 Task: Find connections with filter location Versmold with filter topic #leadership with filter profile language German with filter current company Eicher Trucks and Buses with filter school Institute of Management Technology, Nagpur with filter industry Savings Institutions with filter service category Computer Repair with filter keywords title Makeup Artist
Action: Mouse moved to (496, 65)
Screenshot: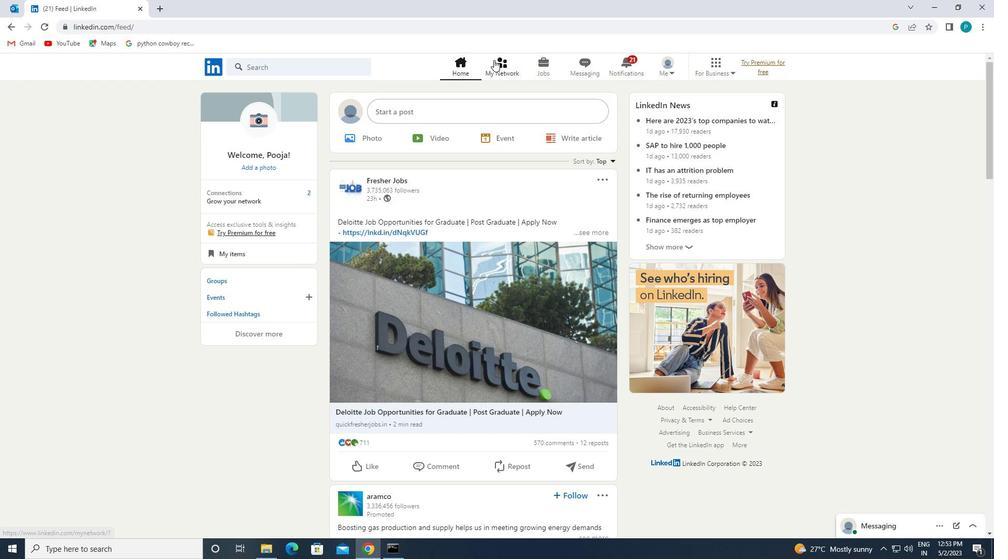 
Action: Mouse pressed left at (496, 65)
Screenshot: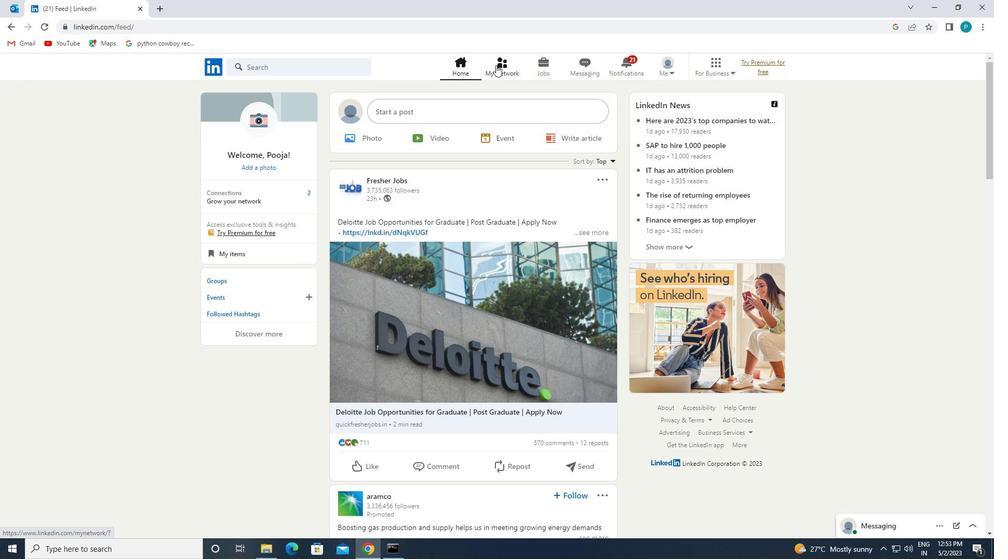 
Action: Mouse moved to (312, 116)
Screenshot: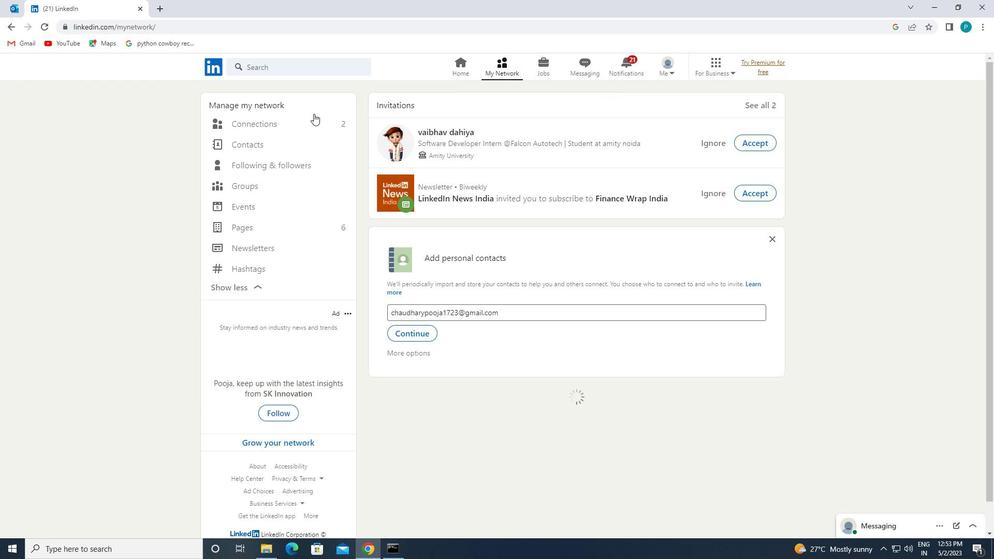 
Action: Mouse pressed left at (312, 116)
Screenshot: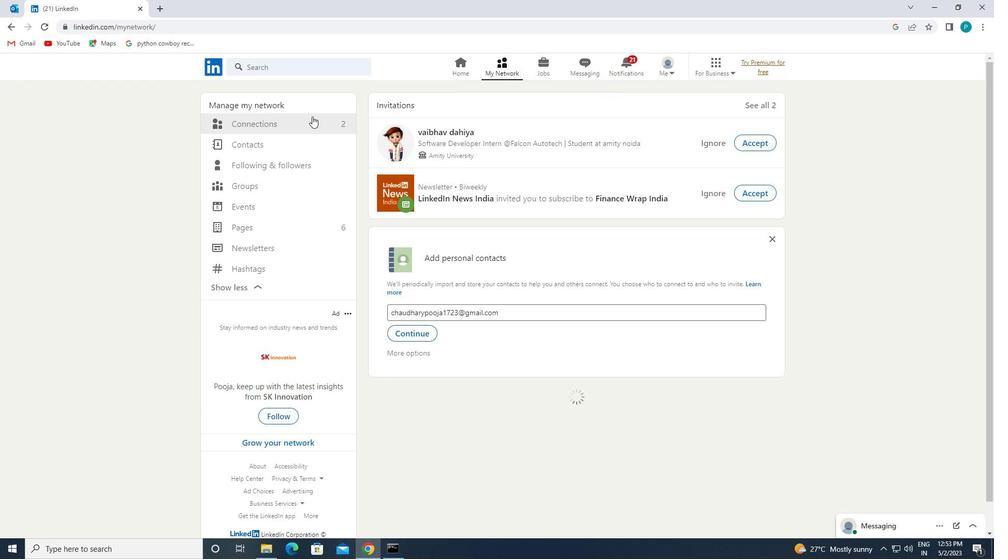 
Action: Mouse moved to (336, 130)
Screenshot: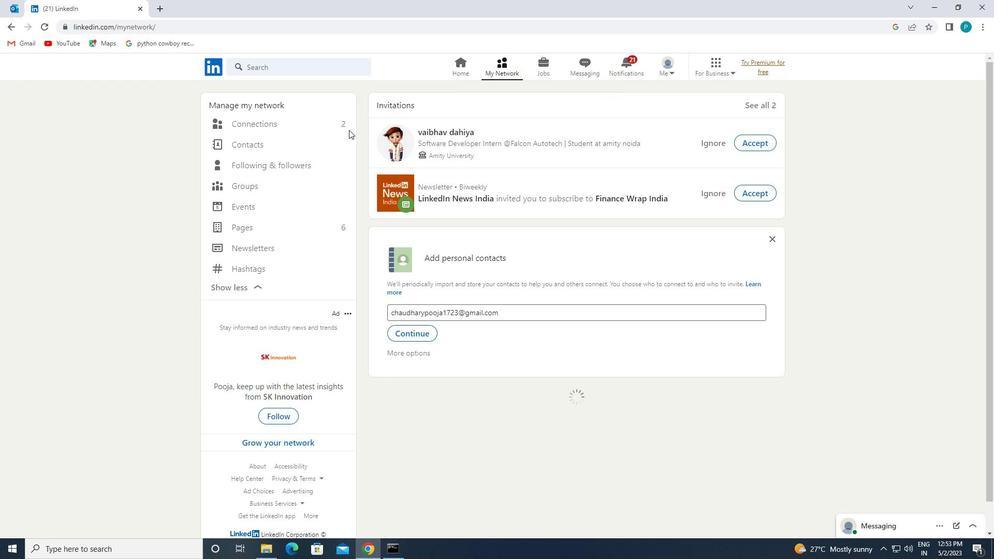 
Action: Mouse pressed left at (336, 130)
Screenshot: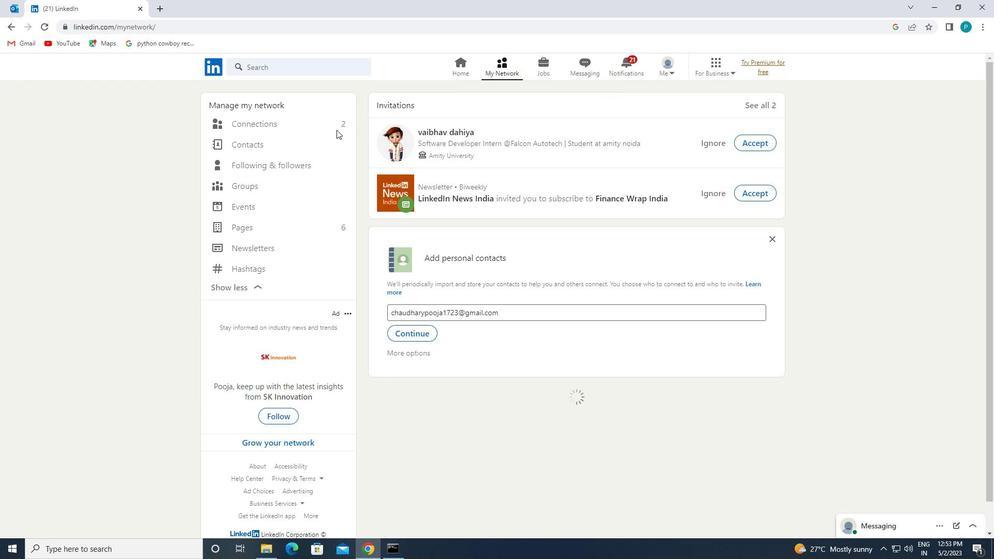 
Action: Mouse moved to (320, 121)
Screenshot: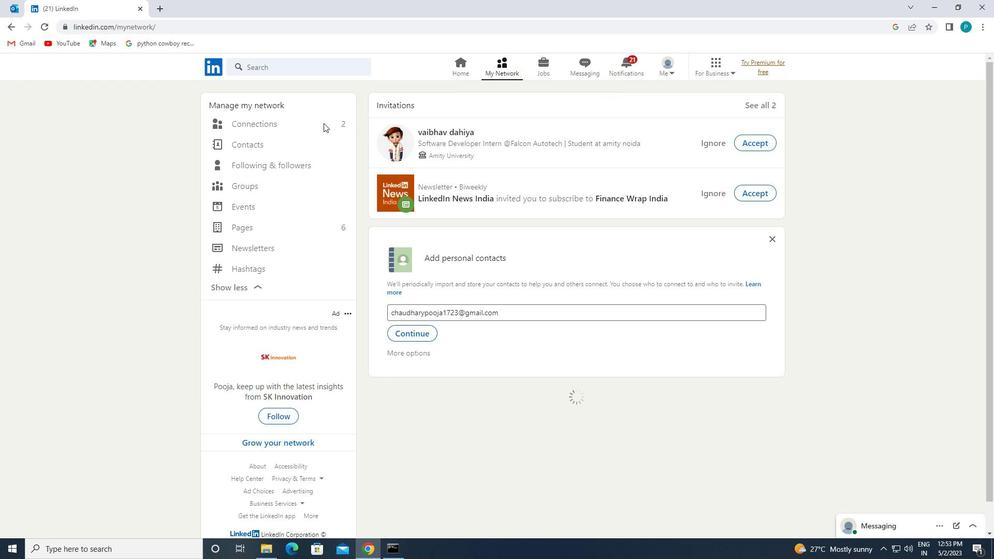 
Action: Mouse pressed left at (320, 121)
Screenshot: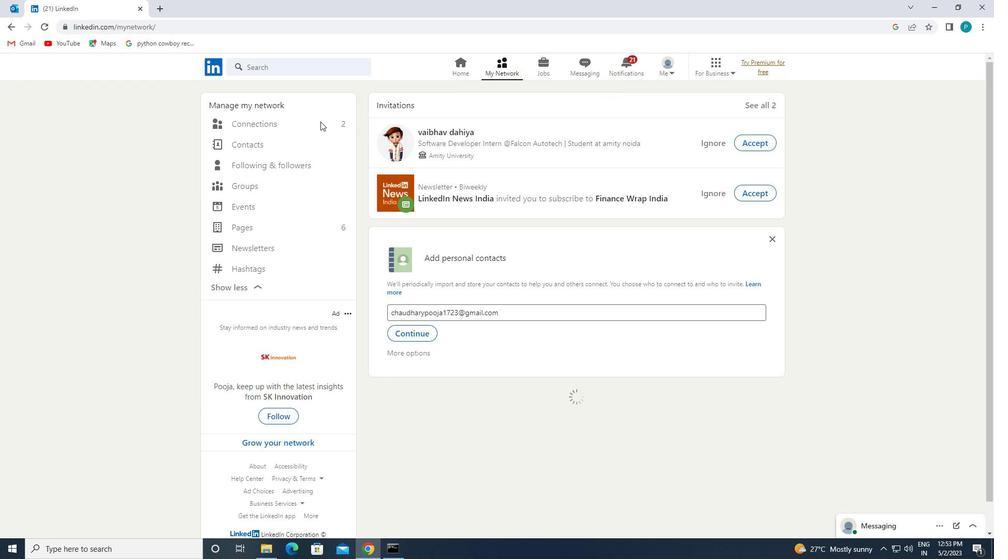 
Action: Mouse moved to (555, 126)
Screenshot: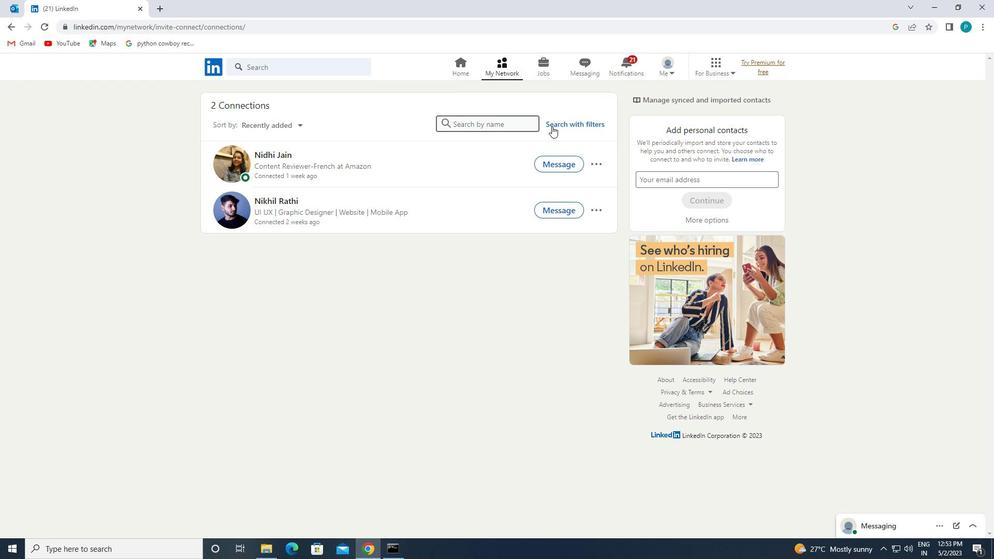 
Action: Mouse pressed left at (555, 126)
Screenshot: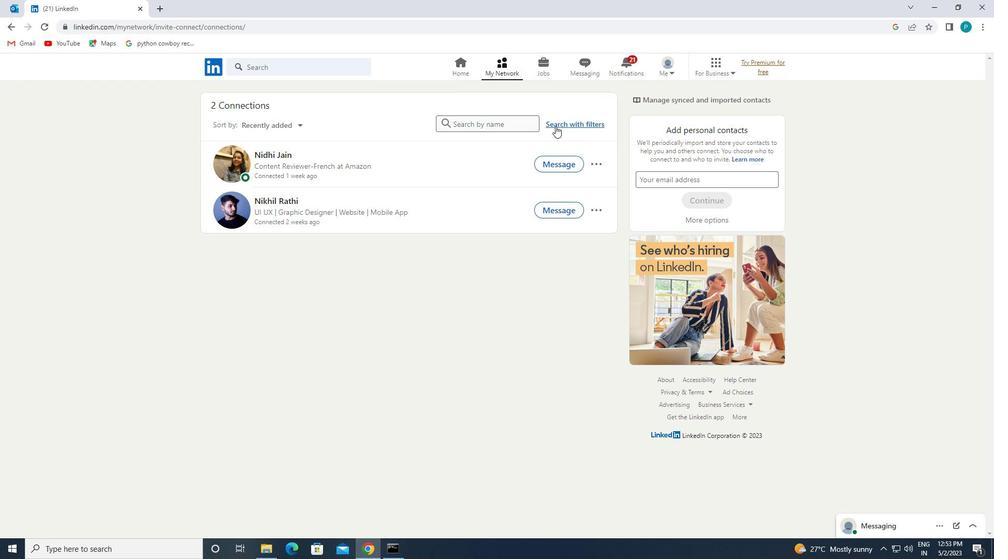 
Action: Mouse moved to (520, 98)
Screenshot: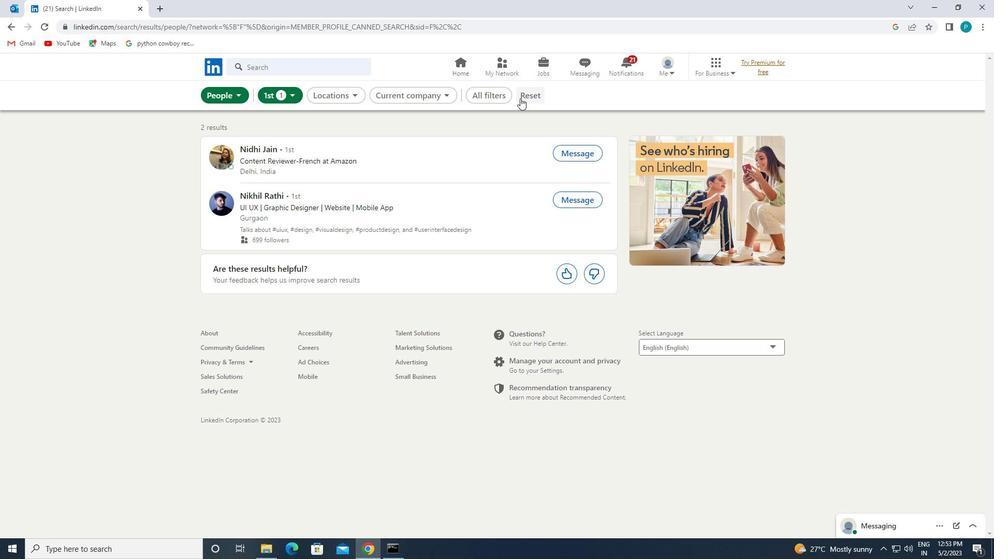 
Action: Mouse pressed left at (520, 98)
Screenshot: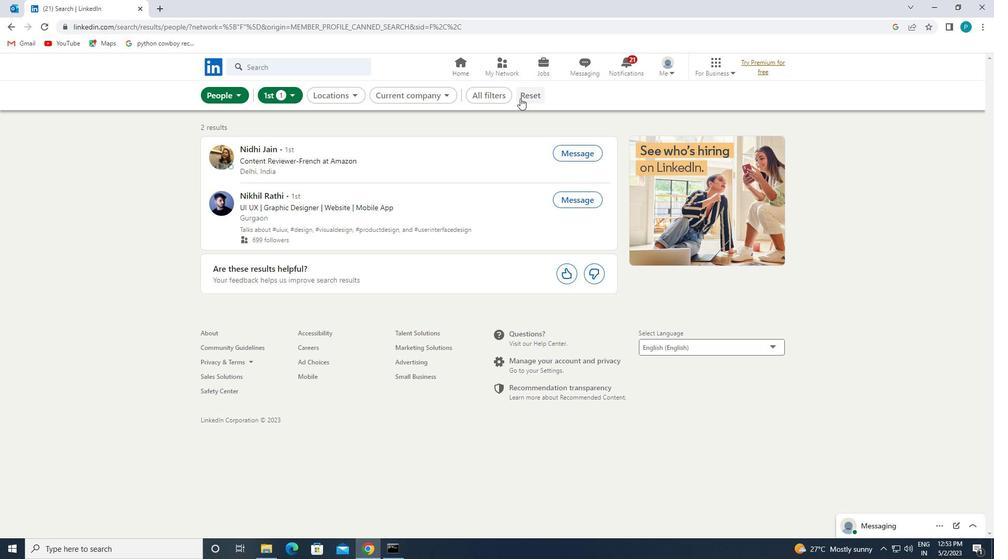 
Action: Mouse moved to (515, 97)
Screenshot: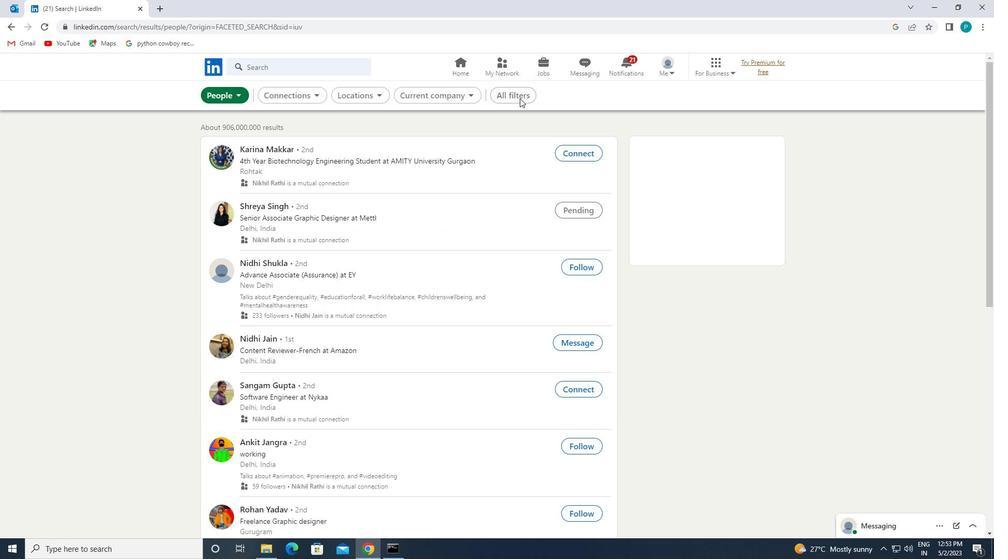 
Action: Mouse pressed left at (515, 97)
Screenshot: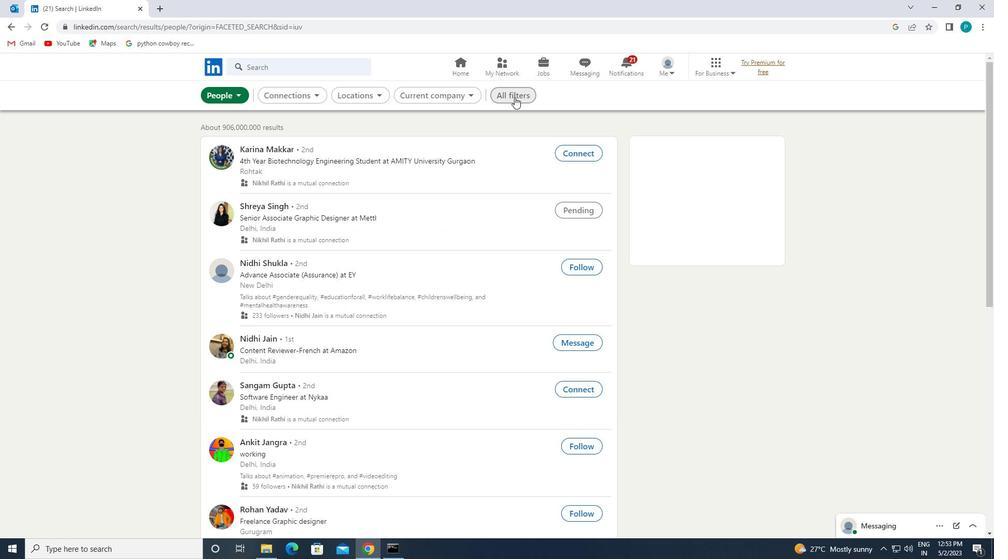 
Action: Mouse moved to (963, 416)
Screenshot: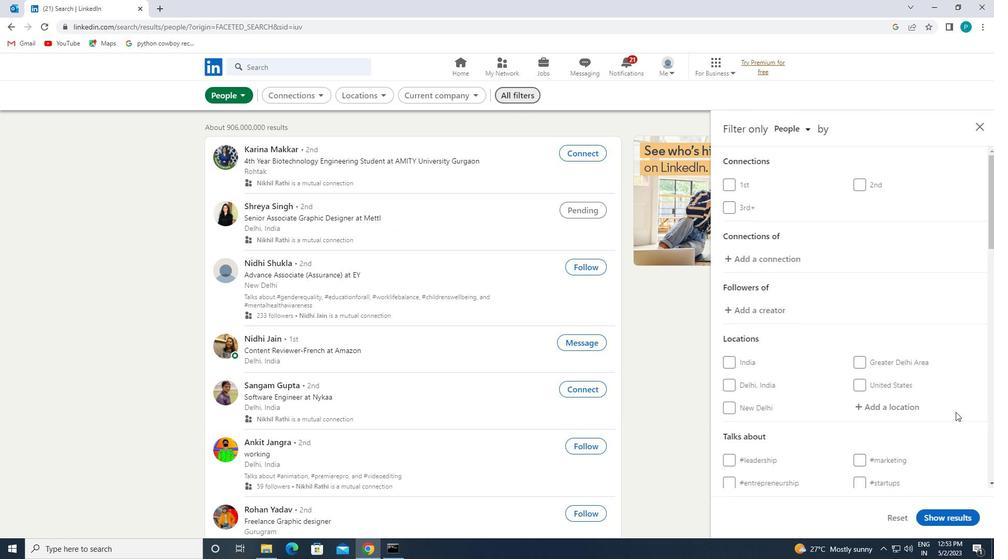 
Action: Mouse scrolled (963, 415) with delta (0, 0)
Screenshot: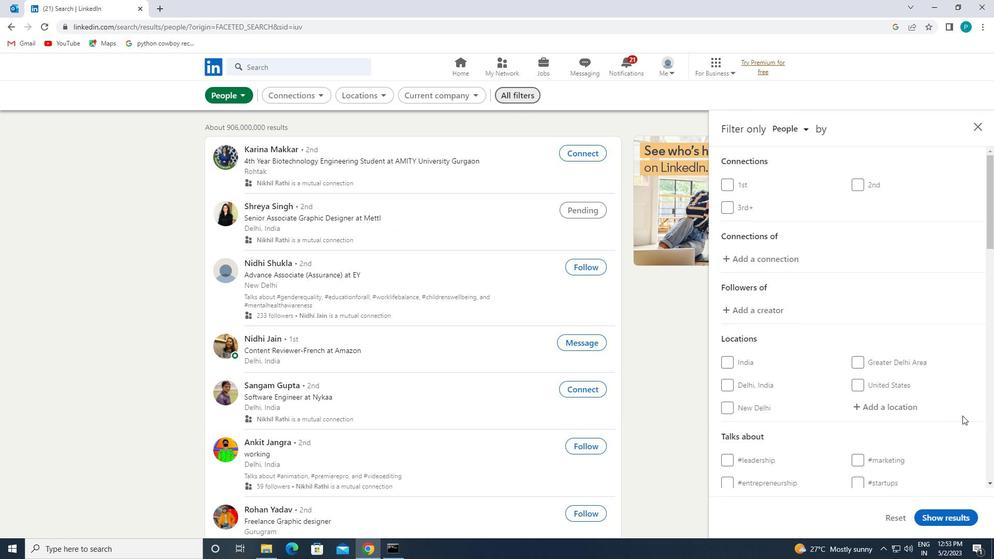 
Action: Mouse moved to (863, 347)
Screenshot: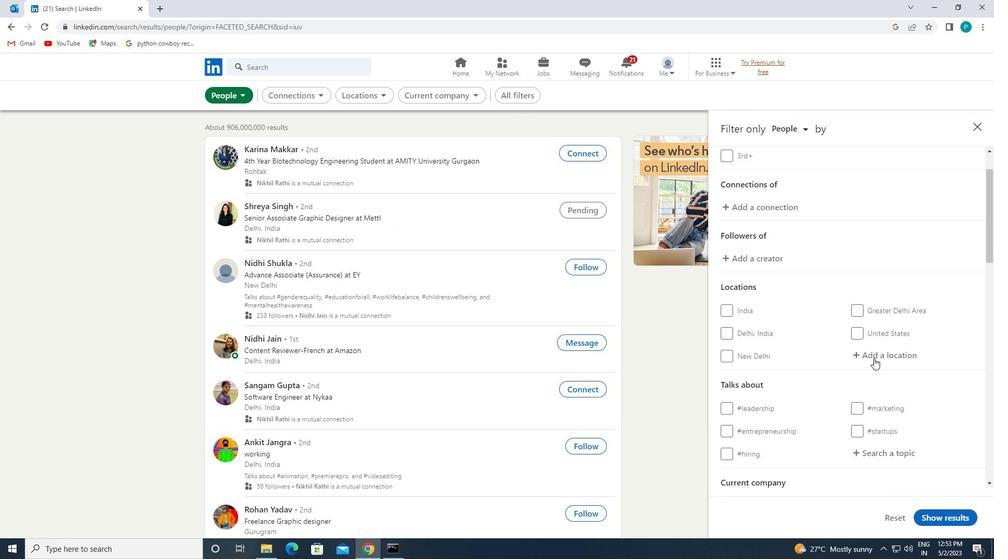 
Action: Mouse pressed left at (863, 347)
Screenshot: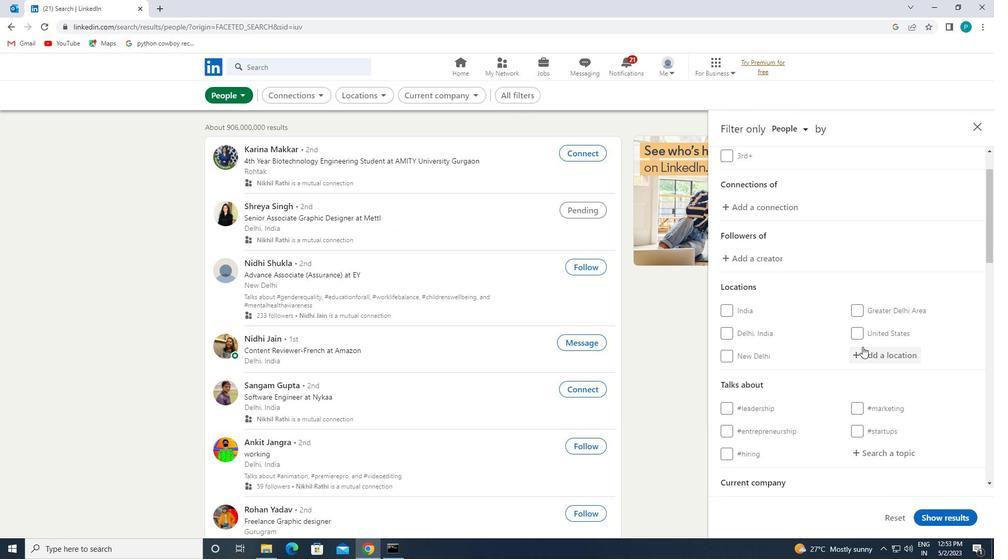 
Action: Key pressed <Key.caps_lock>v<Key.caps_lock>ersmold
Screenshot: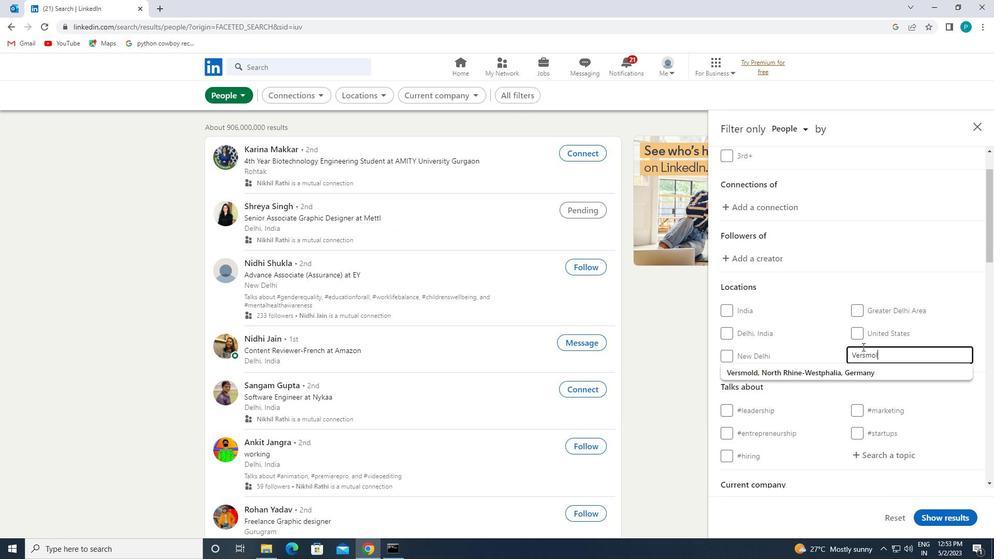 
Action: Mouse moved to (861, 366)
Screenshot: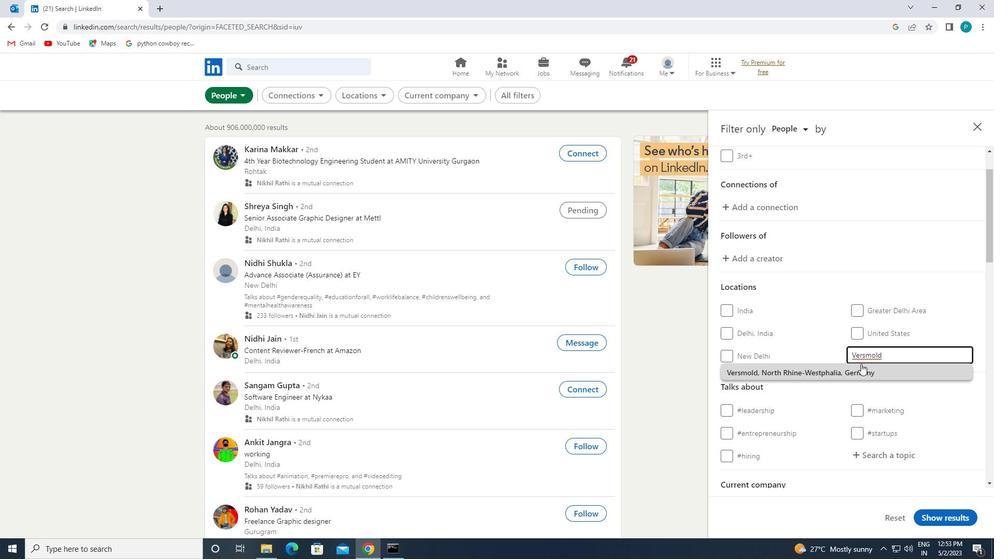 
Action: Mouse pressed left at (861, 366)
Screenshot: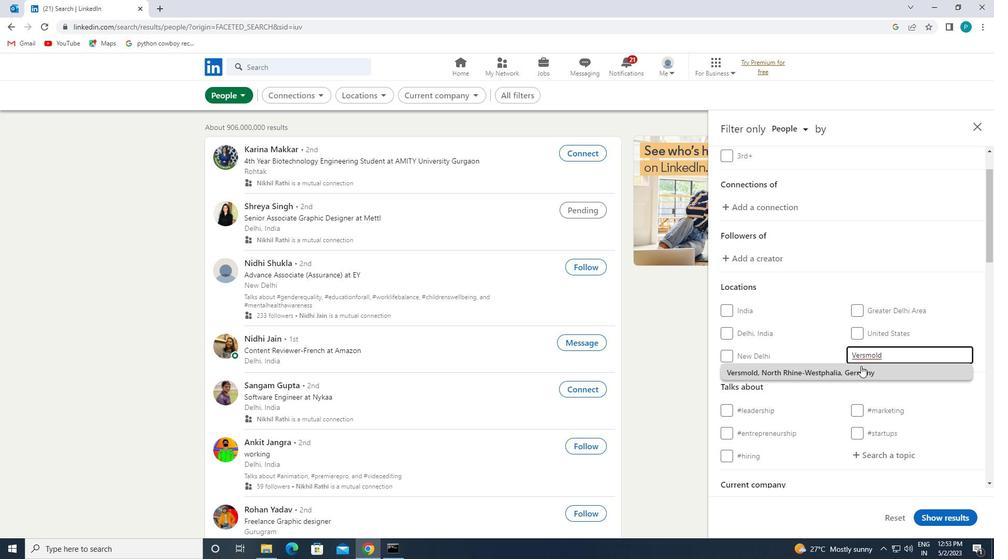 
Action: Mouse scrolled (861, 365) with delta (0, 0)
Screenshot: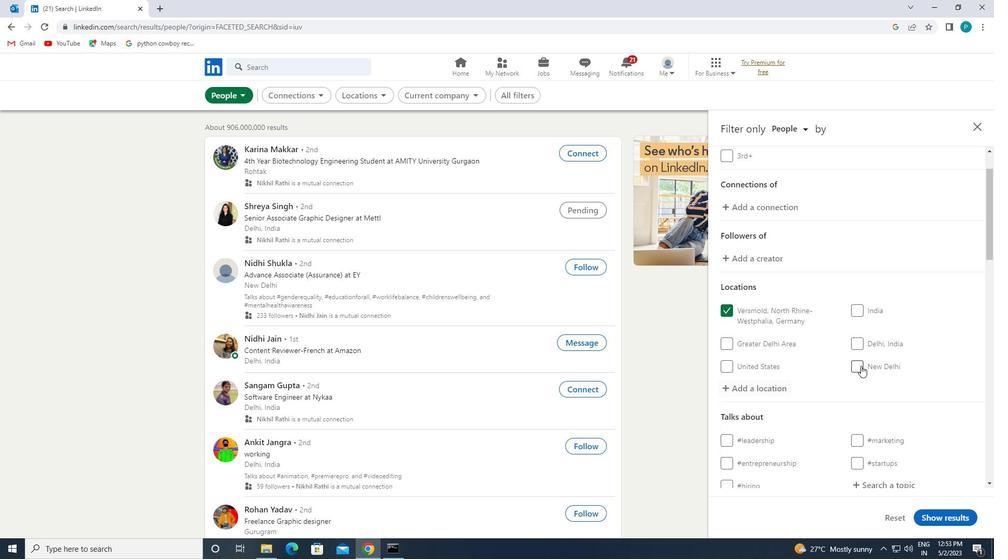 
Action: Mouse scrolled (861, 365) with delta (0, 0)
Screenshot: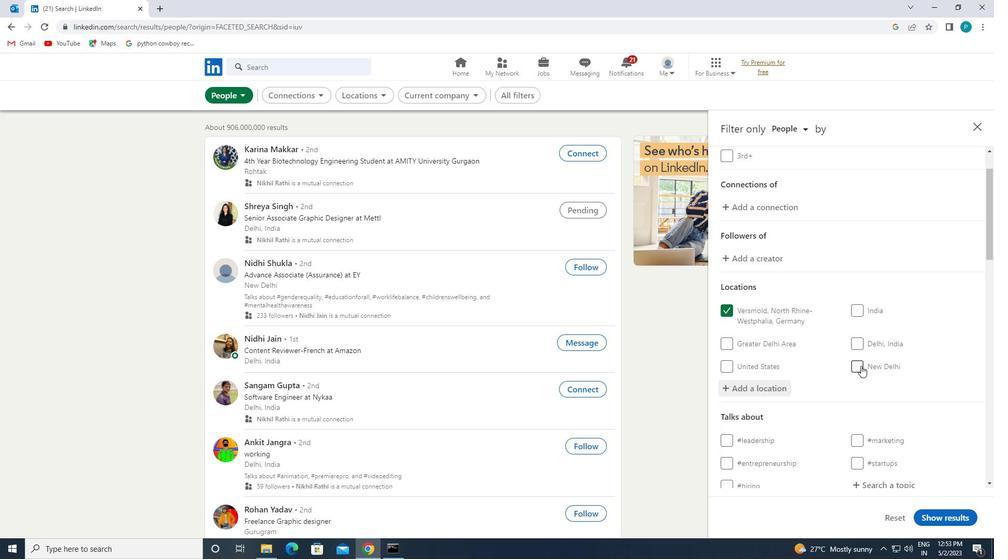 
Action: Mouse moved to (867, 383)
Screenshot: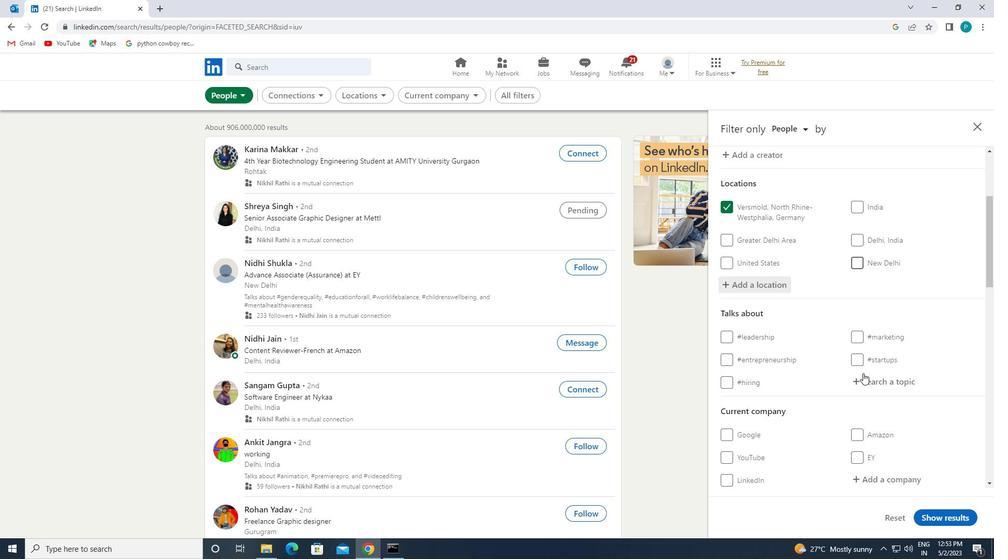 
Action: Mouse pressed left at (867, 383)
Screenshot: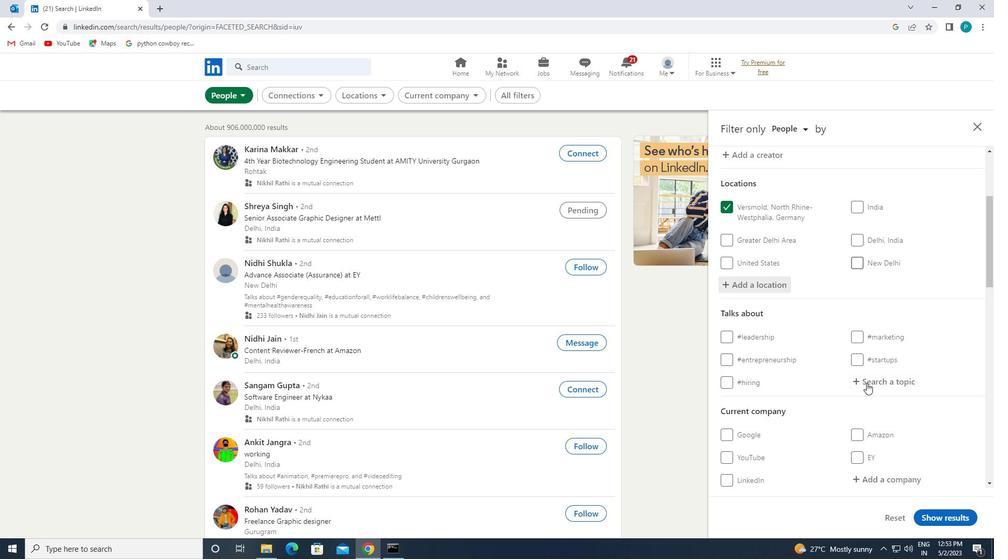 
Action: Key pressed <Key.shift>#LEADERSHIP
Screenshot: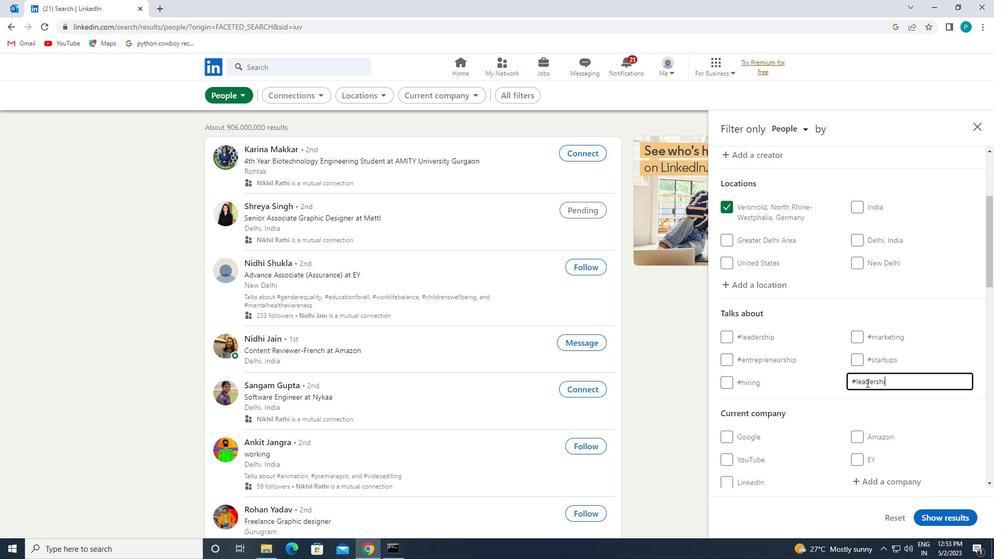 
Action: Mouse scrolled (867, 382) with delta (0, 0)
Screenshot: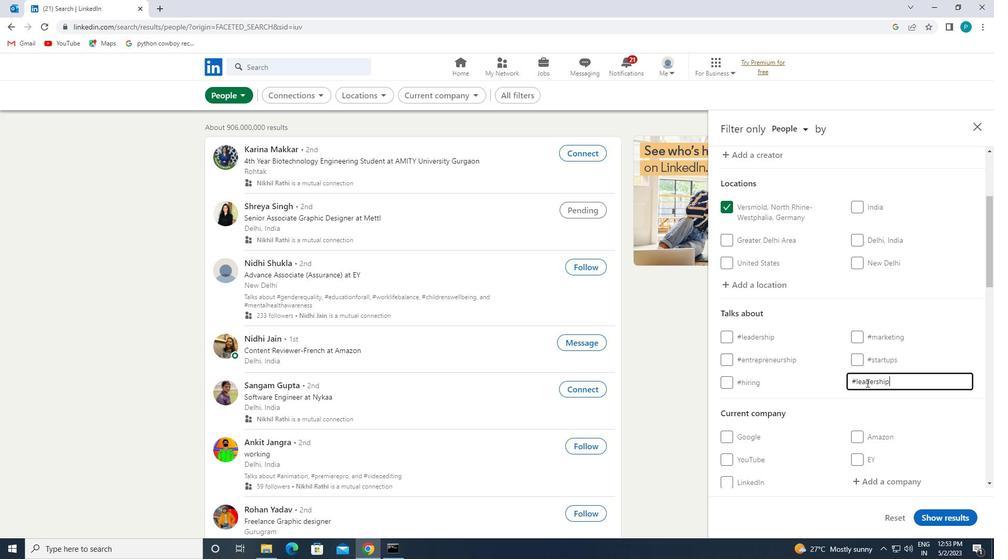 
Action: Mouse scrolled (867, 382) with delta (0, 0)
Screenshot: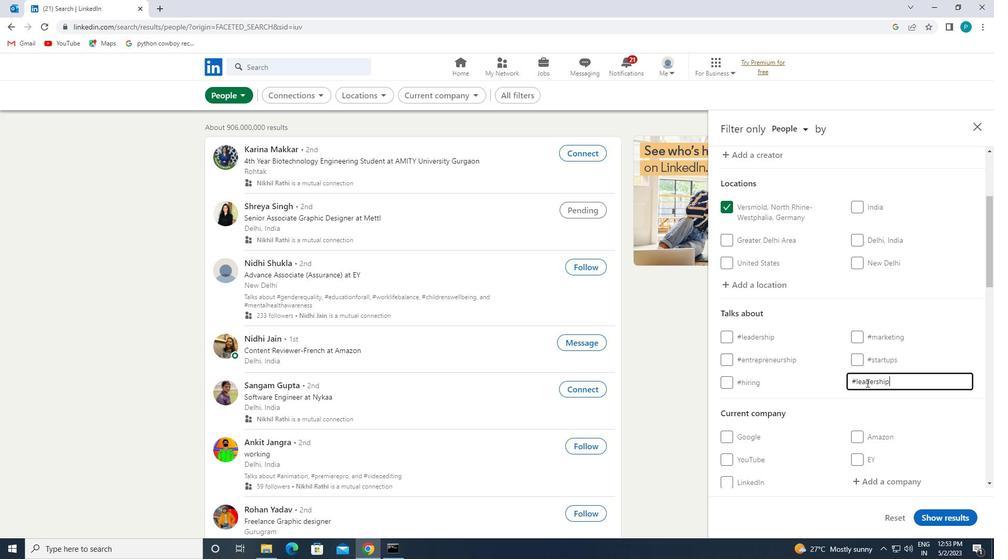 
Action: Mouse scrolled (867, 382) with delta (0, 0)
Screenshot: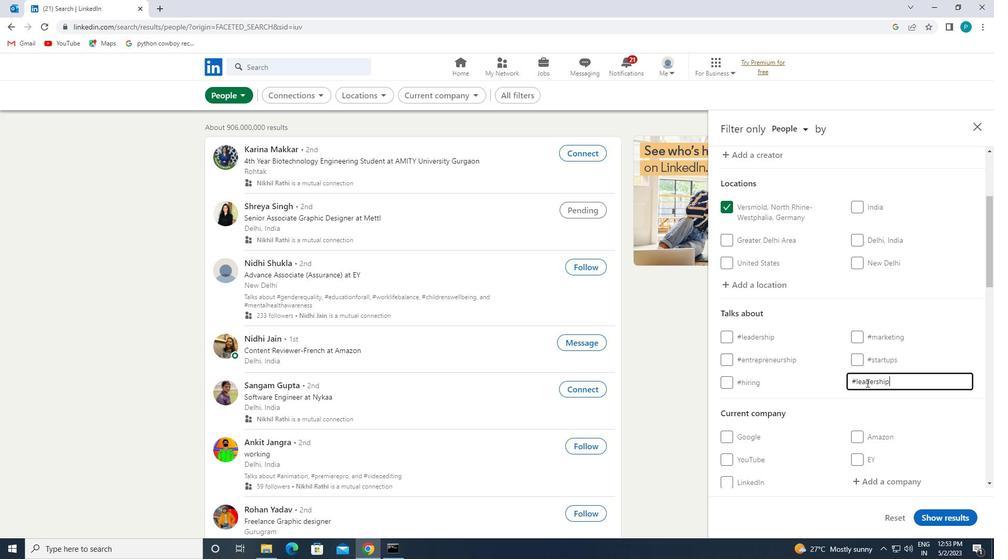 
Action: Mouse scrolled (867, 382) with delta (0, 0)
Screenshot: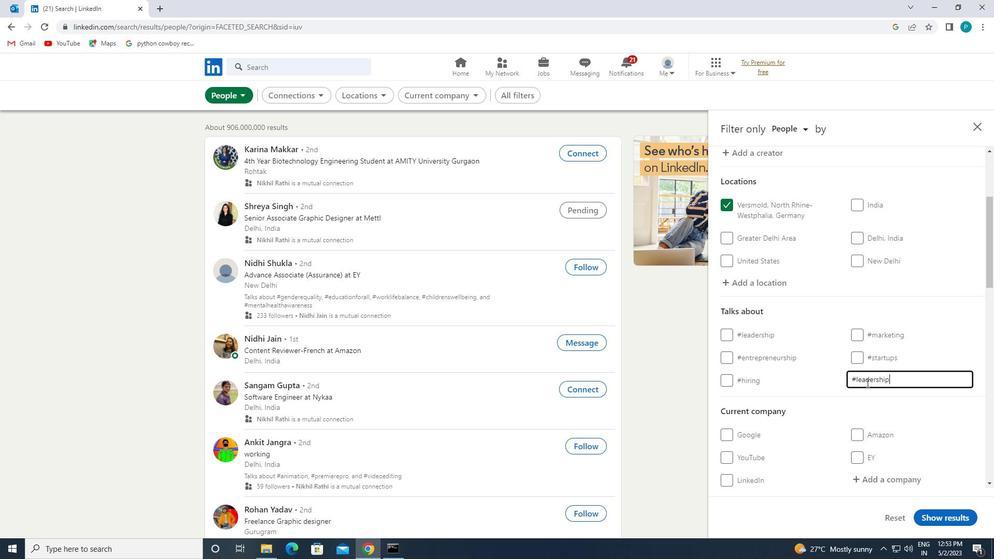
Action: Mouse moved to (865, 374)
Screenshot: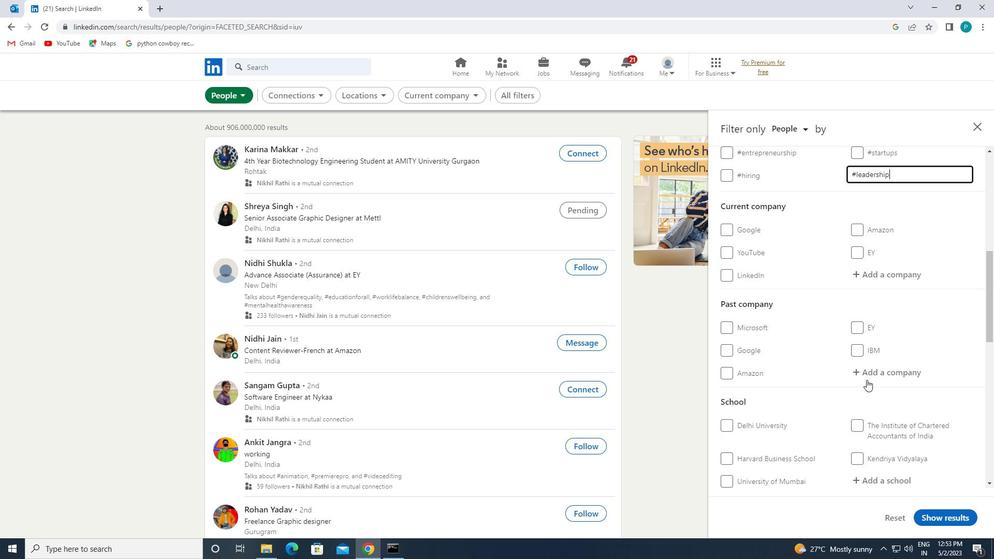 
Action: Mouse scrolled (865, 374) with delta (0, 0)
Screenshot: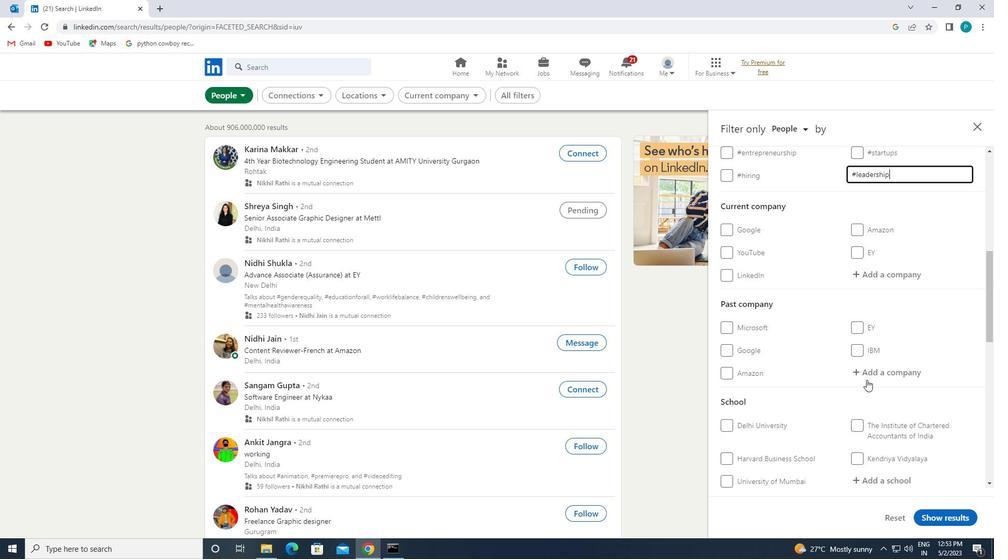 
Action: Mouse scrolled (865, 374) with delta (0, 0)
Screenshot: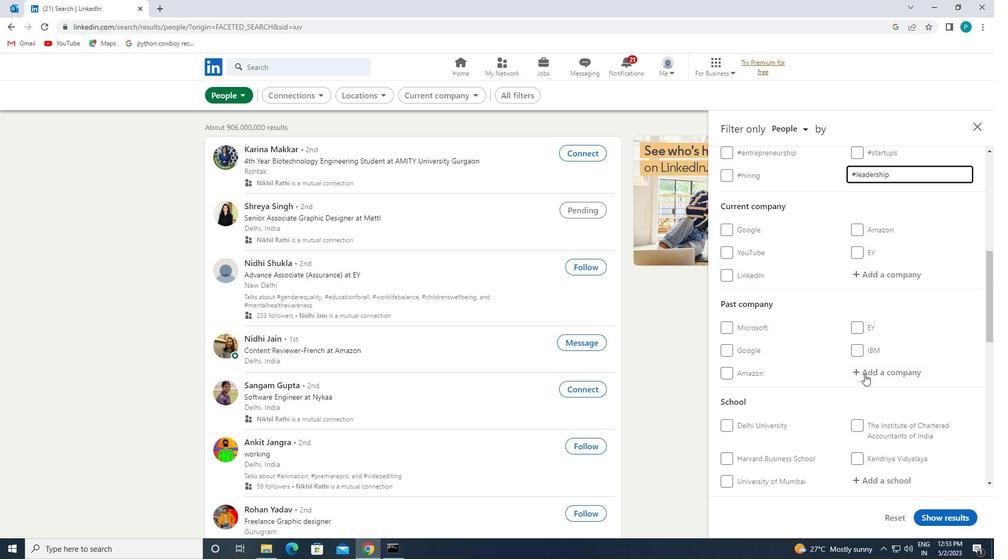 
Action: Mouse scrolled (865, 374) with delta (0, 0)
Screenshot: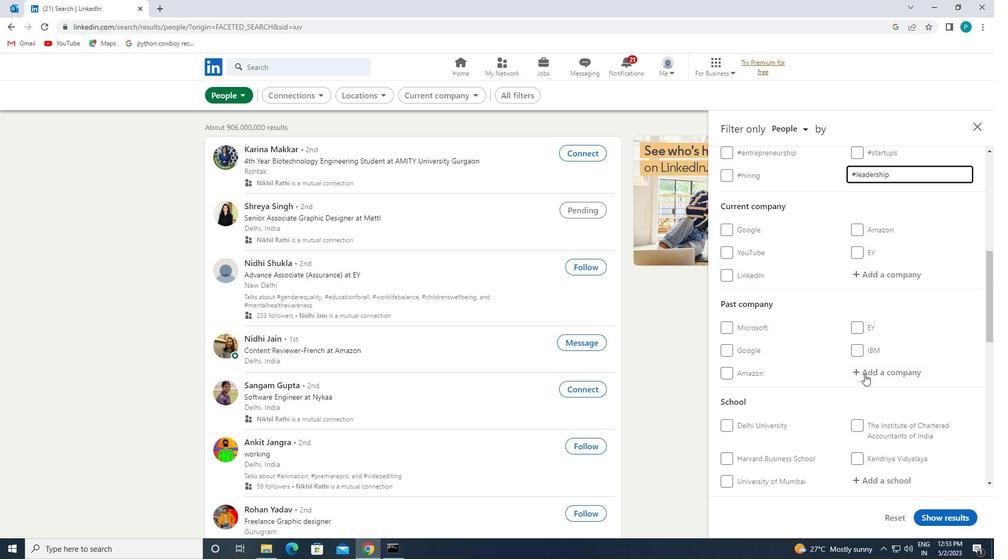 
Action: Mouse scrolled (865, 374) with delta (0, 0)
Screenshot: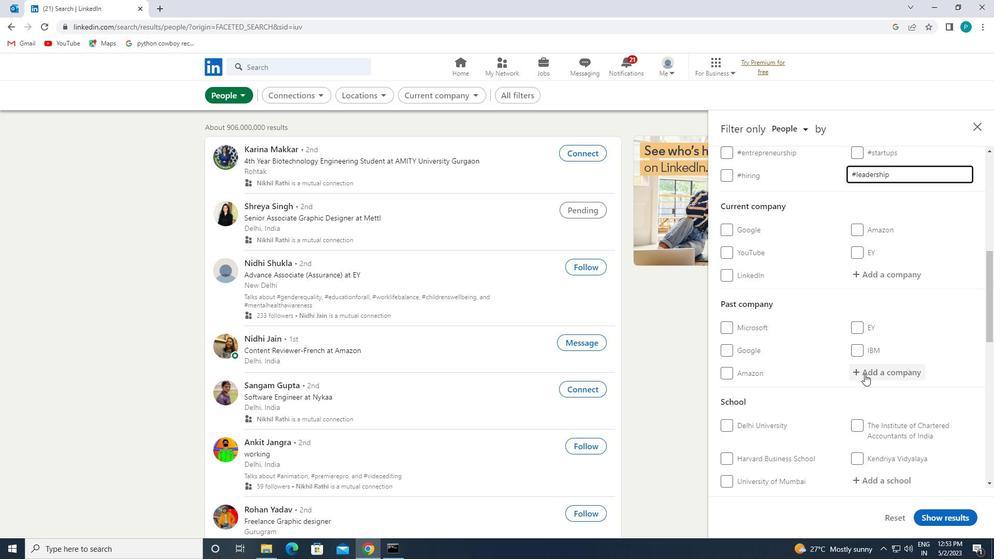 
Action: Mouse moved to (806, 415)
Screenshot: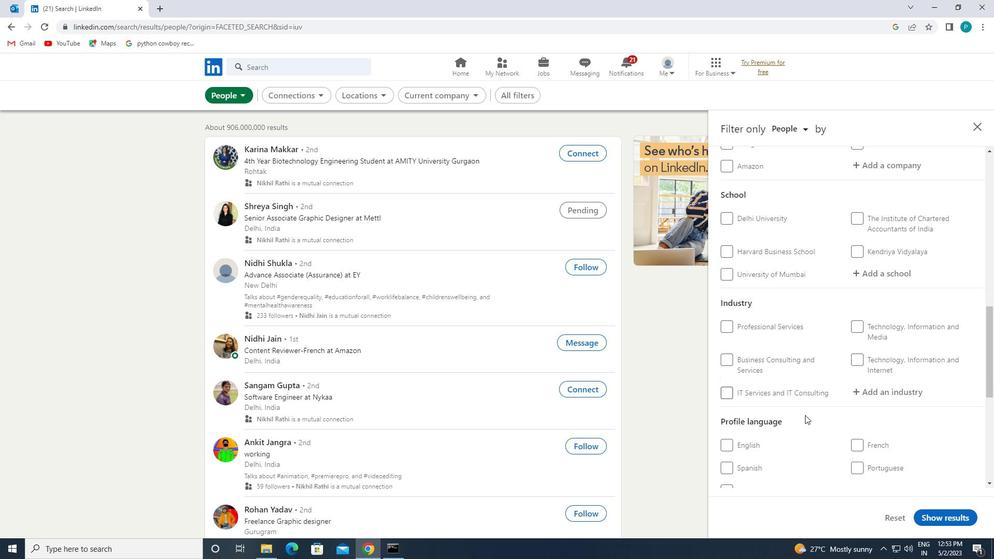 
Action: Mouse scrolled (806, 415) with delta (0, 0)
Screenshot: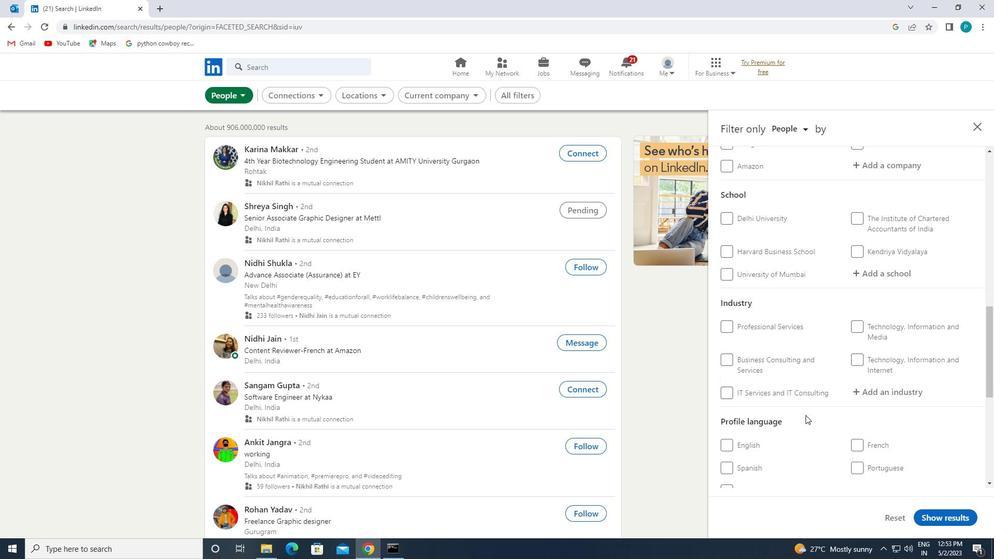 
Action: Mouse moved to (730, 447)
Screenshot: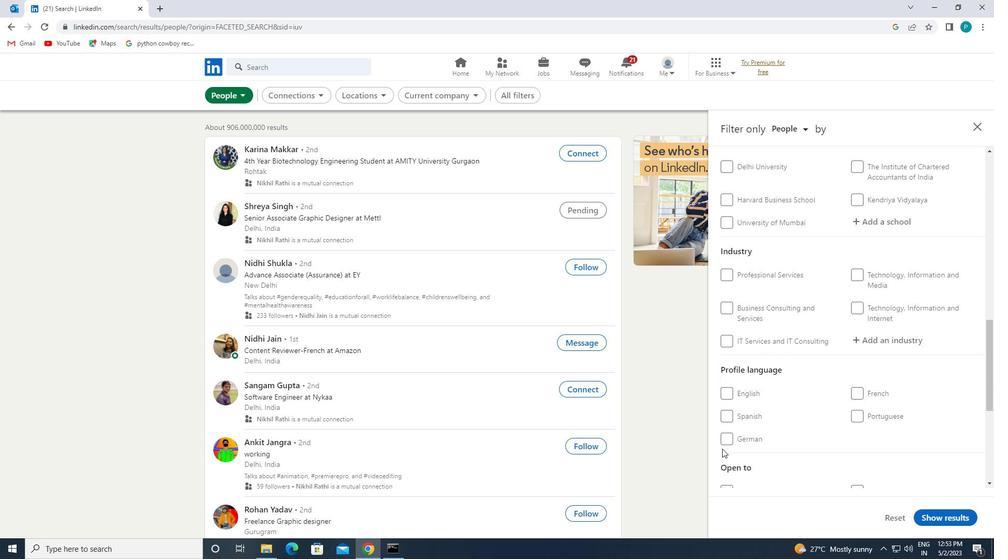
Action: Mouse pressed left at (730, 447)
Screenshot: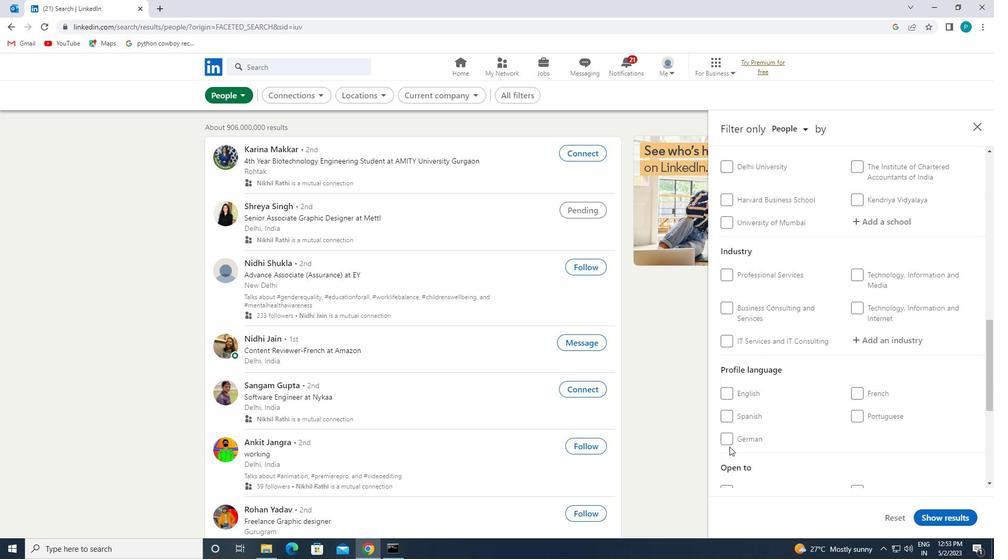 
Action: Mouse moved to (730, 441)
Screenshot: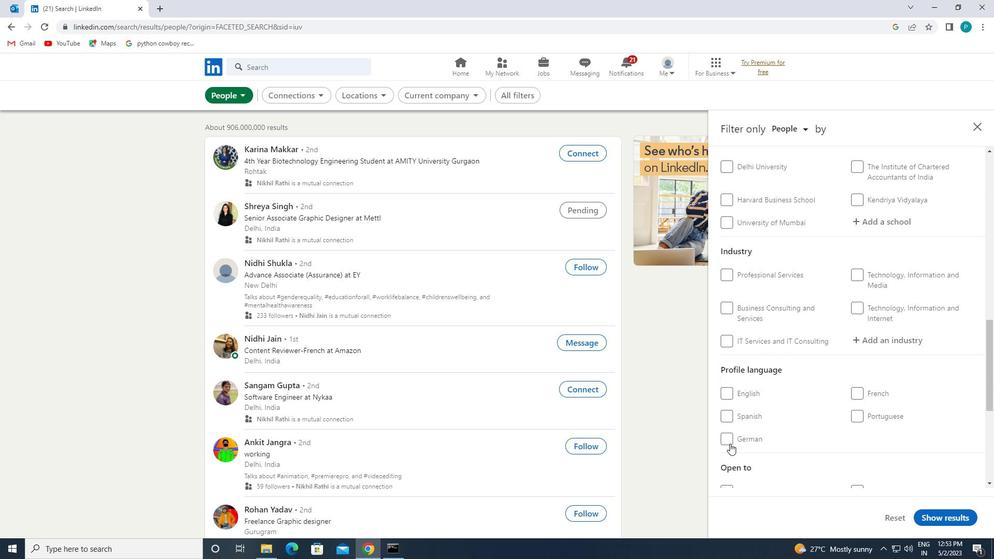 
Action: Mouse pressed left at (730, 441)
Screenshot: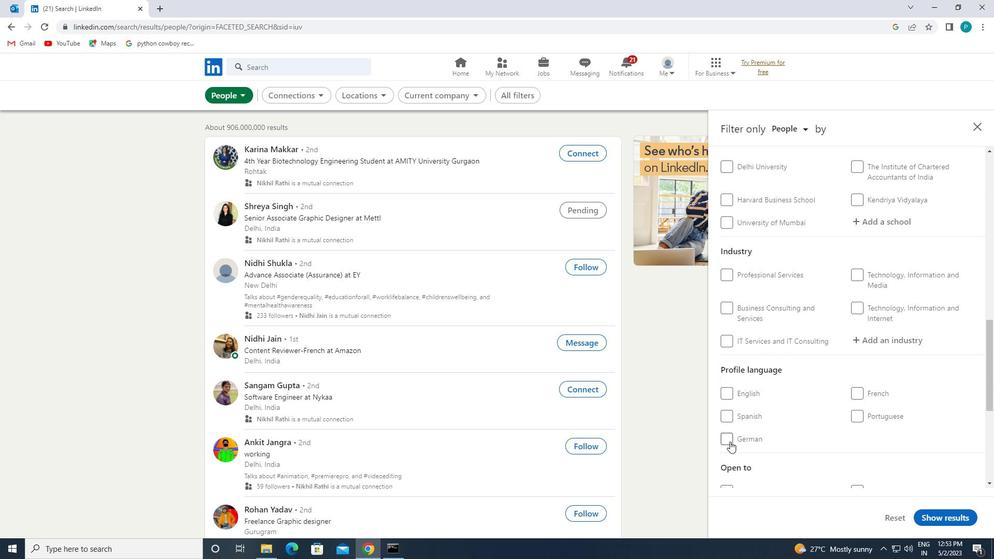 
Action: Mouse moved to (788, 439)
Screenshot: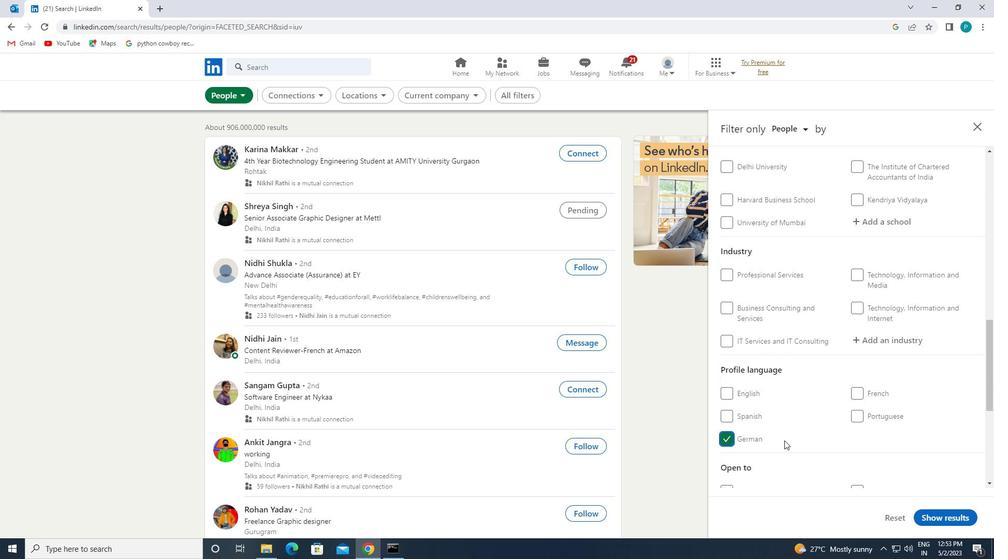 
Action: Mouse scrolled (788, 439) with delta (0, 0)
Screenshot: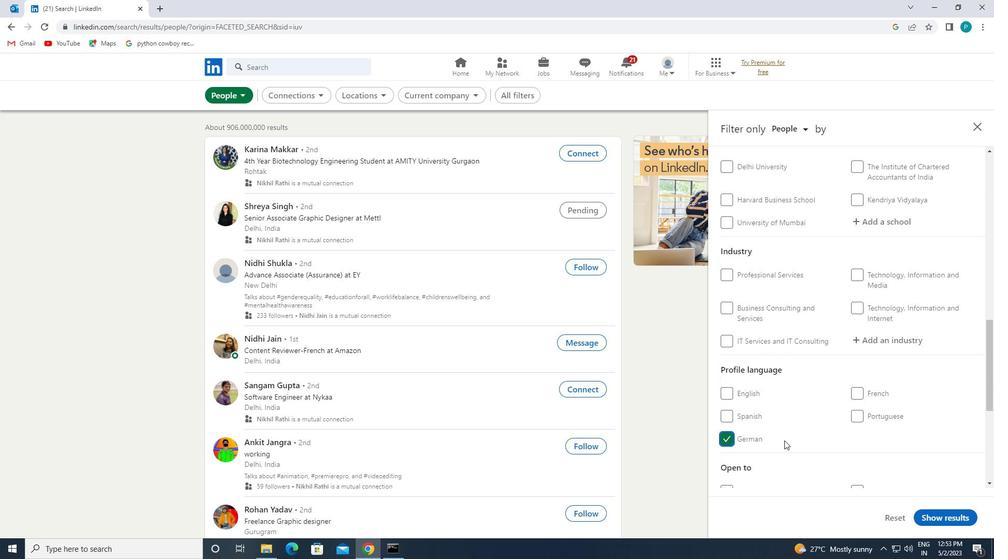 
Action: Mouse moved to (788, 437)
Screenshot: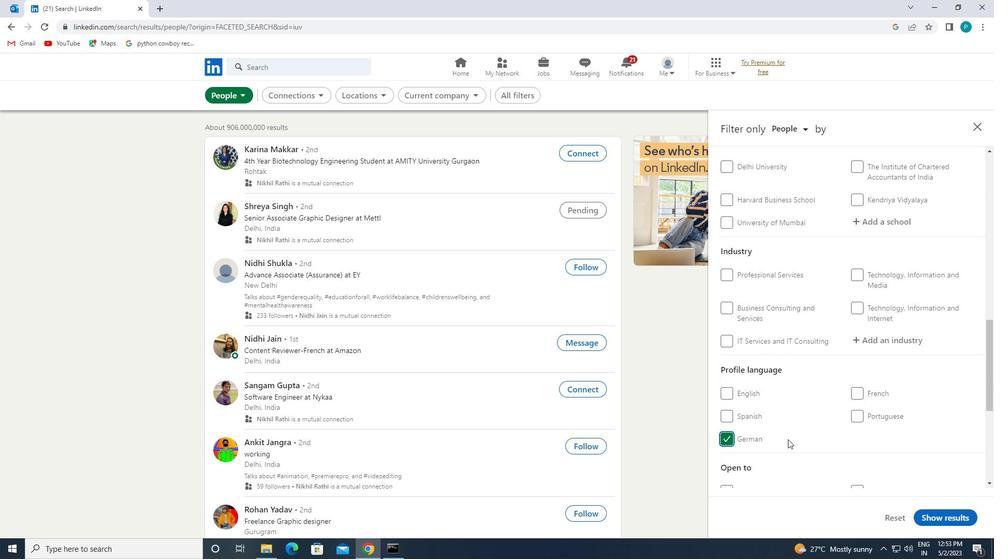 
Action: Mouse scrolled (788, 438) with delta (0, 0)
Screenshot: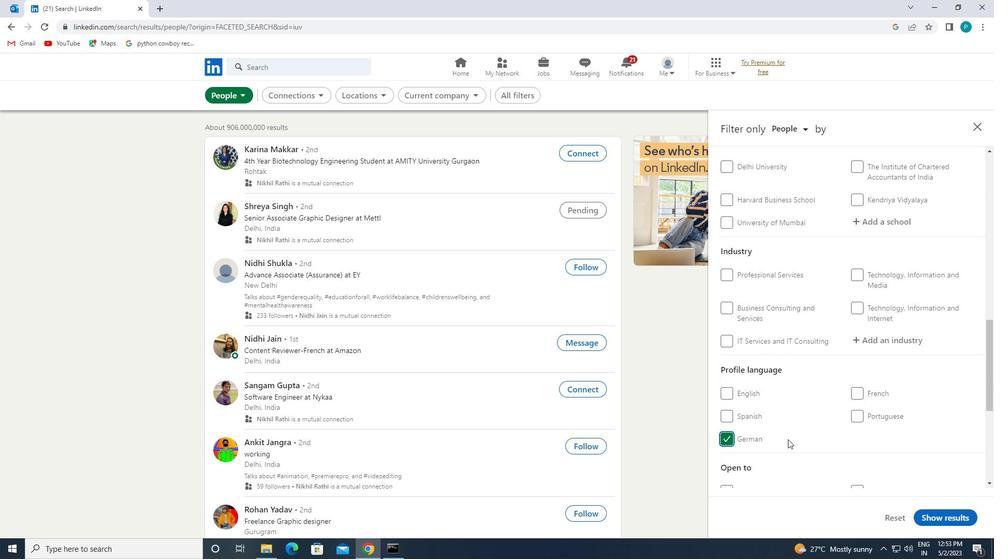 
Action: Mouse moved to (797, 415)
Screenshot: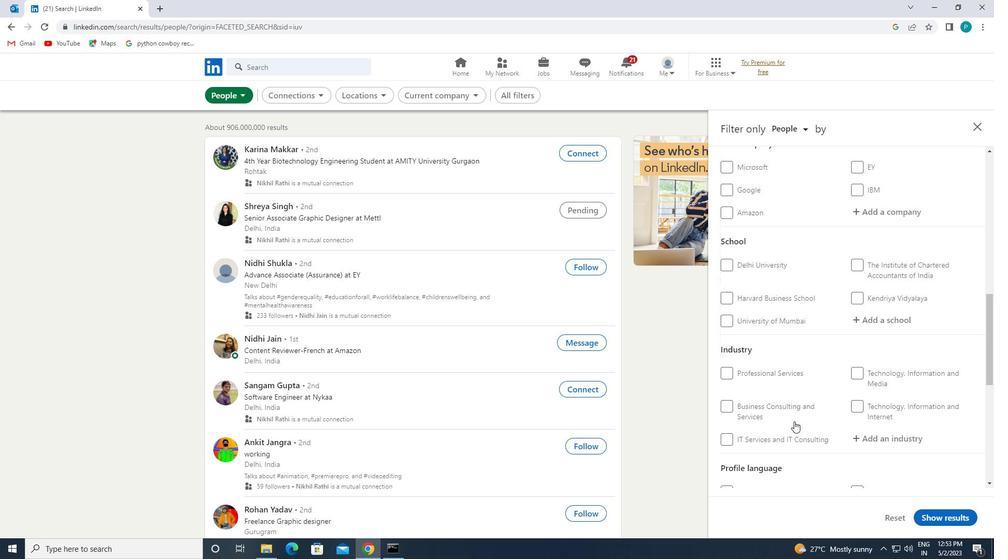 
Action: Mouse scrolled (797, 415) with delta (0, 0)
Screenshot: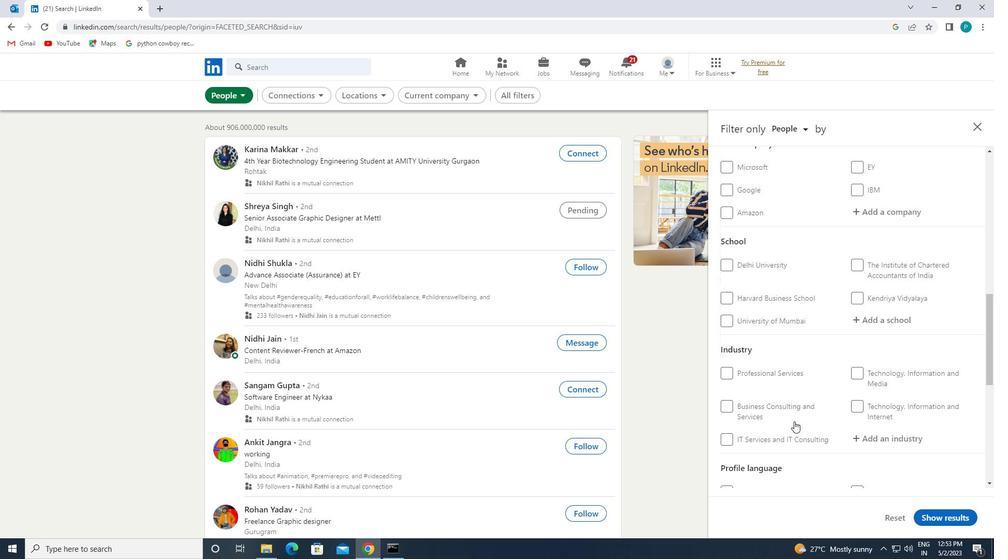 
Action: Mouse moved to (797, 411)
Screenshot: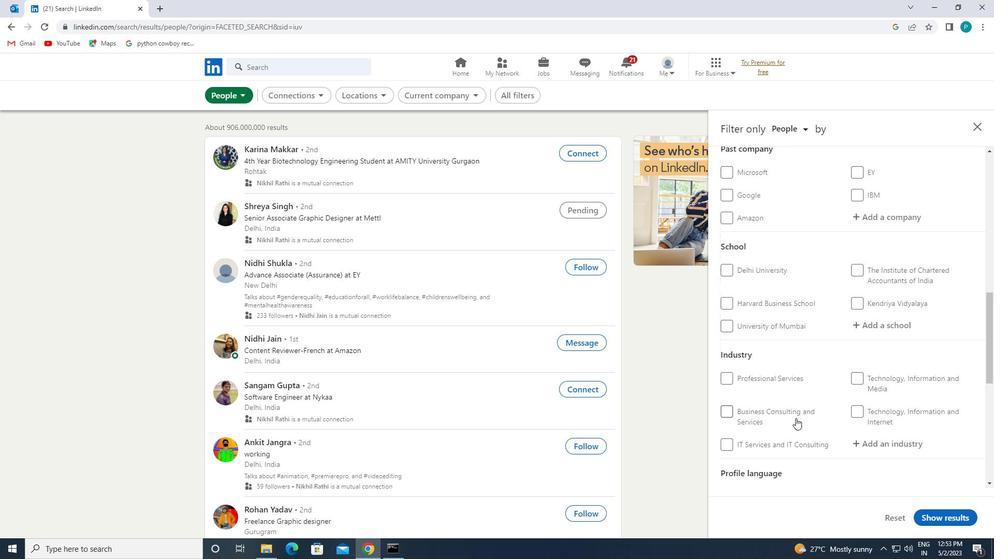 
Action: Mouse scrolled (797, 412) with delta (0, 0)
Screenshot: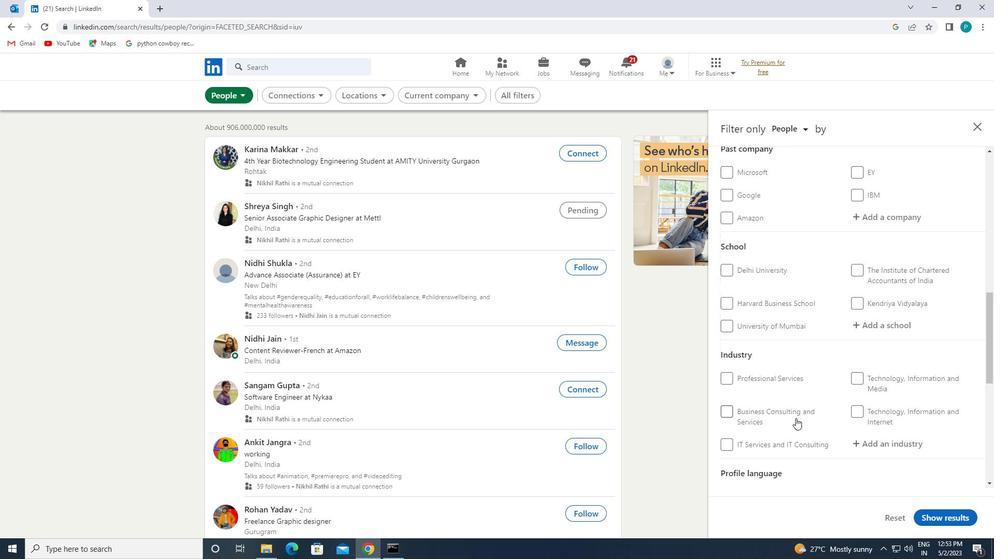 
Action: Mouse moved to (798, 410)
Screenshot: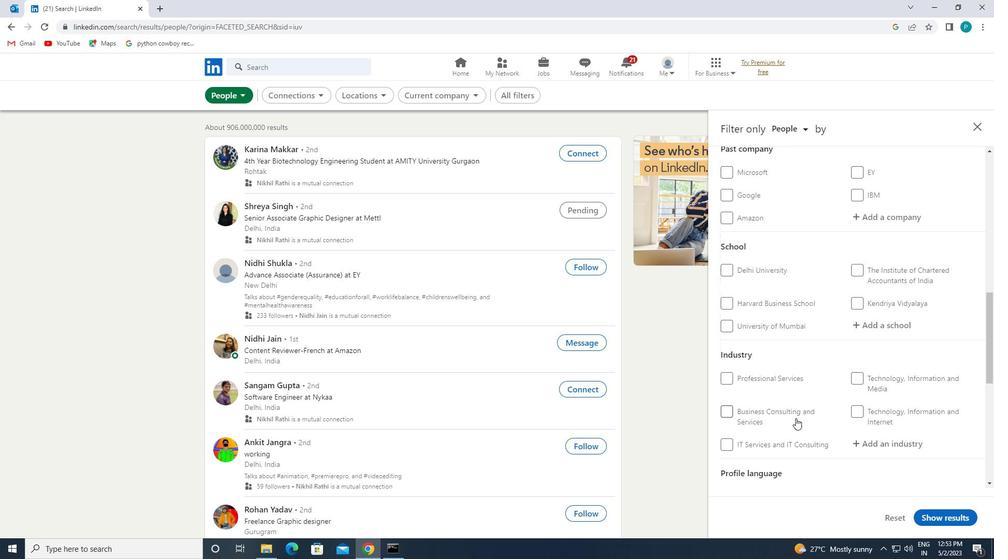 
Action: Mouse scrolled (798, 410) with delta (0, 0)
Screenshot: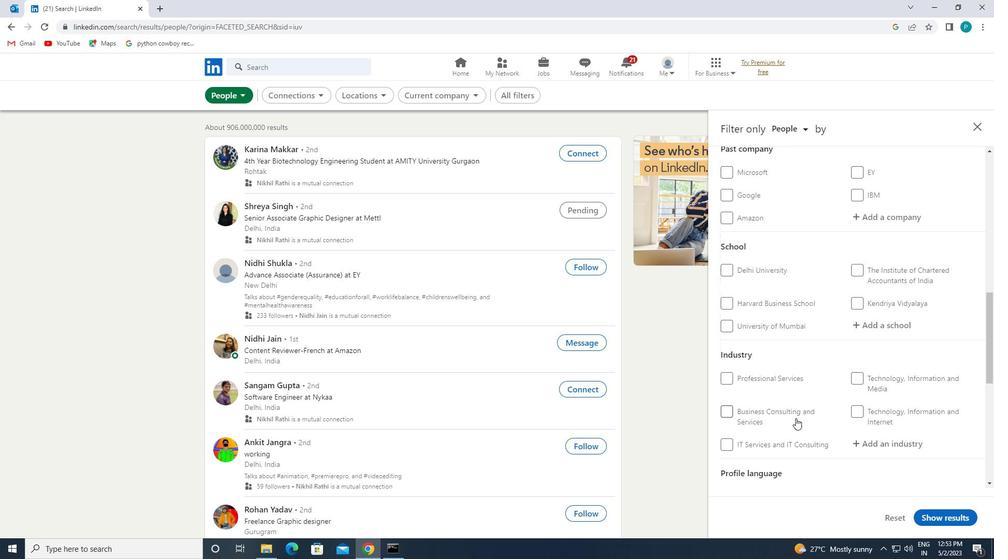 
Action: Mouse scrolled (798, 410) with delta (0, 0)
Screenshot: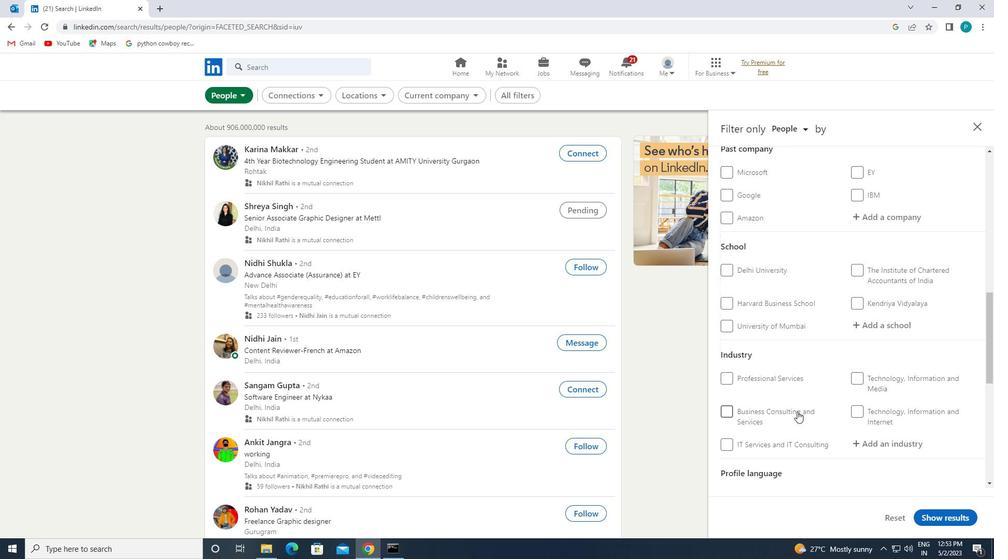 
Action: Mouse moved to (882, 329)
Screenshot: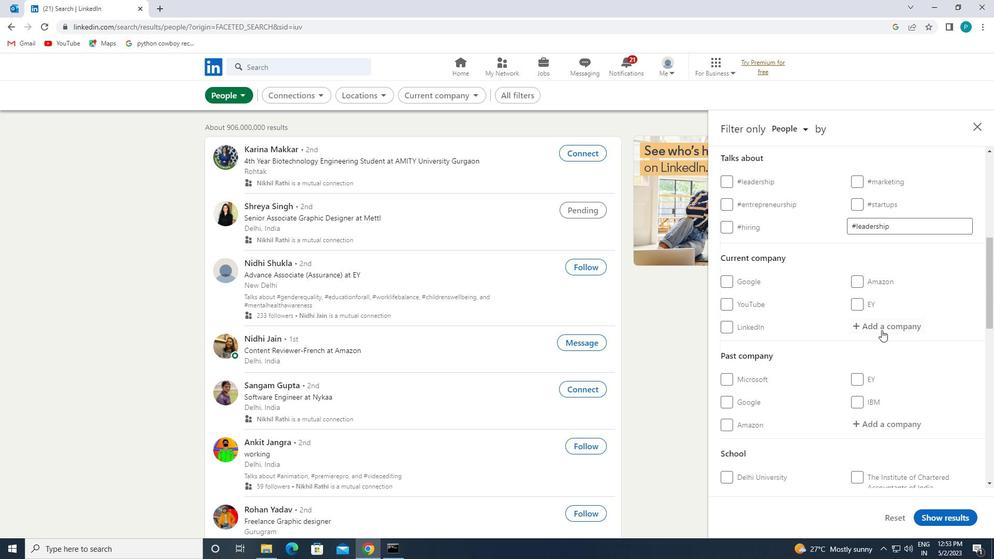 
Action: Mouse pressed left at (882, 329)
Screenshot: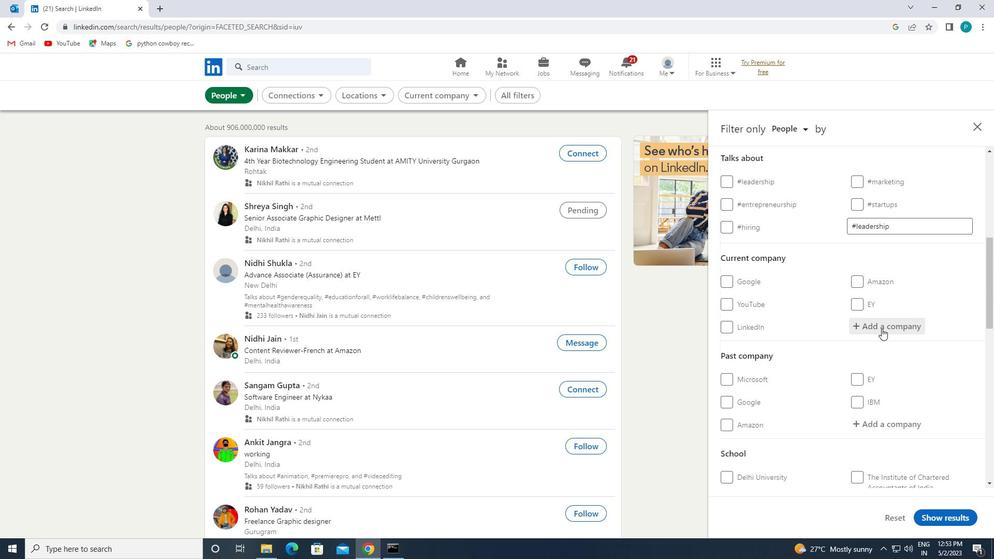 
Action: Key pressed <Key.caps_lock>E<Key.caps_lock>ICHER
Screenshot: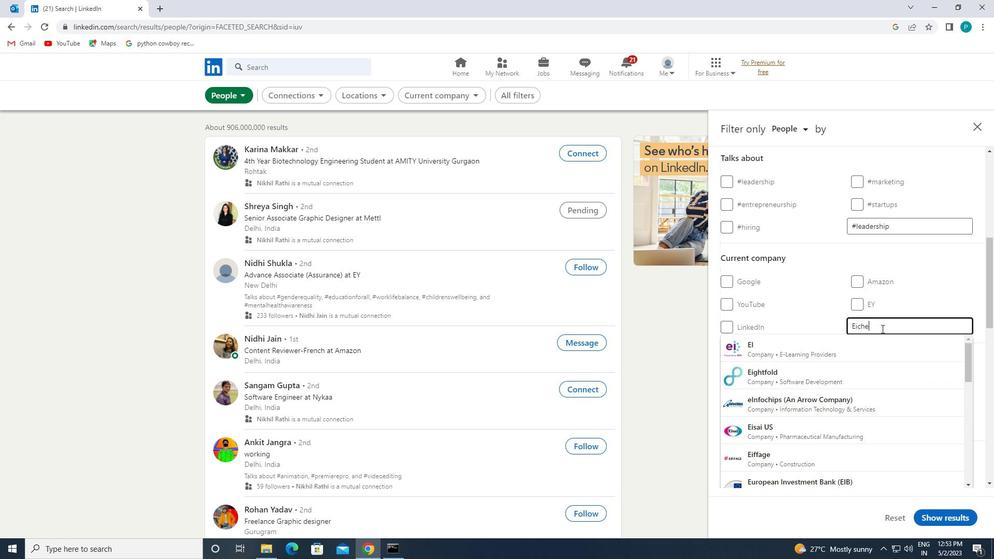 
Action: Mouse moved to (843, 384)
Screenshot: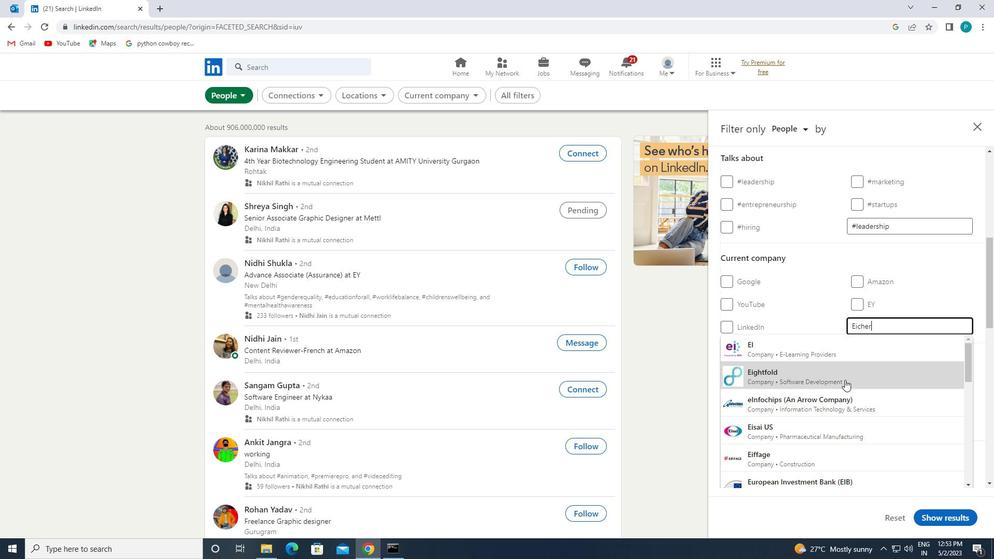 
Action: Mouse scrolled (843, 384) with delta (0, 0)
Screenshot: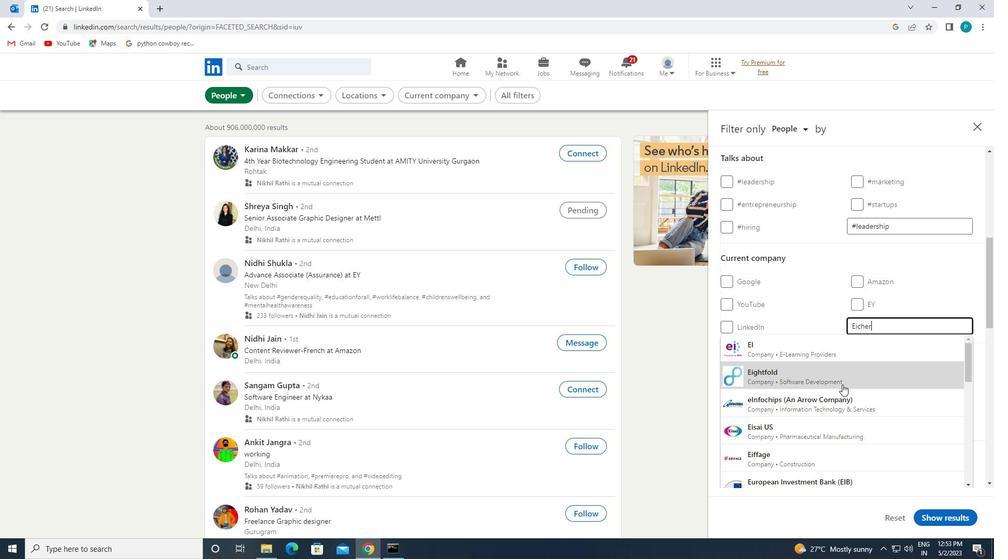 
Action: Mouse moved to (840, 389)
Screenshot: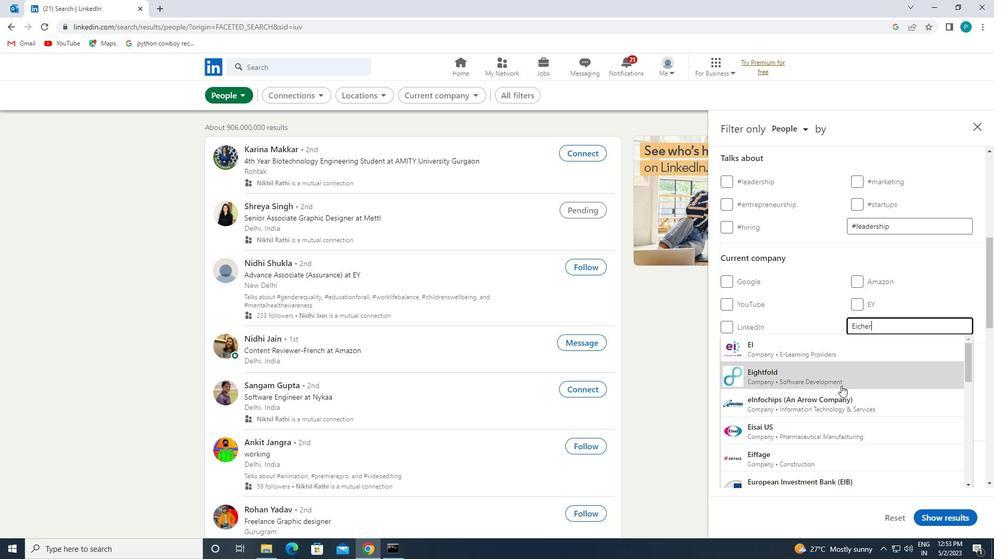 
Action: Mouse scrolled (840, 388) with delta (0, 0)
Screenshot: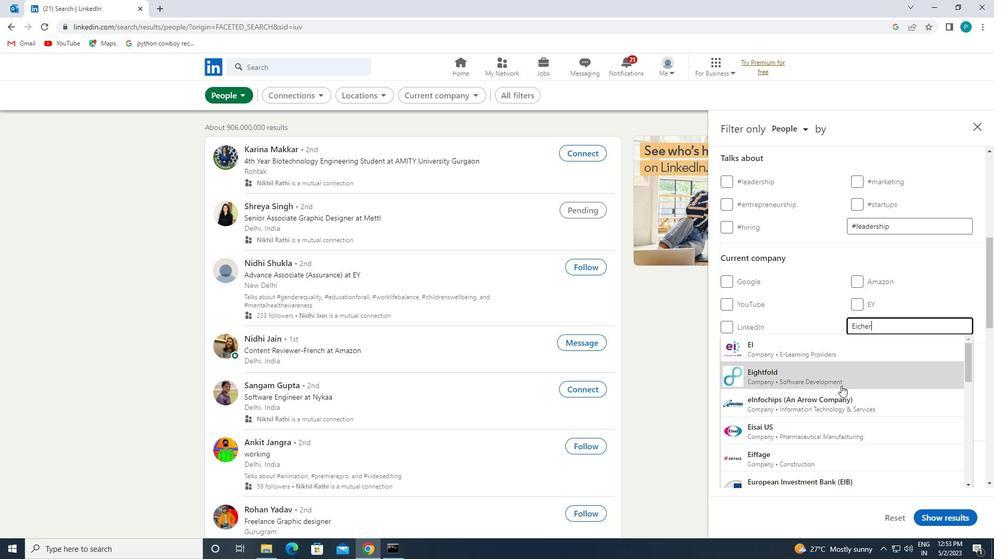 
Action: Mouse moved to (840, 400)
Screenshot: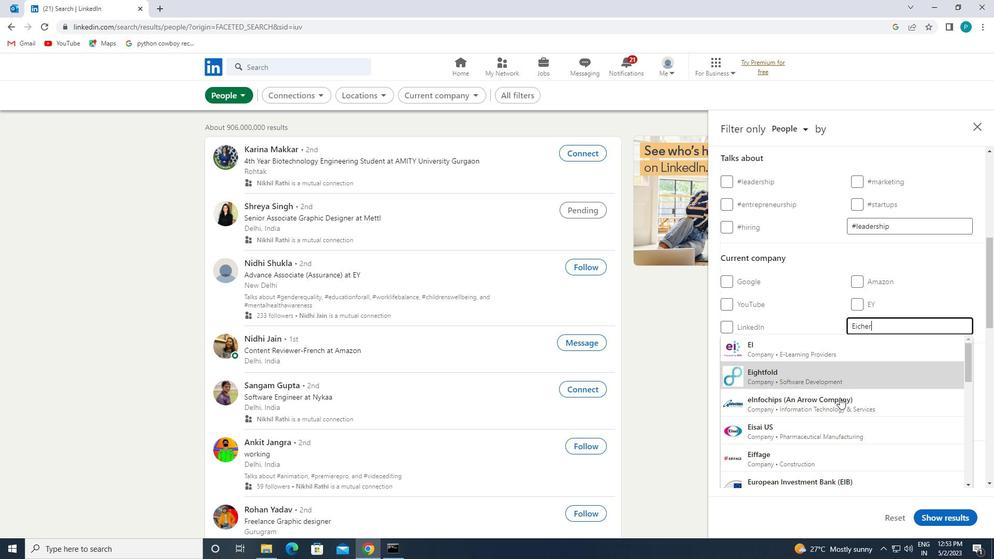
Action: Mouse scrolled (840, 400) with delta (0, 0)
Screenshot: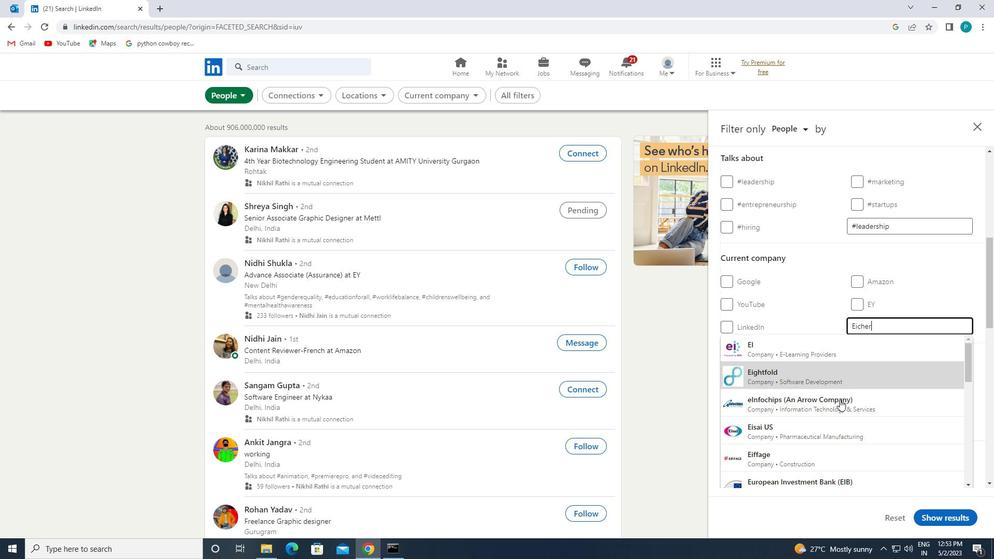 
Action: Mouse moved to (863, 421)
Screenshot: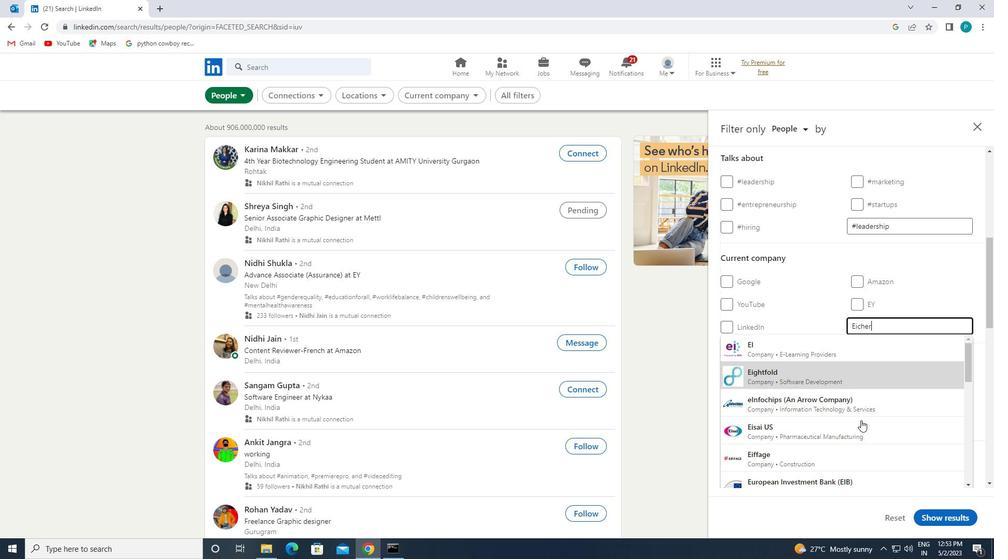 
Action: Mouse scrolled (863, 421) with delta (0, 0)
Screenshot: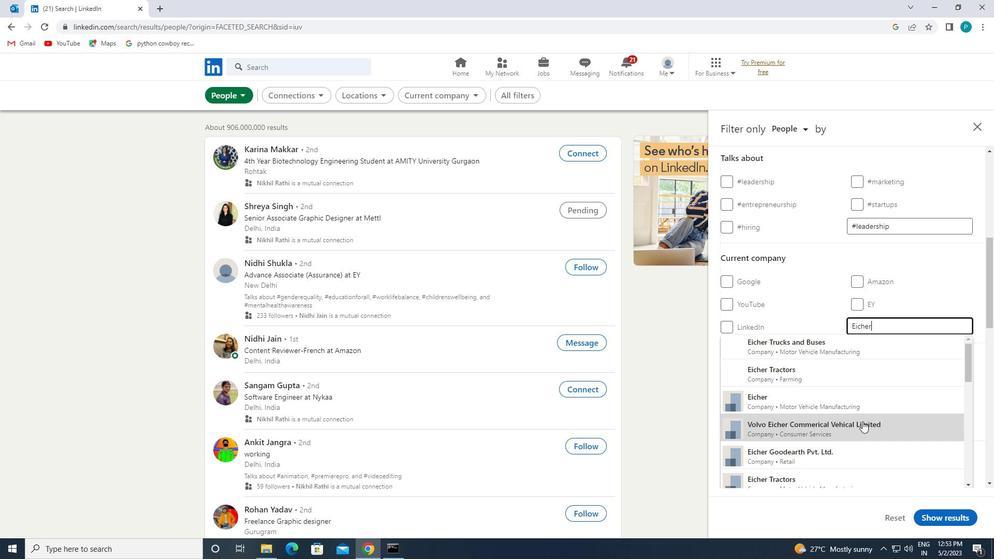 
Action: Mouse scrolled (863, 422) with delta (0, 0)
Screenshot: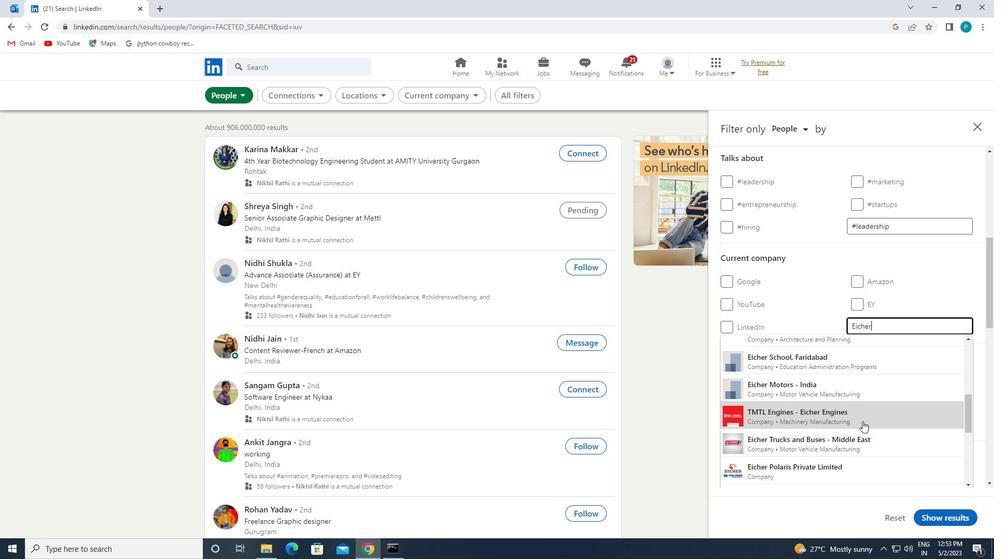 
Action: Mouse scrolled (863, 422) with delta (0, 0)
Screenshot: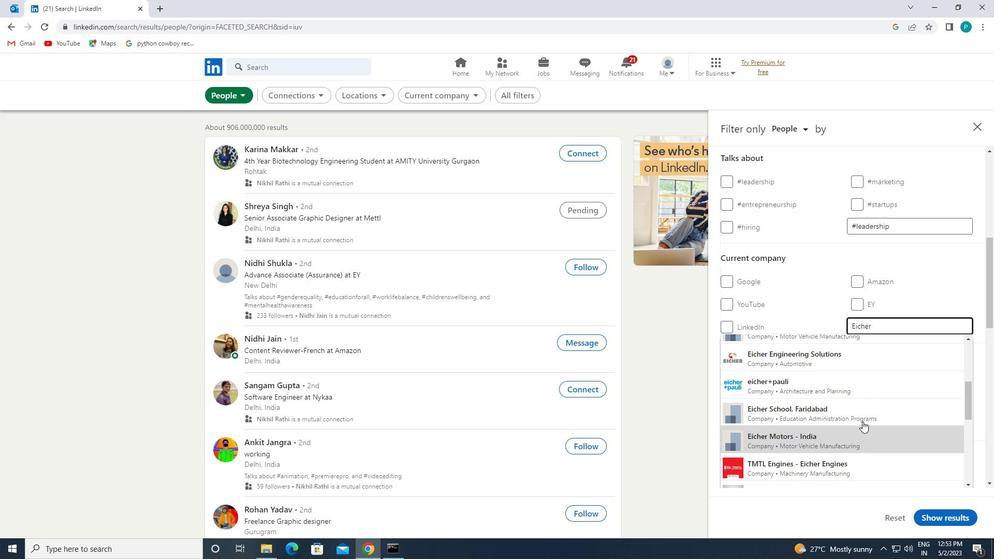 
Action: Mouse scrolled (863, 422) with delta (0, 0)
Screenshot: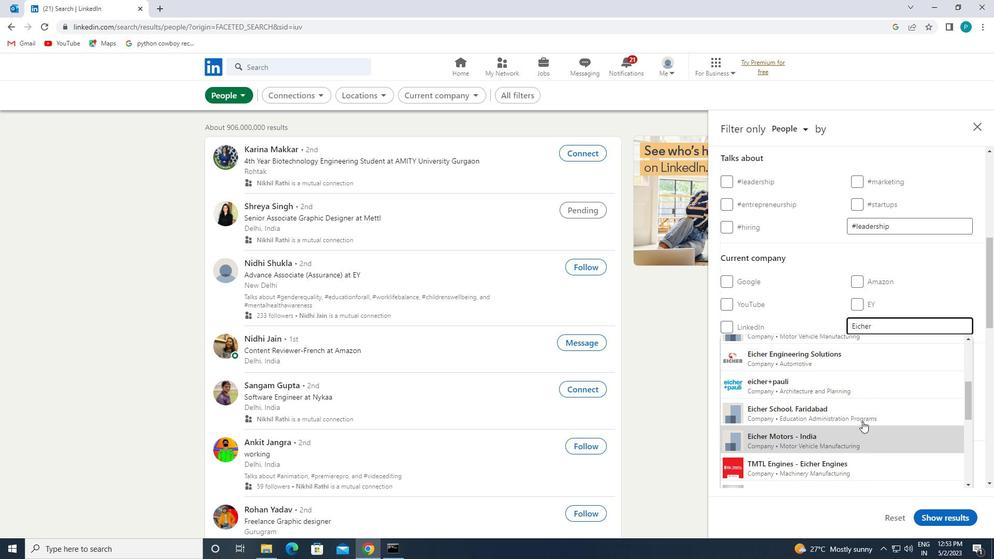 
Action: Mouse scrolled (863, 422) with delta (0, 0)
Screenshot: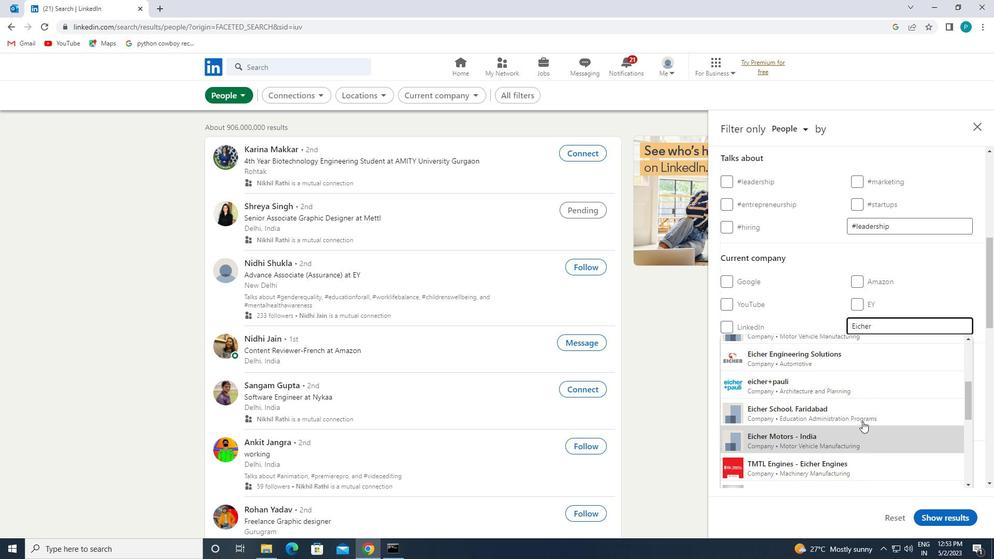 
Action: Mouse scrolled (863, 422) with delta (0, 0)
Screenshot: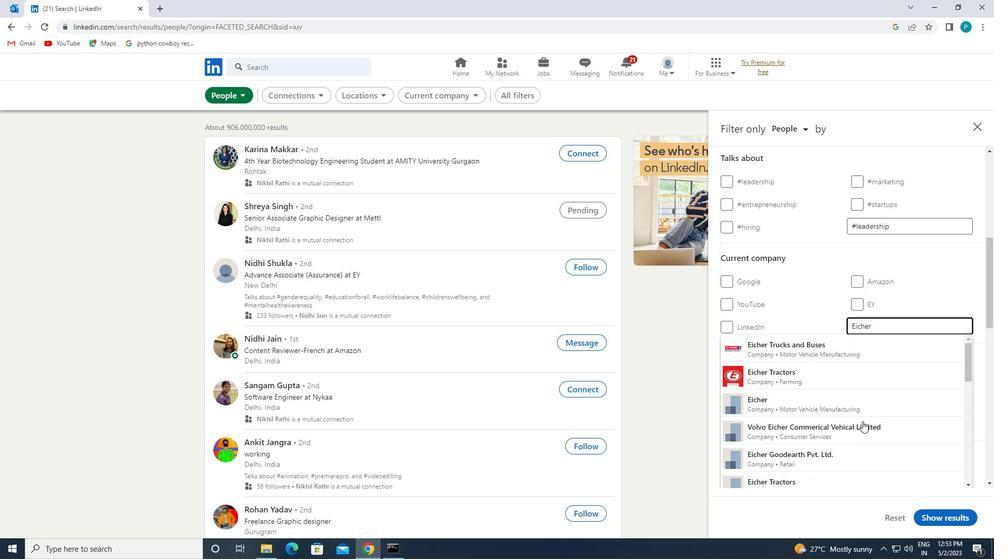 
Action: Mouse scrolled (863, 422) with delta (0, 0)
Screenshot: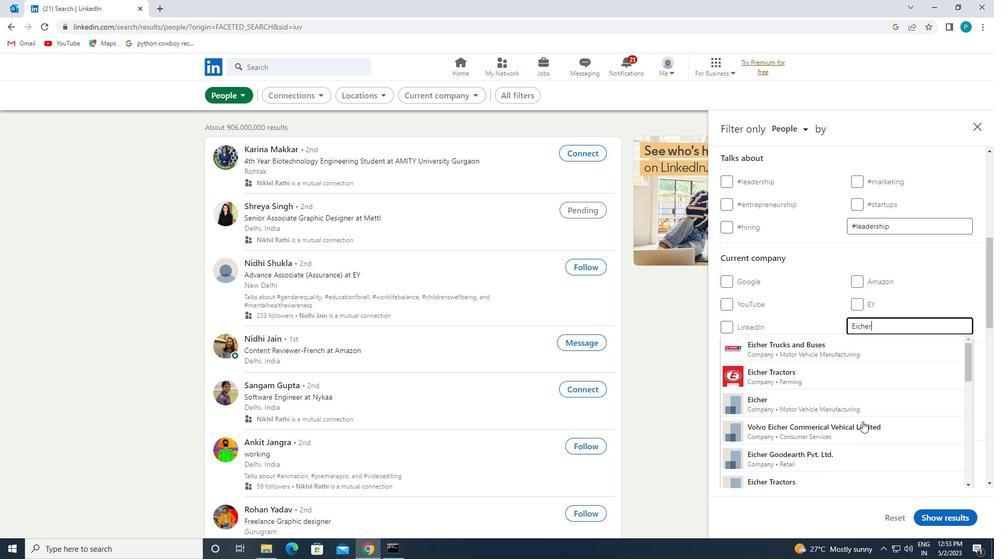 
Action: Mouse moved to (818, 375)
Screenshot: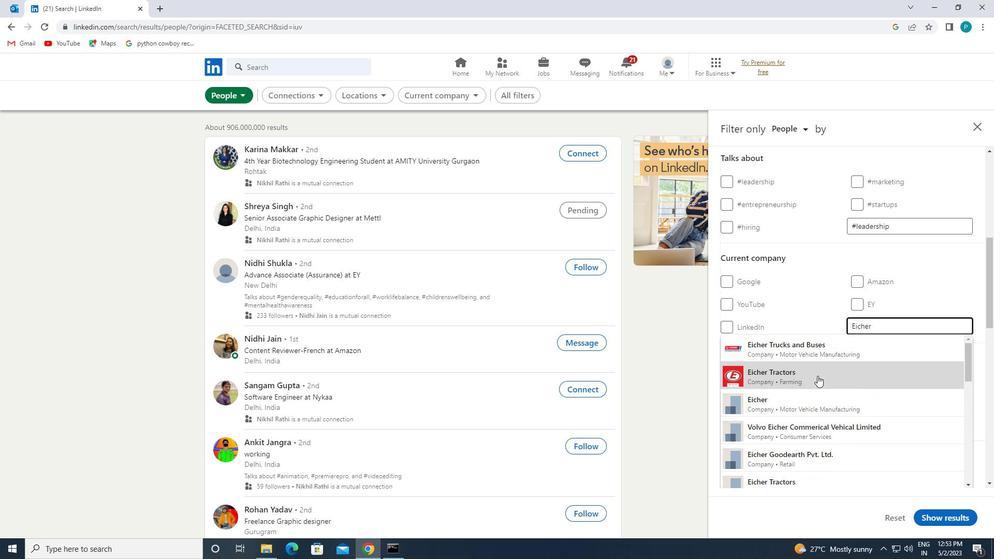 
Action: Mouse scrolled (818, 375) with delta (0, 0)
Screenshot: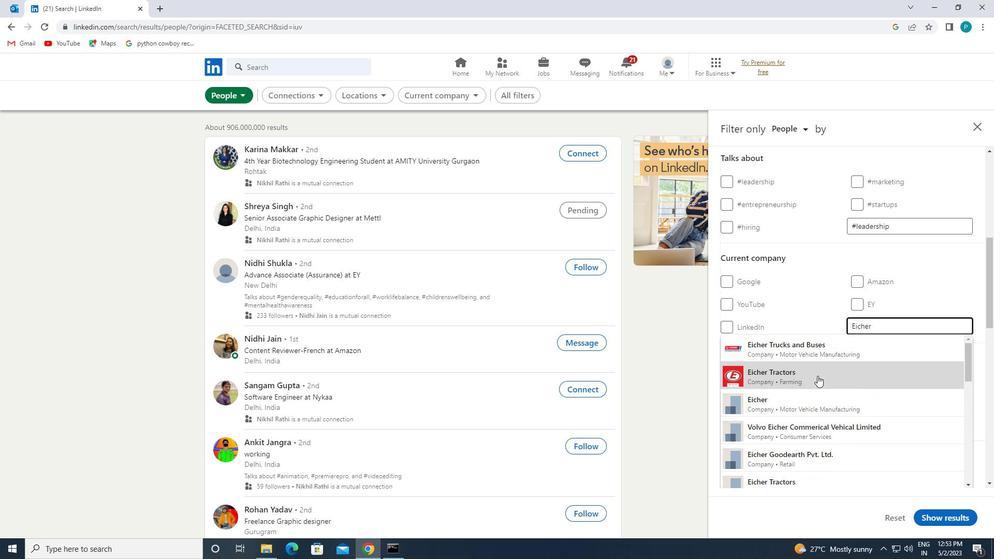 
Action: Mouse moved to (818, 397)
Screenshot: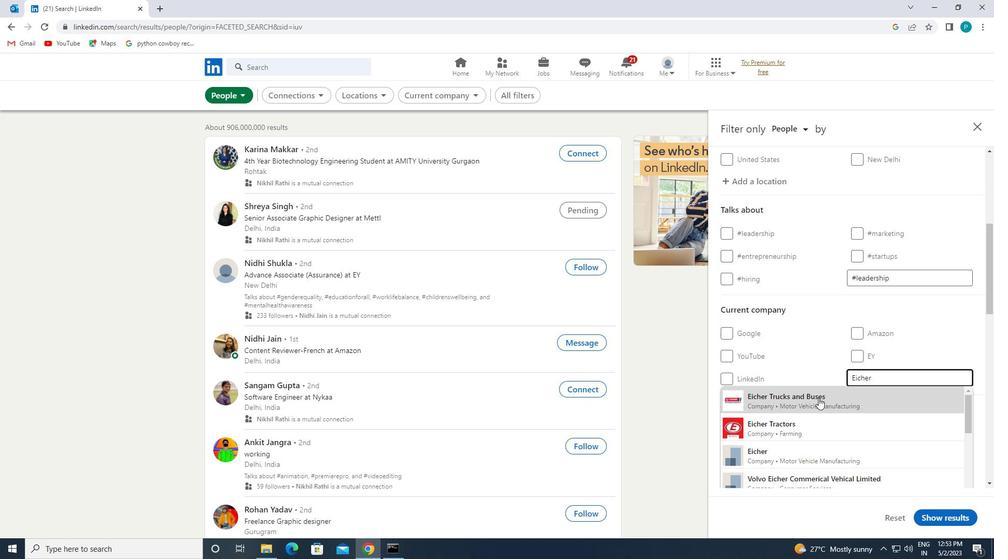 
Action: Mouse pressed left at (818, 397)
Screenshot: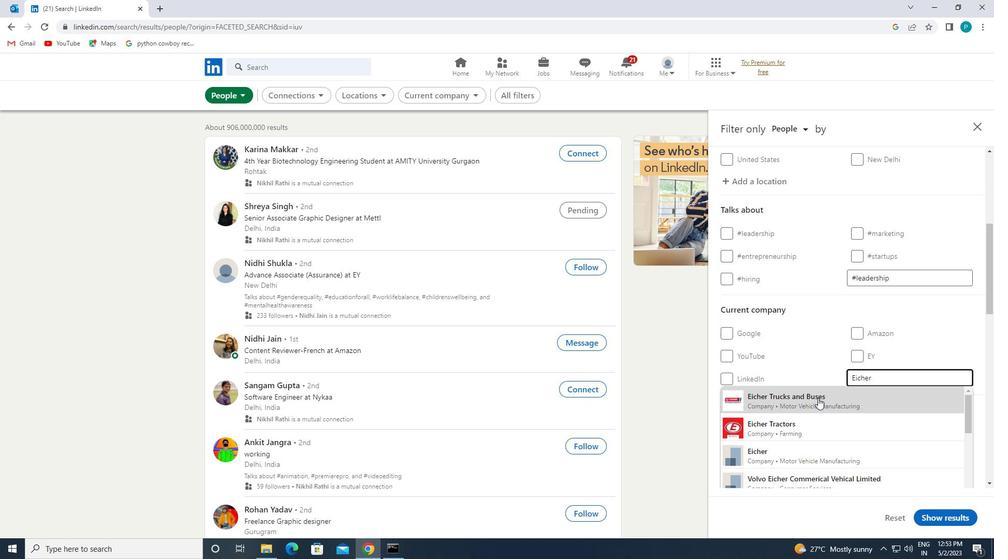 
Action: Mouse scrolled (818, 396) with delta (0, 0)
Screenshot: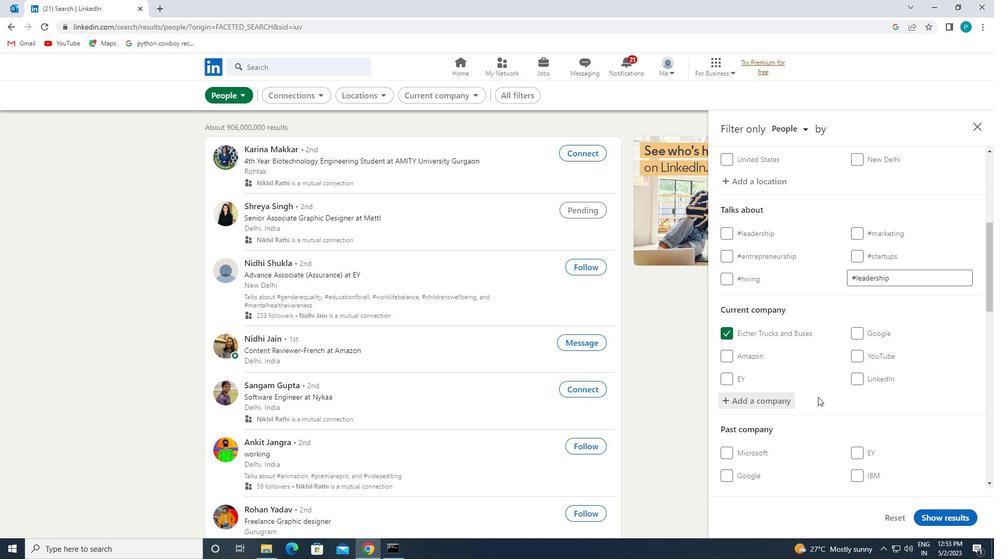
Action: Mouse scrolled (818, 396) with delta (0, 0)
Screenshot: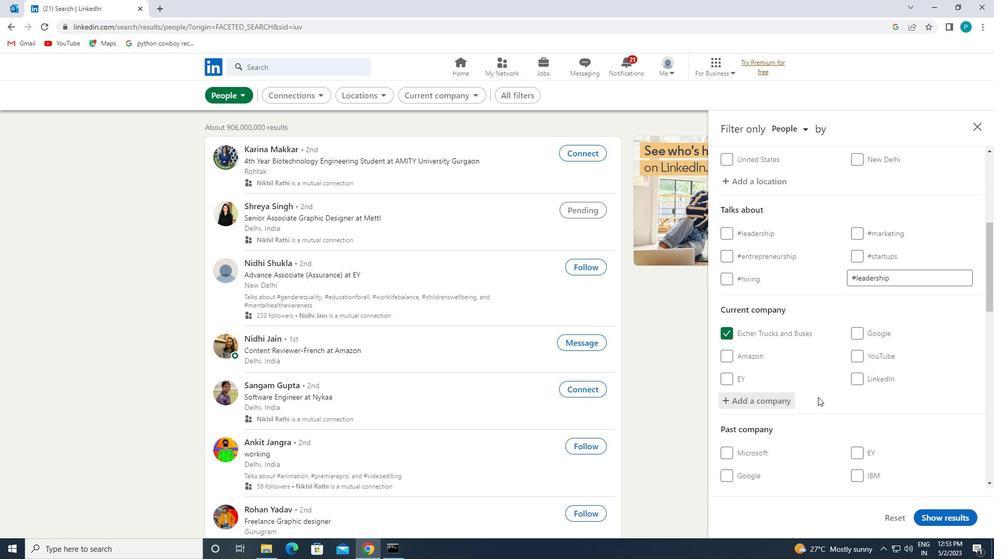 
Action: Mouse scrolled (818, 396) with delta (0, 0)
Screenshot: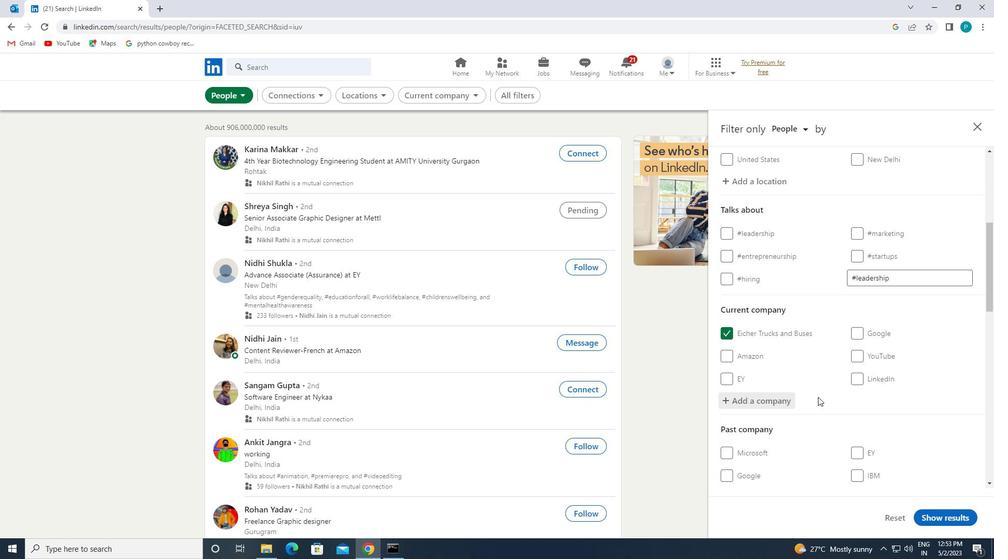 
Action: Mouse moved to (882, 443)
Screenshot: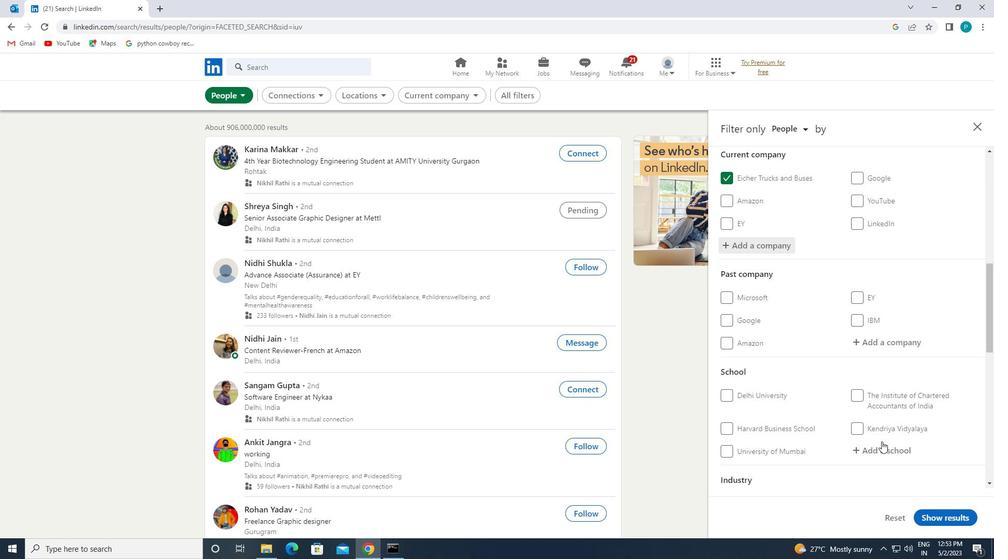 
Action: Mouse pressed left at (882, 443)
Screenshot: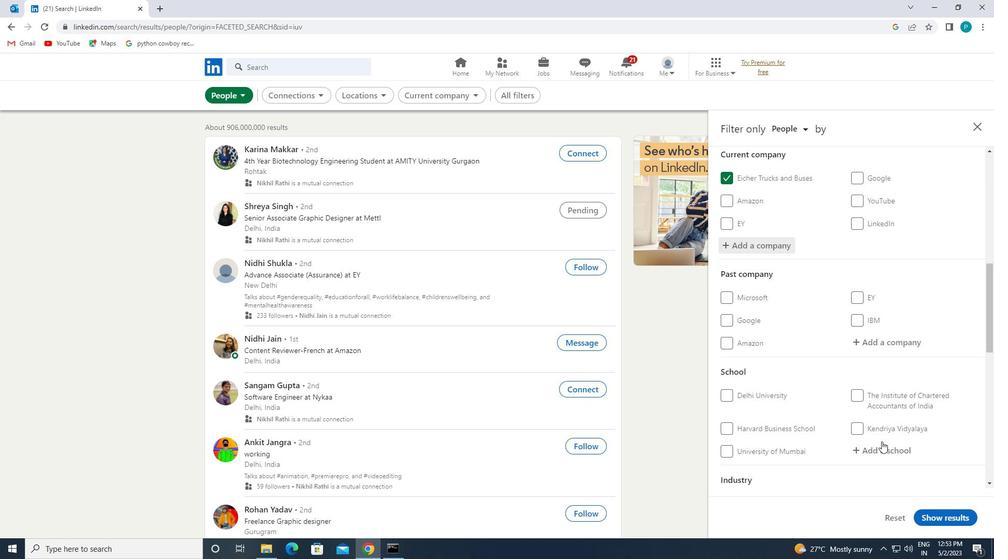 
Action: Mouse moved to (874, 415)
Screenshot: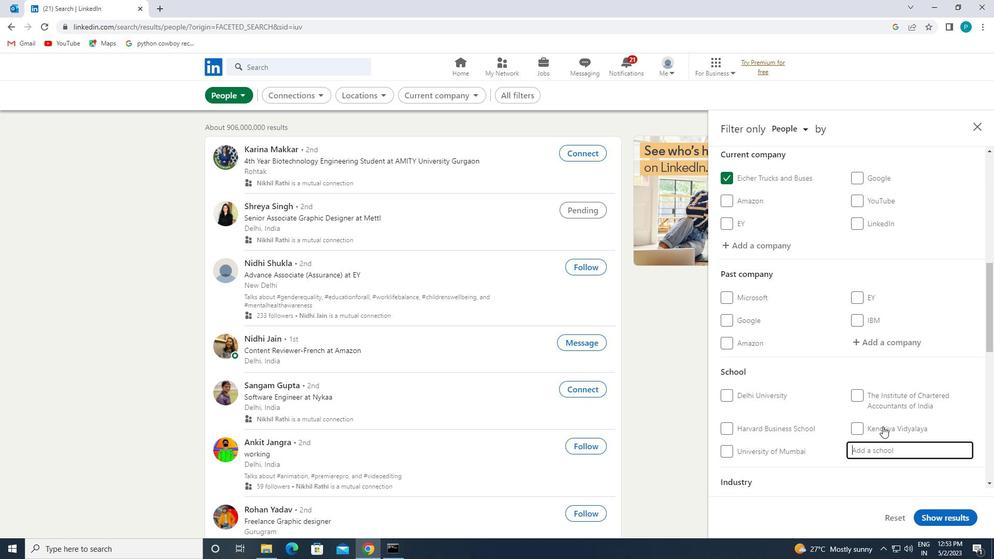 
Action: Mouse scrolled (874, 414) with delta (0, 0)
Screenshot: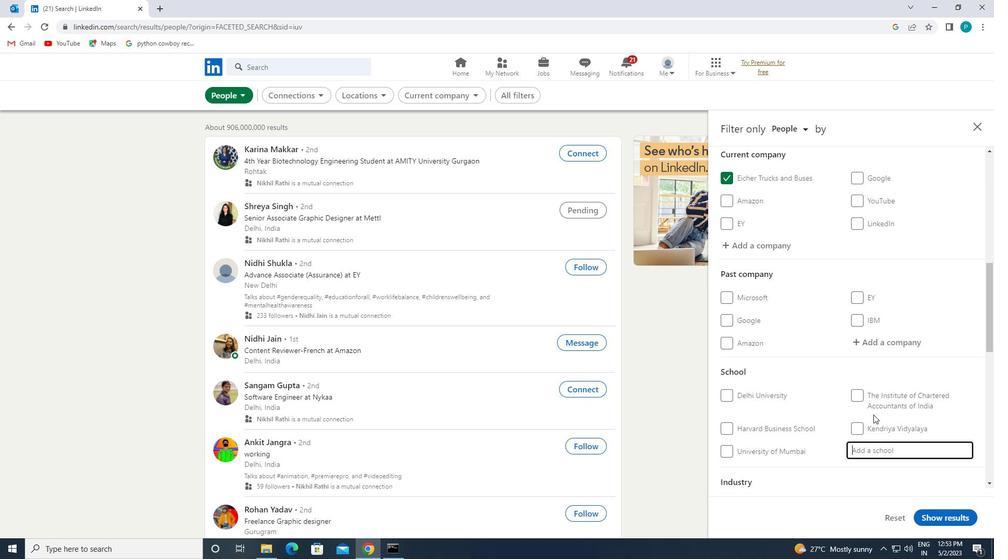 
Action: Key pressed <Key.caps_lock>I<Key.caps_lock>NSTITUE<Key.space>OF<Key.space>MANAGEMEN
Screenshot: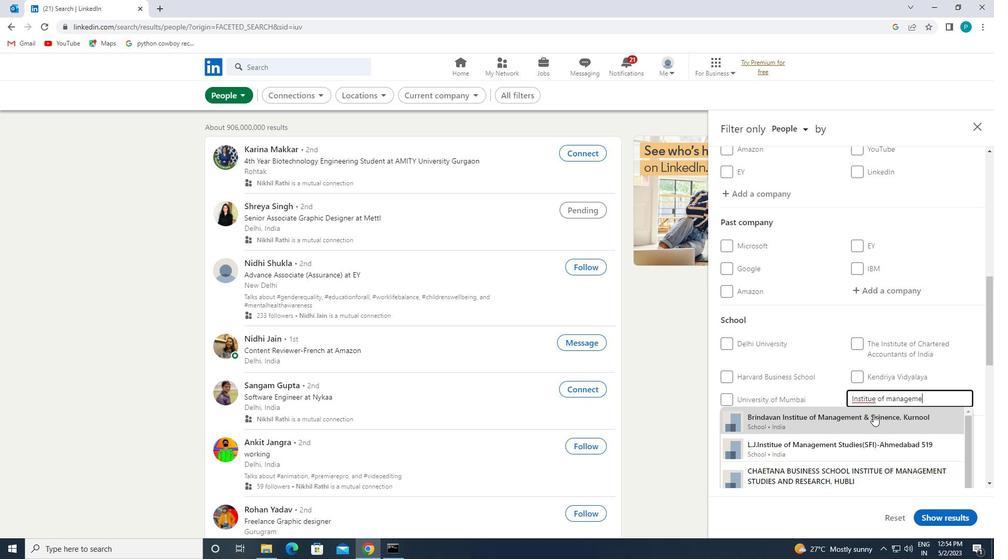 
Action: Mouse moved to (873, 418)
Screenshot: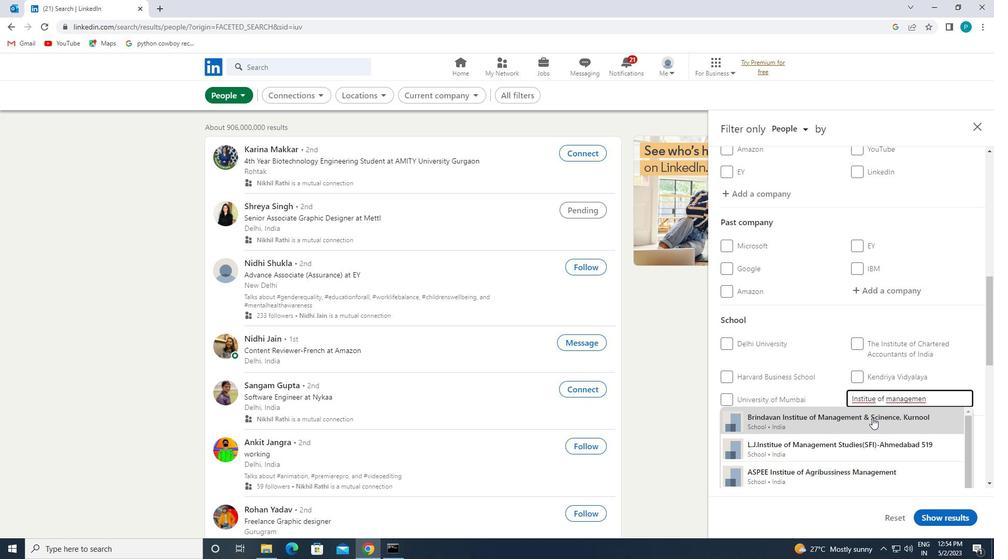 
Action: Mouse scrolled (873, 418) with delta (0, 0)
Screenshot: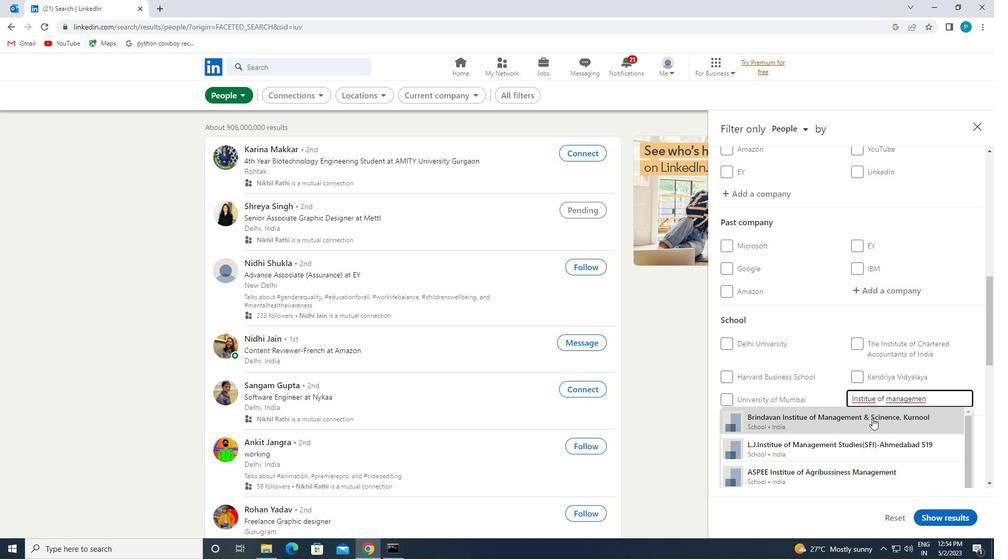 
Action: Mouse scrolled (873, 419) with delta (0, 0)
Screenshot: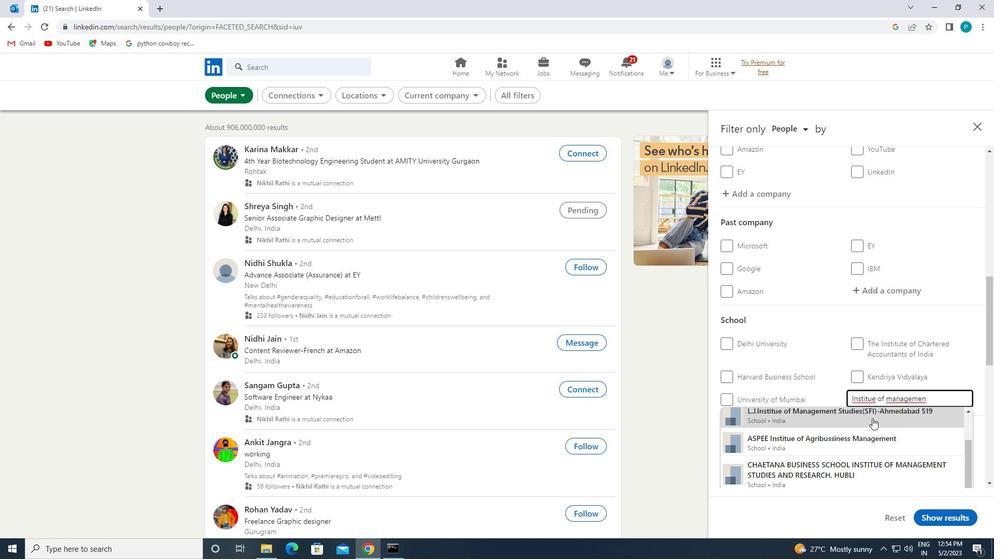 
Action: Mouse scrolled (873, 419) with delta (0, 0)
Screenshot: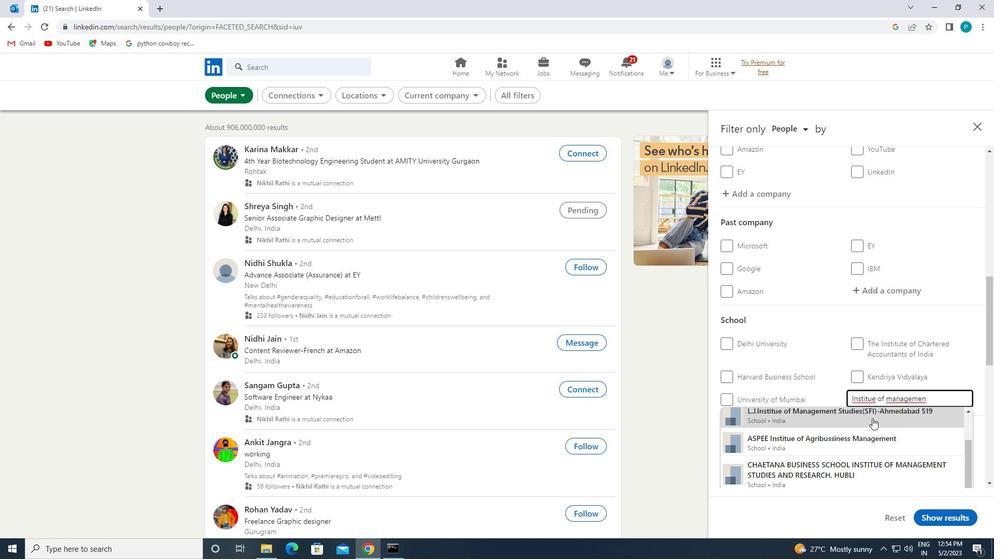 
Action: Mouse scrolled (873, 419) with delta (0, 0)
Screenshot: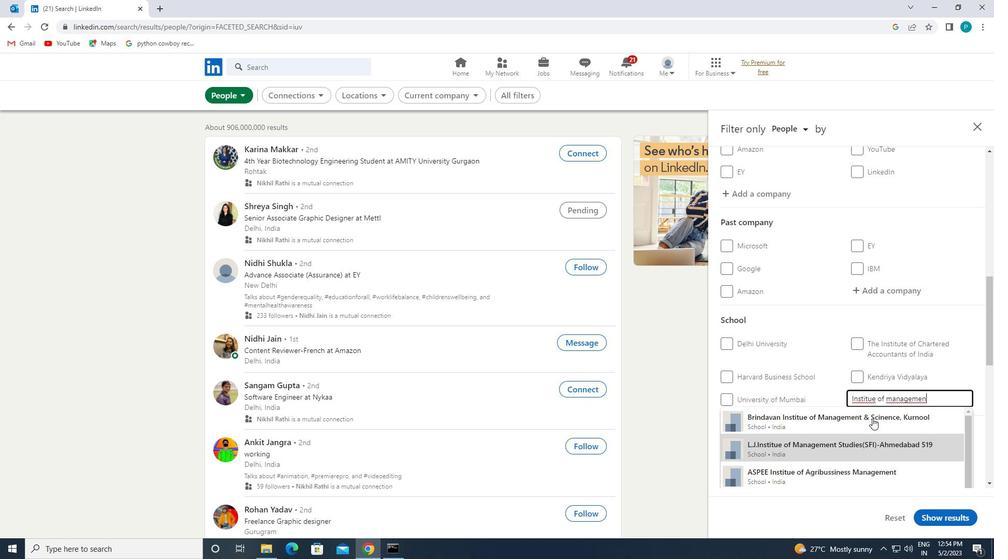 
Action: Mouse moved to (871, 396)
Screenshot: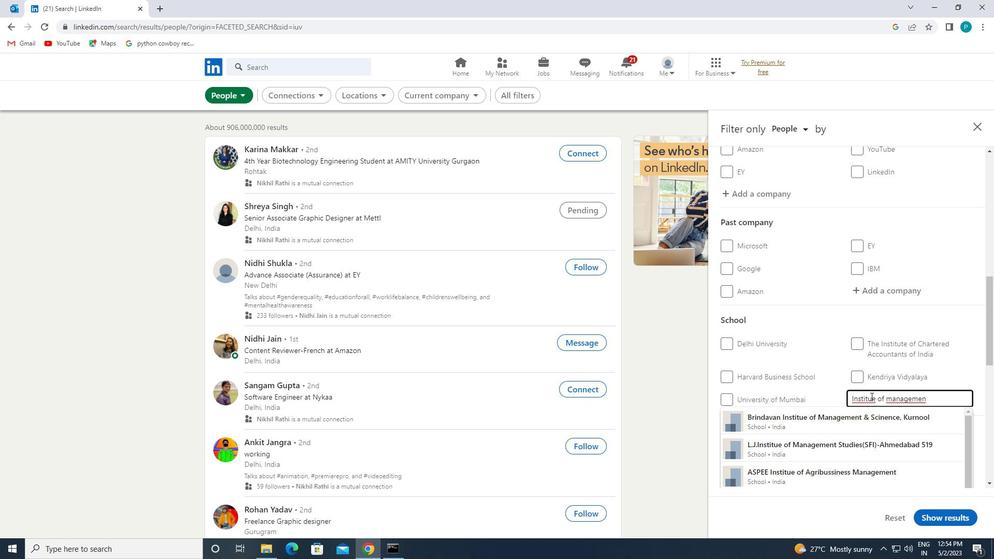 
Action: Mouse pressed left at (871, 396)
Screenshot: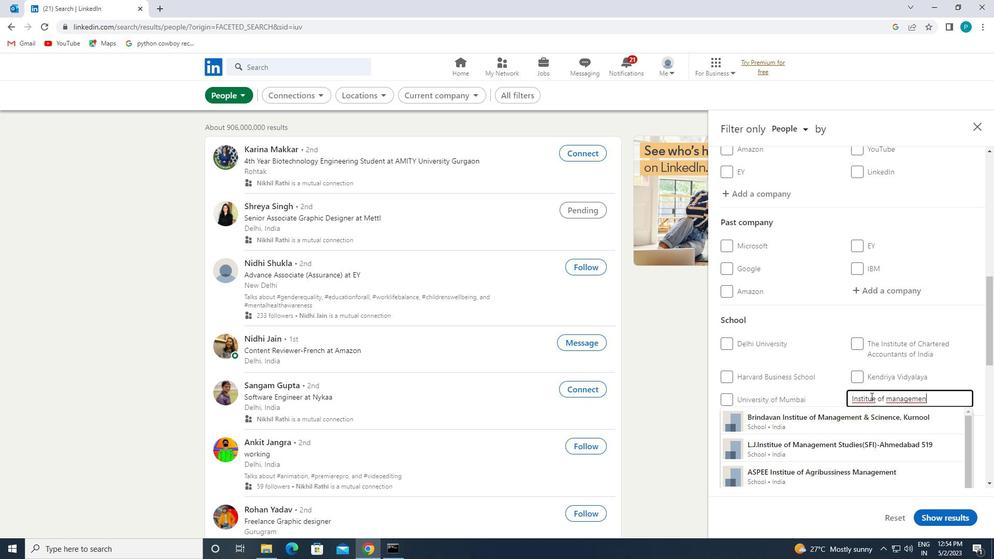 
Action: Mouse moved to (872, 397)
Screenshot: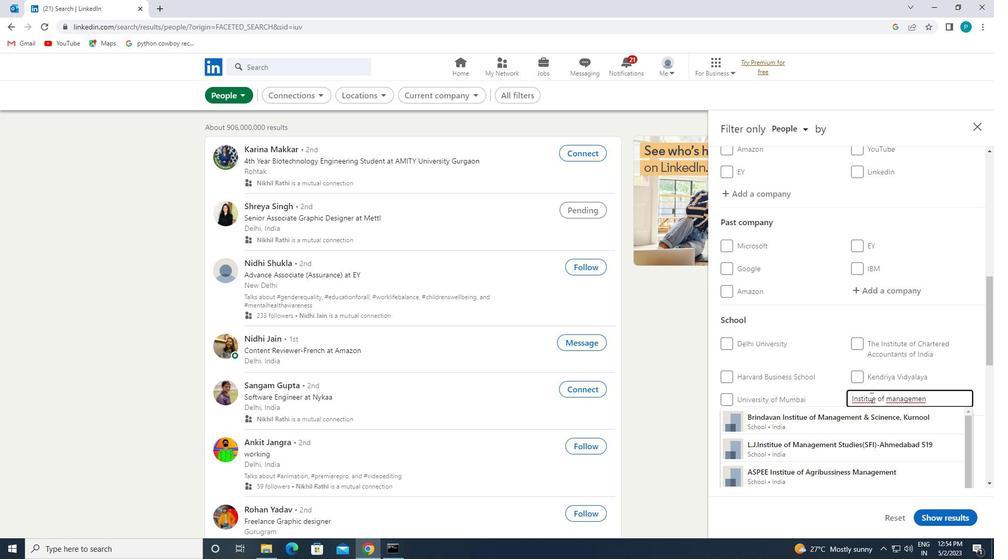 
Action: Key pressed T
Screenshot: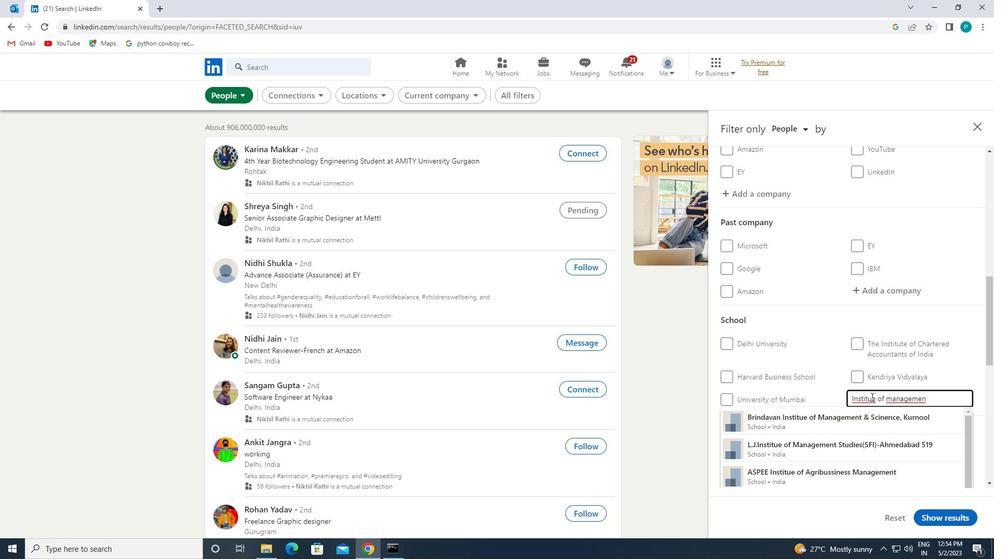 
Action: Mouse moved to (908, 428)
Screenshot: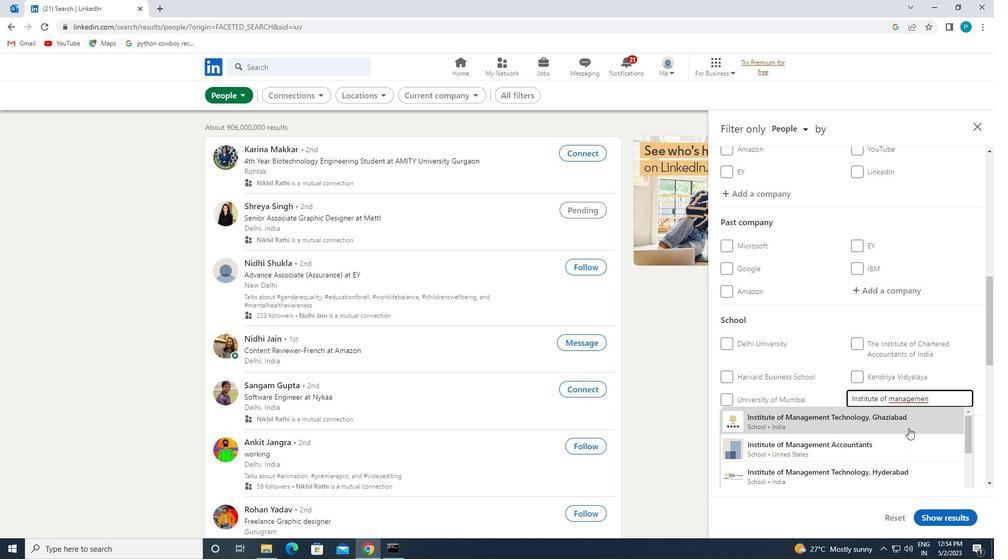 
Action: Mouse scrolled (908, 428) with delta (0, 0)
Screenshot: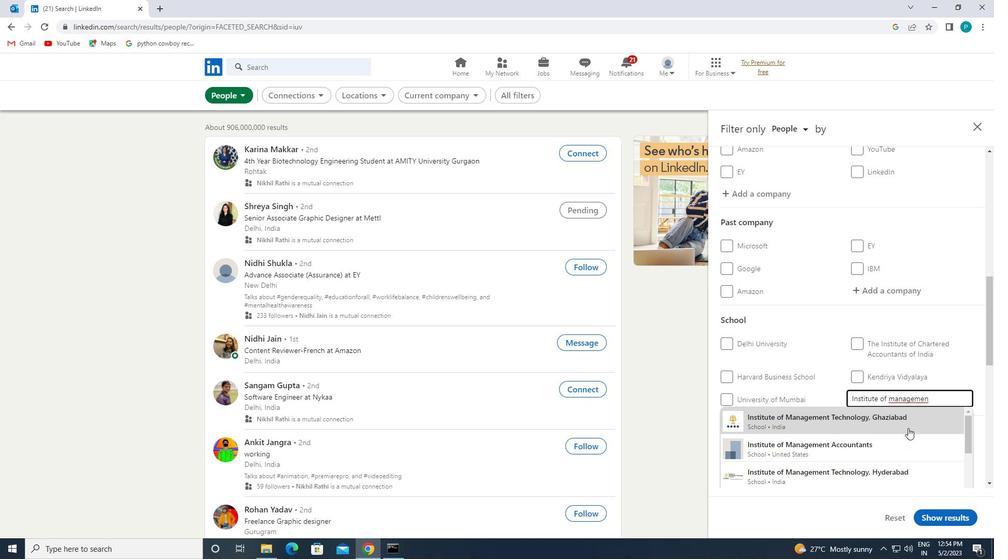 
Action: Mouse moved to (907, 430)
Screenshot: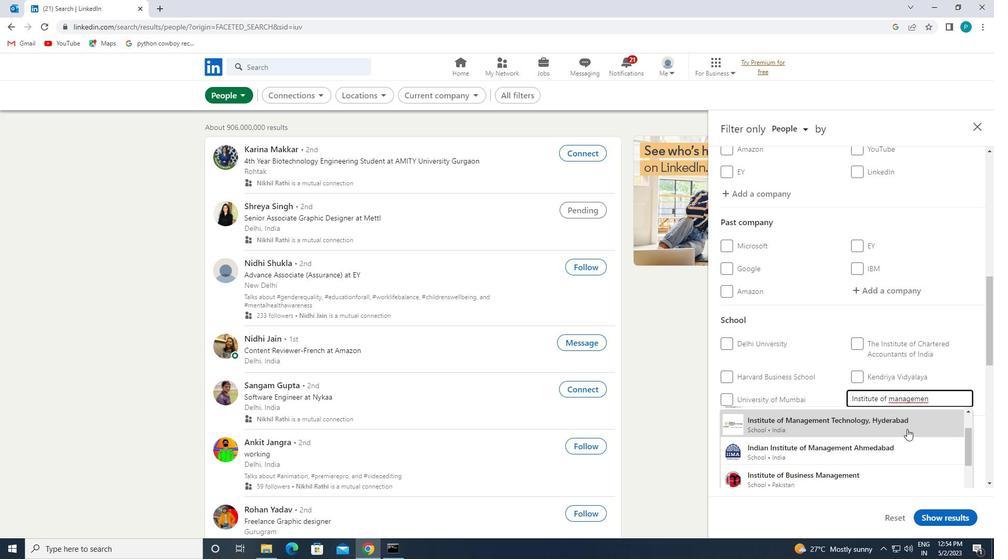 
Action: Mouse scrolled (907, 429) with delta (0, 0)
Screenshot: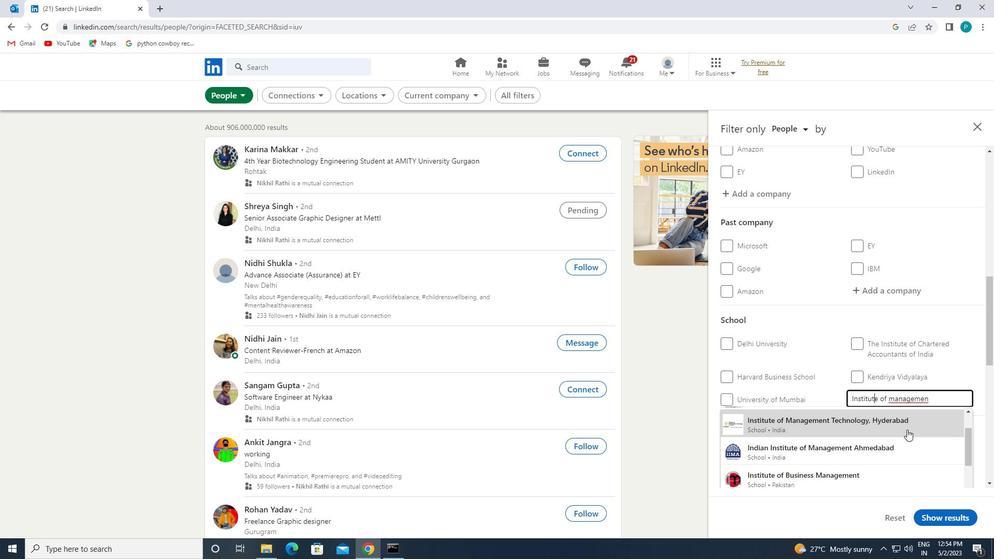 
Action: Mouse scrolled (907, 429) with delta (0, 0)
Screenshot: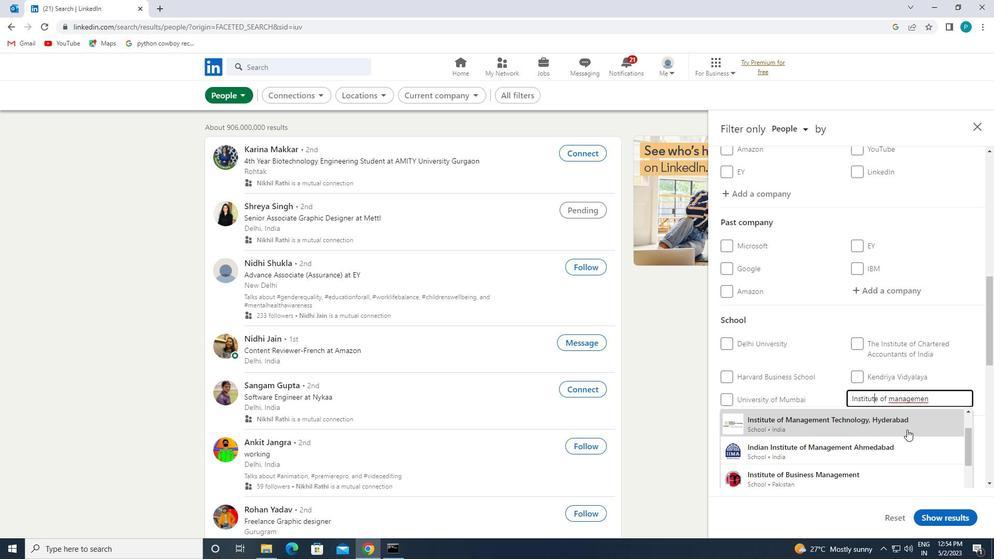 
Action: Mouse scrolled (907, 430) with delta (0, 0)
Screenshot: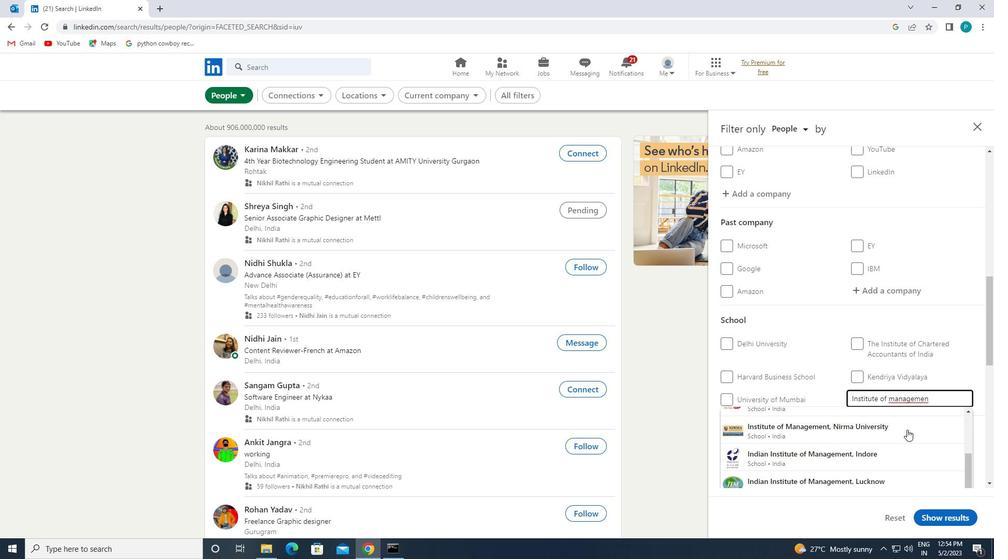 
Action: Mouse moved to (934, 397)
Screenshot: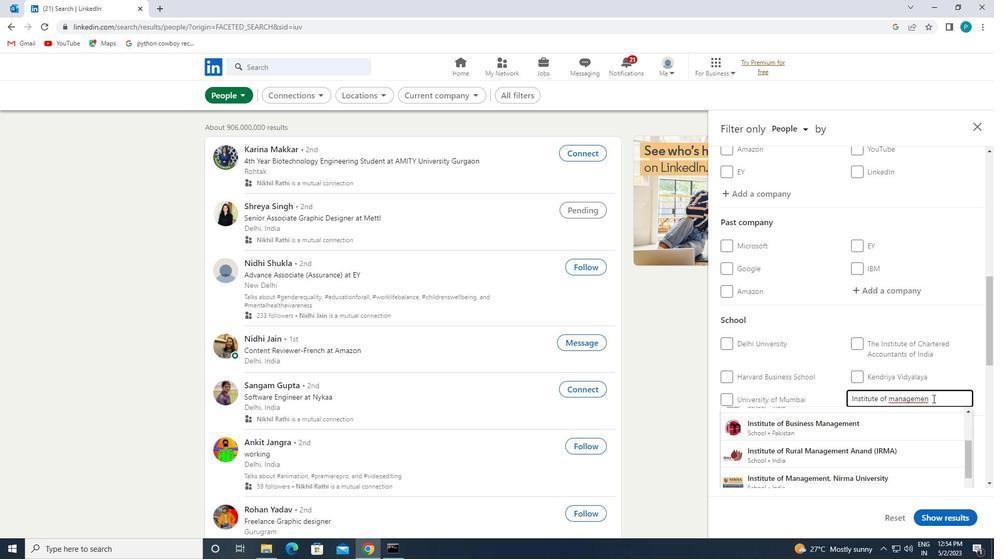 
Action: Mouse pressed left at (934, 397)
Screenshot: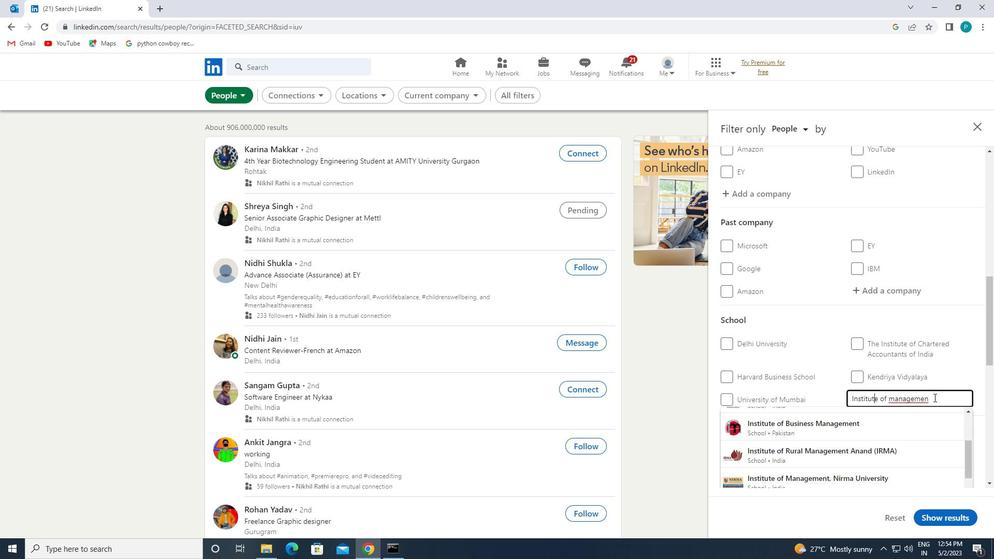 
Action: Mouse moved to (935, 397)
Screenshot: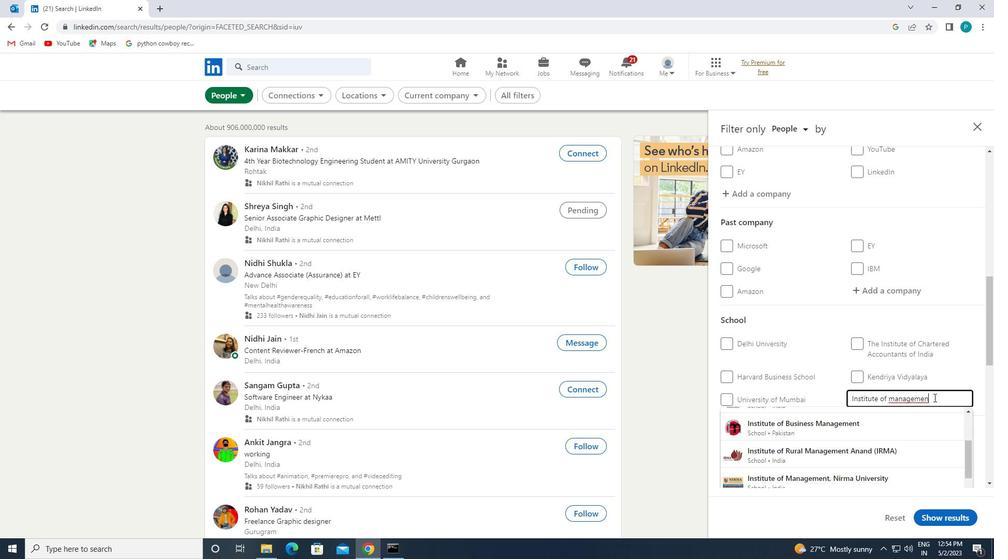 
Action: Key pressed T
Screenshot: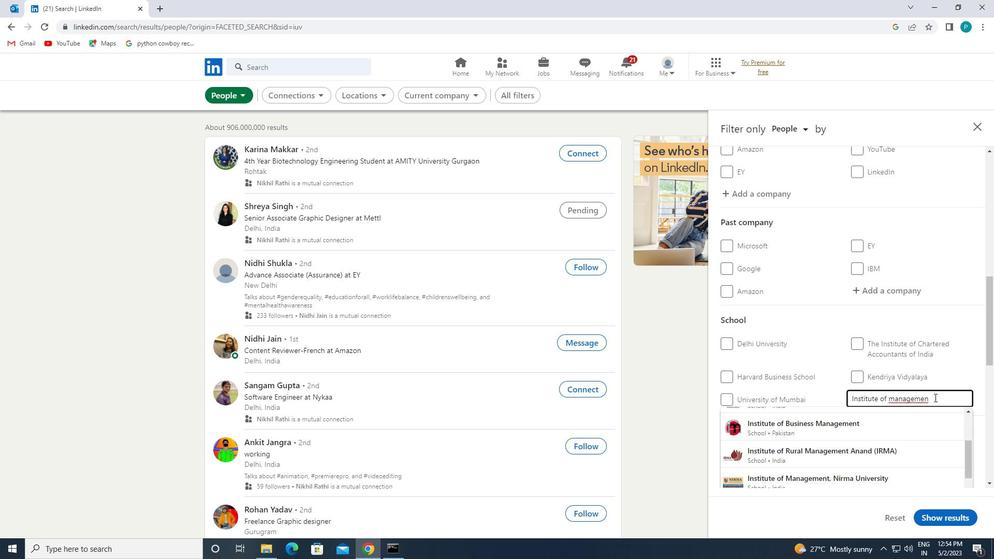 
Action: Mouse moved to (919, 452)
Screenshot: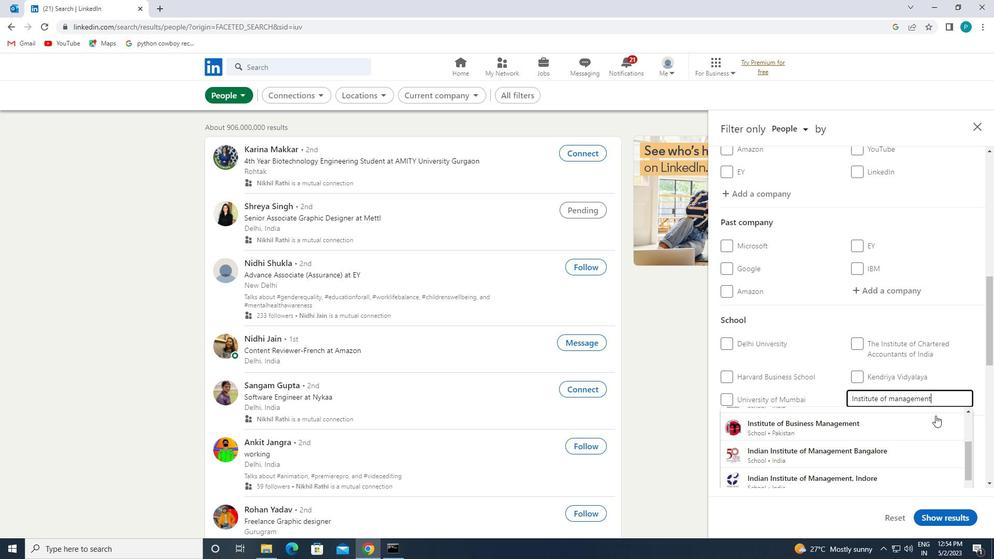 
Action: Mouse scrolled (919, 453) with delta (0, 0)
Screenshot: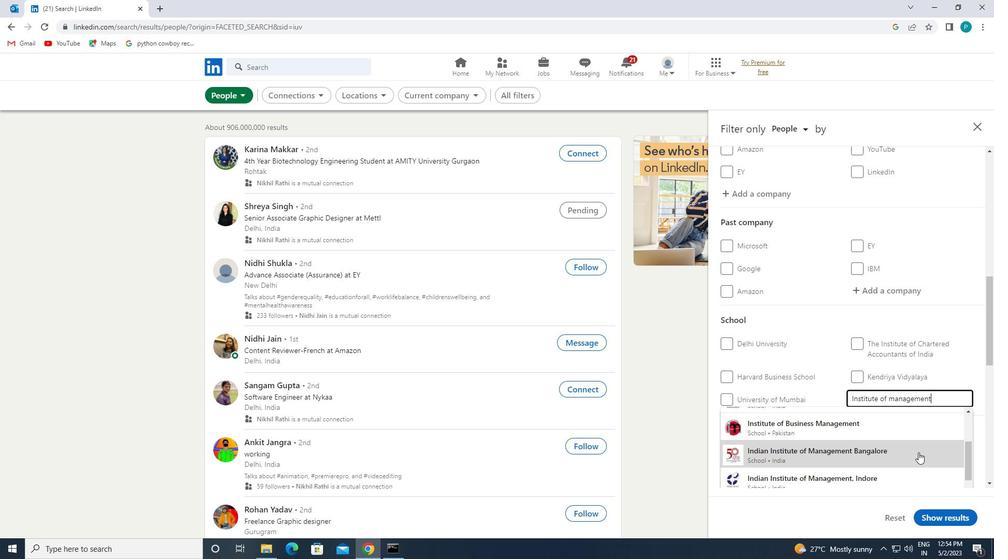 
Action: Mouse scrolled (919, 453) with delta (0, 0)
Screenshot: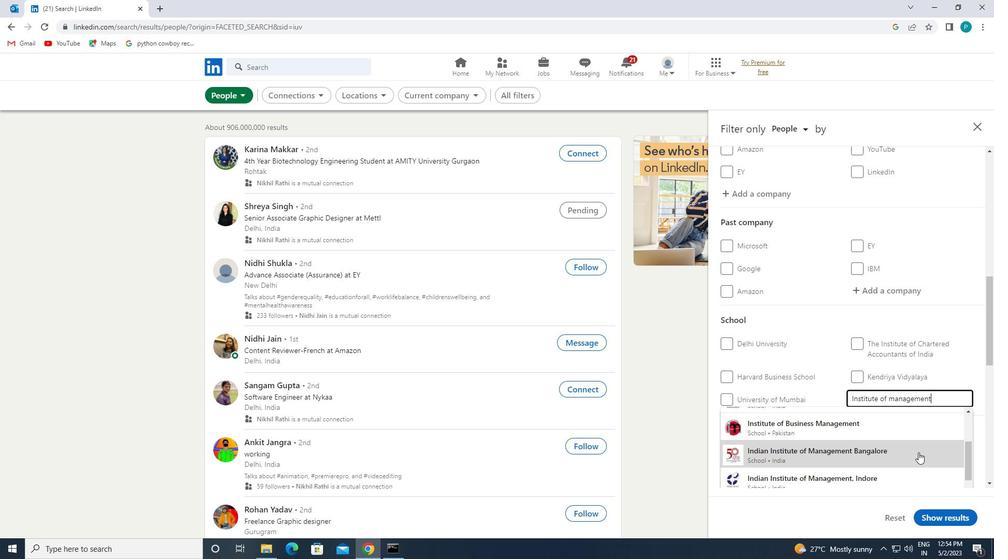
Action: Mouse scrolled (919, 453) with delta (0, 0)
Screenshot: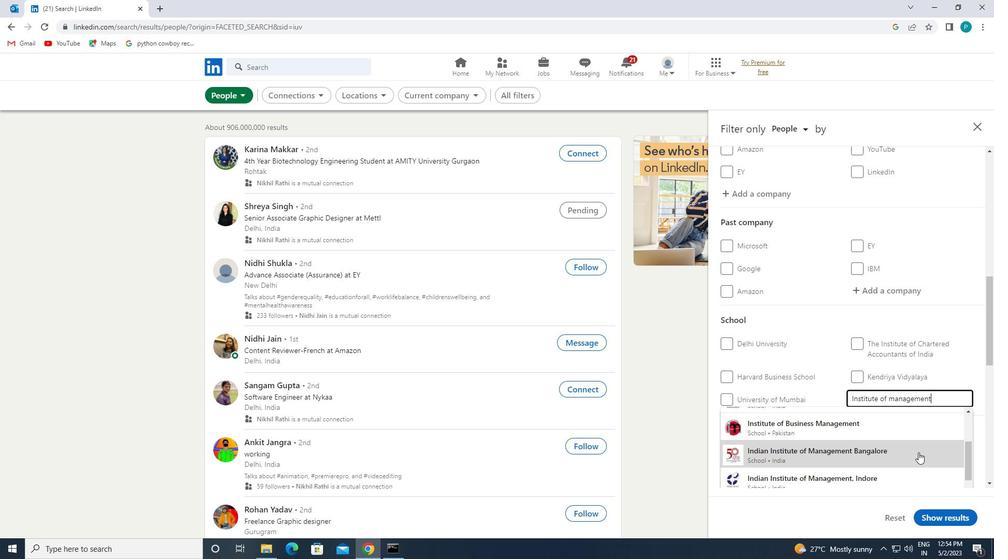 
Action: Mouse scrolled (919, 453) with delta (0, 0)
Screenshot: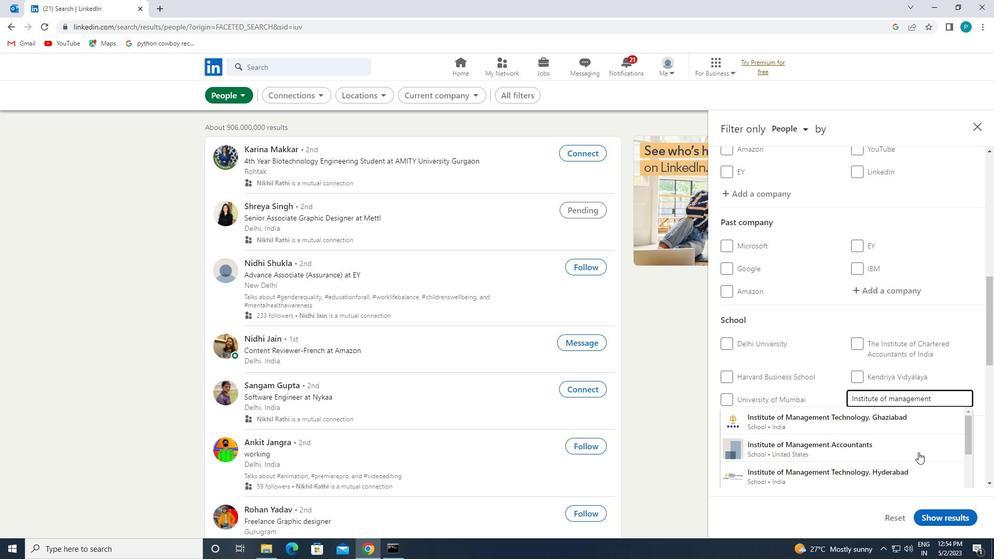 
Action: Mouse scrolled (919, 453) with delta (0, 0)
Screenshot: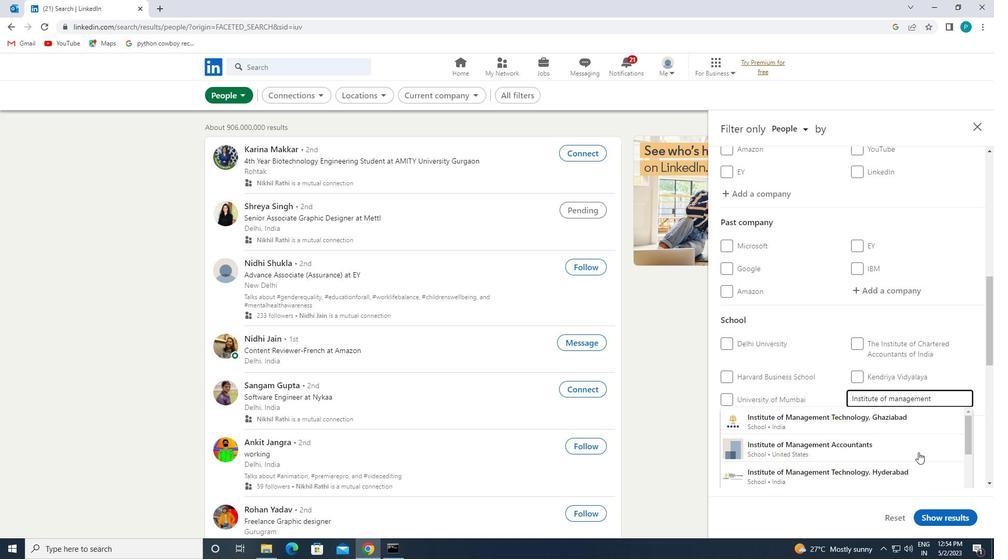 
Action: Key pressed <Key.space><Key.caps_lock>T<Key.caps_lock>ECHNOLOGY
Screenshot: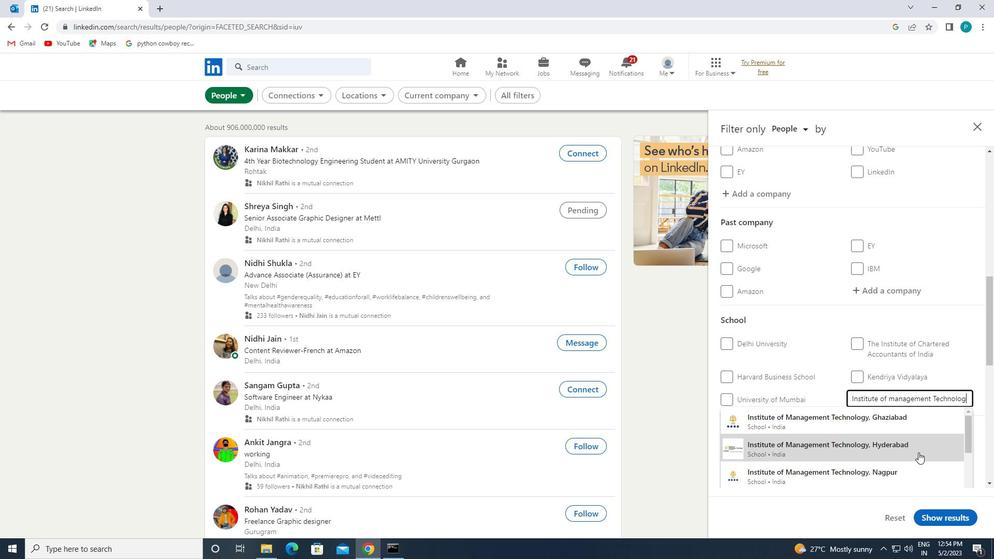 
Action: Mouse moved to (915, 472)
Screenshot: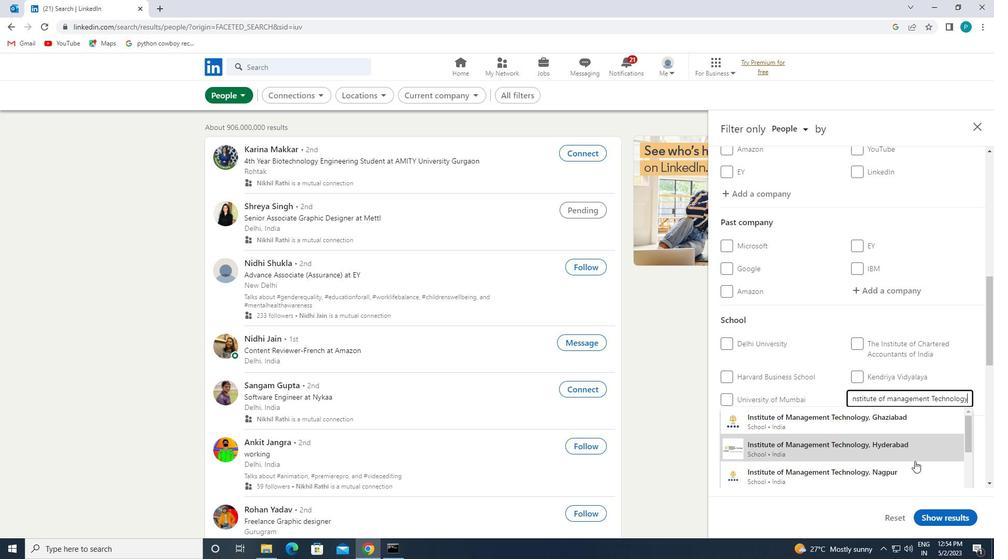 
Action: Mouse pressed left at (915, 472)
Screenshot: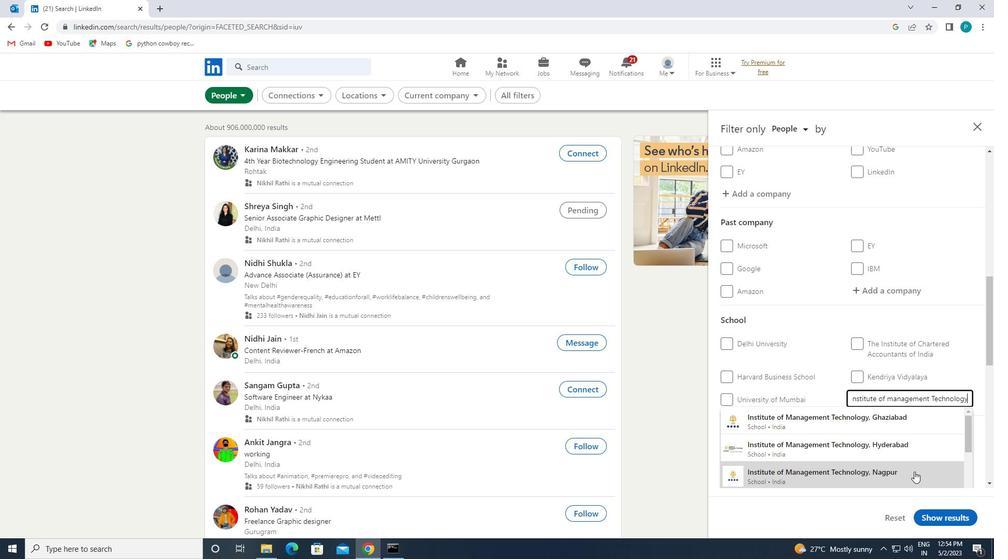 
Action: Mouse moved to (915, 469)
Screenshot: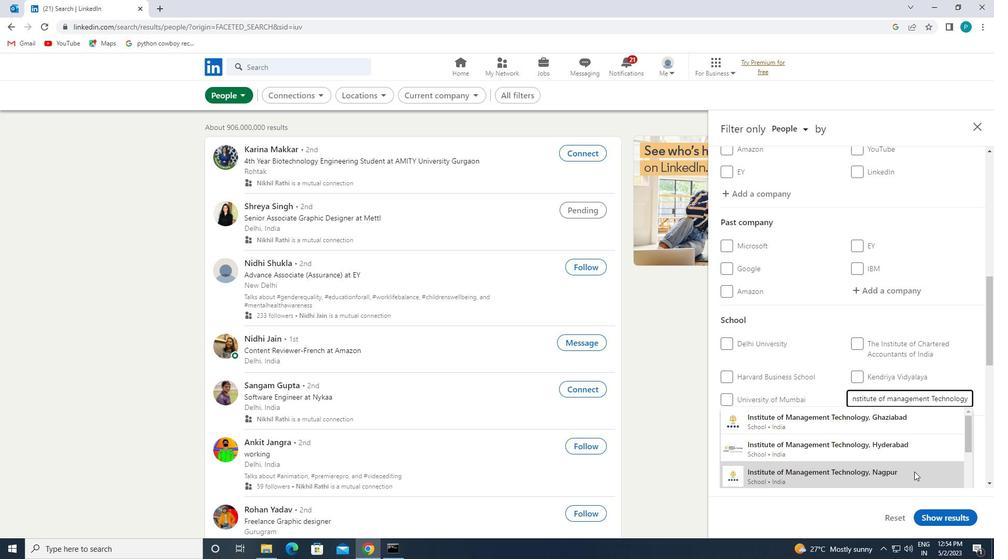 
Action: Mouse scrolled (915, 468) with delta (0, 0)
Screenshot: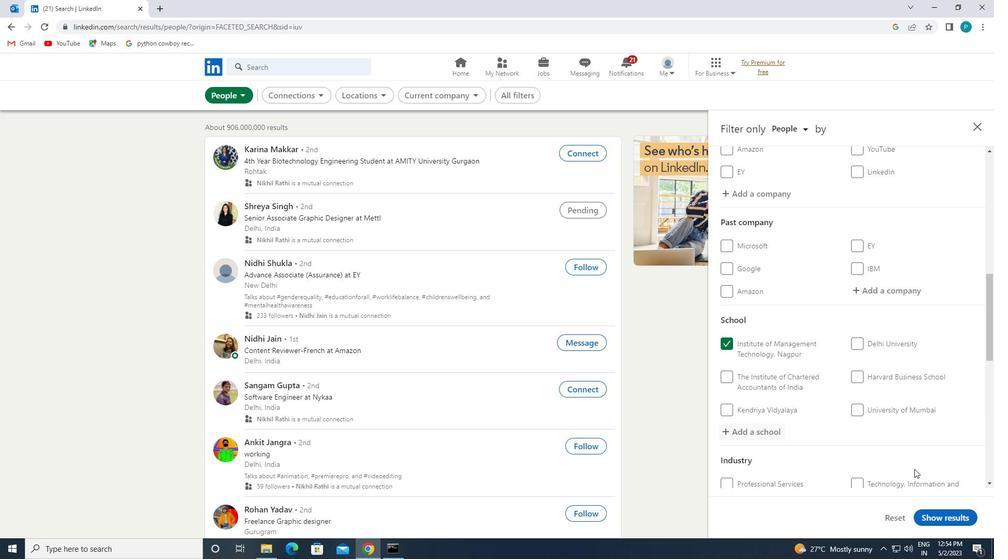 
Action: Mouse scrolled (915, 468) with delta (0, 0)
Screenshot: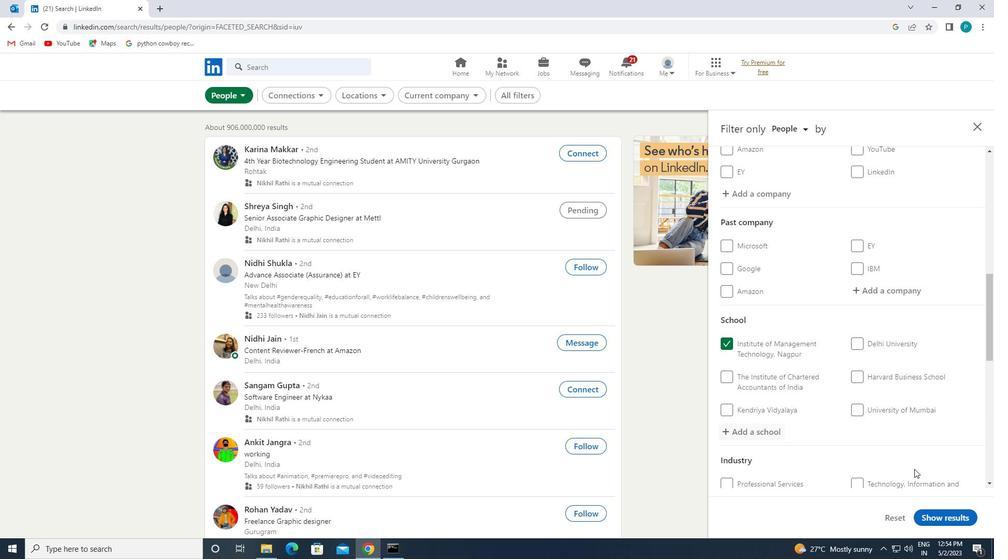 
Action: Mouse scrolled (915, 468) with delta (0, 0)
Screenshot: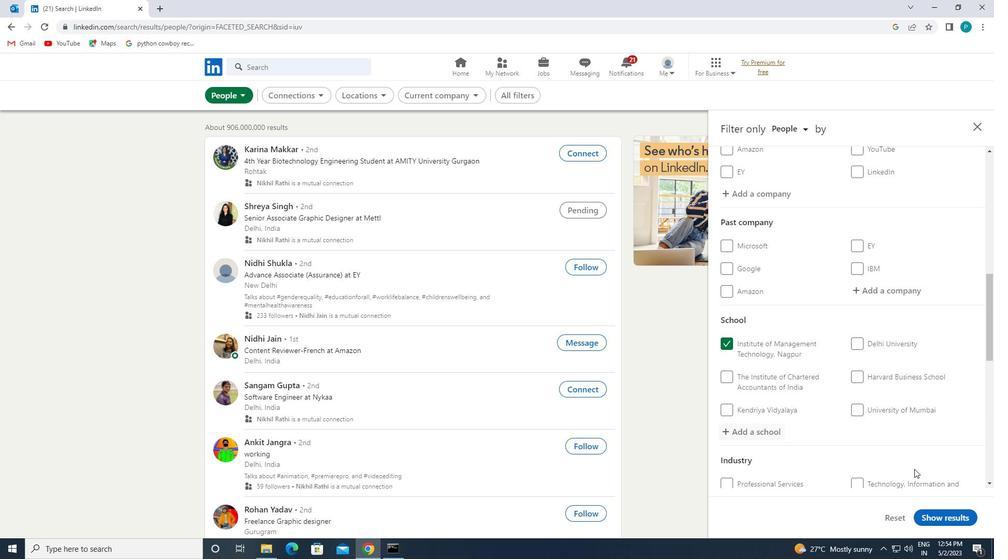 
Action: Mouse moved to (847, 425)
Screenshot: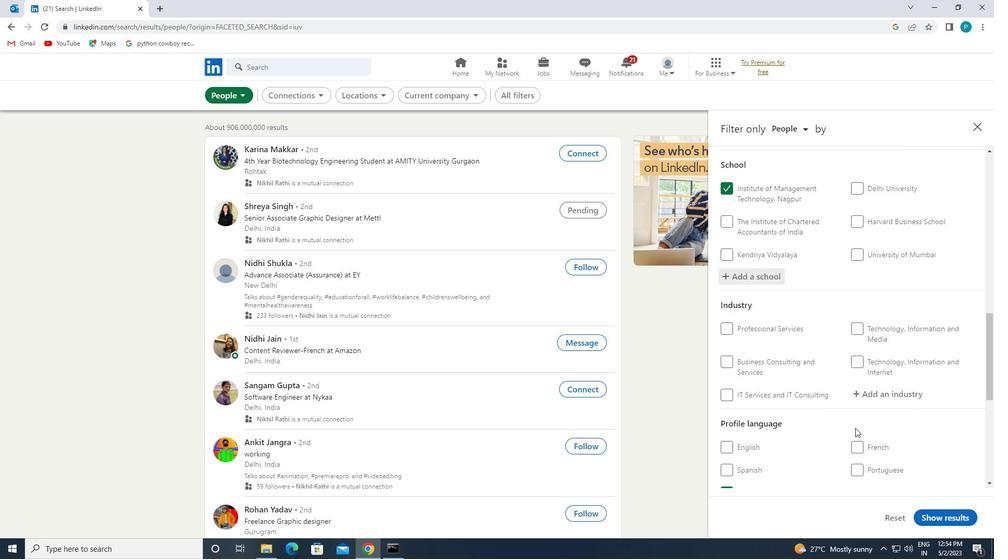 
Action: Mouse scrolled (847, 424) with delta (0, 0)
Screenshot: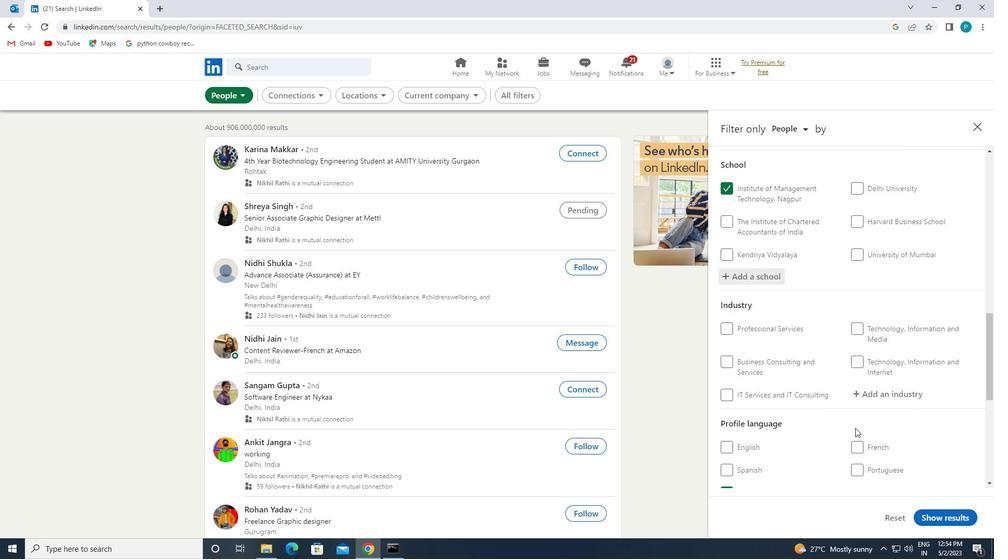 
Action: Mouse moved to (859, 339)
Screenshot: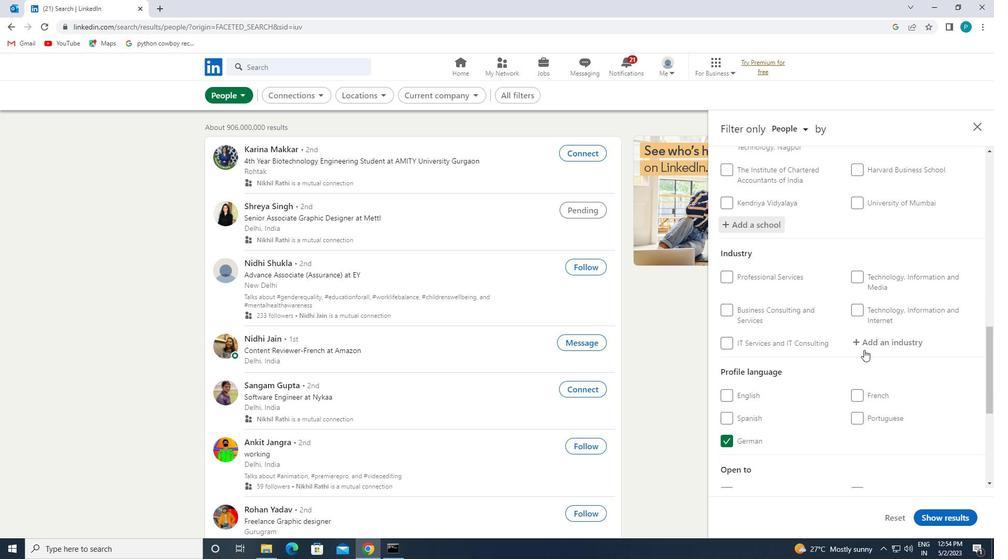 
Action: Mouse pressed left at (859, 339)
Screenshot: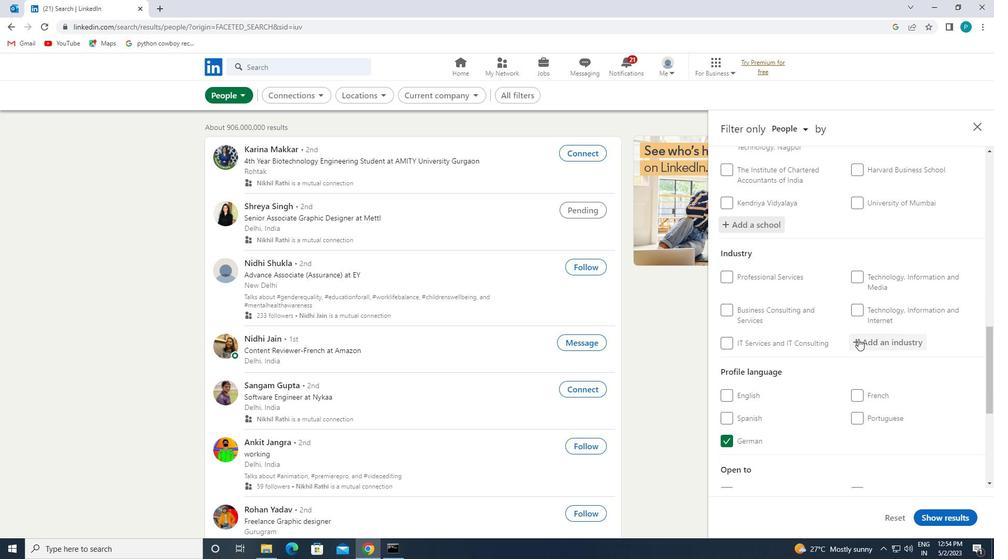 
Action: Key pressed <Key.caps_lock>S<Key.caps_lock>VINGS
Screenshot: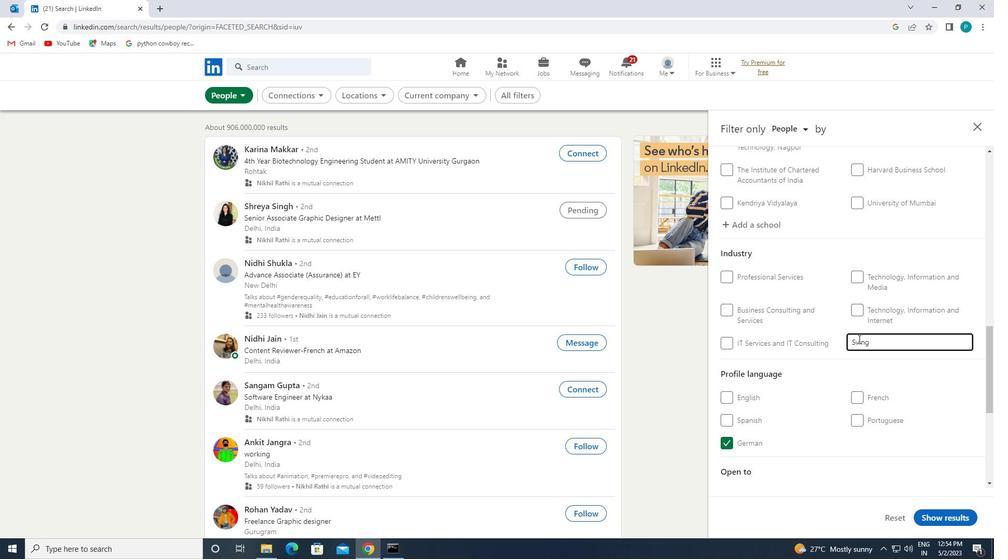 
Action: Mouse moved to (855, 343)
Screenshot: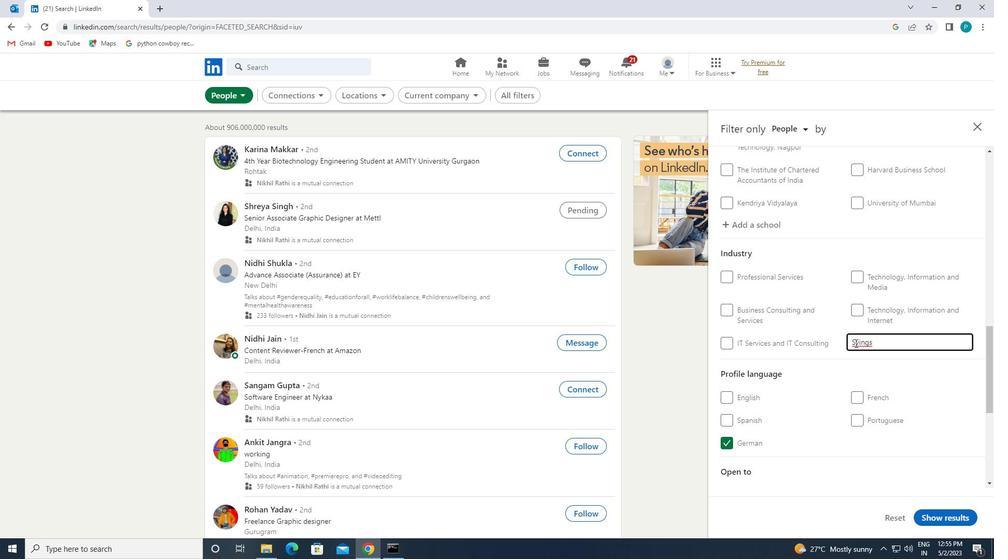 
Action: Mouse pressed left at (855, 343)
Screenshot: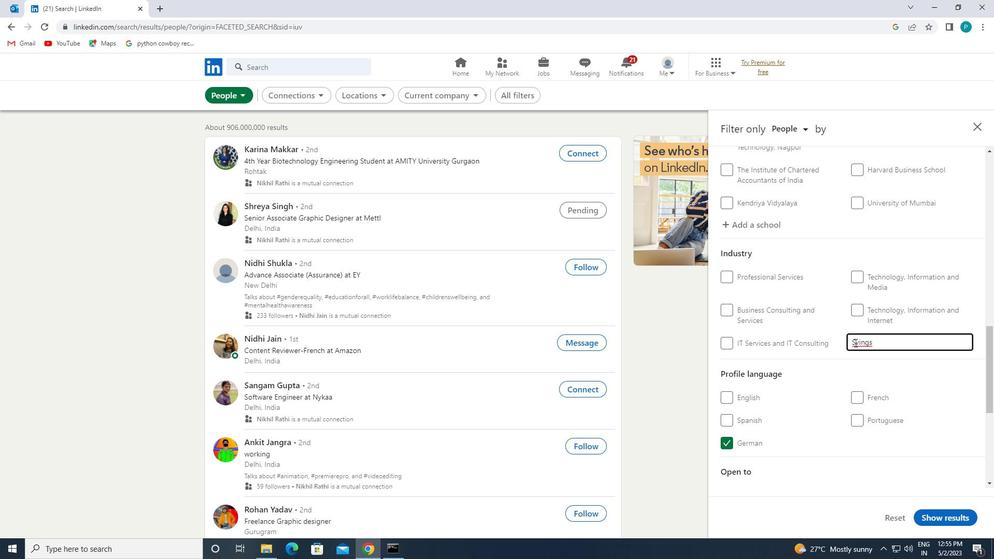
Action: Key pressed A
Screenshot: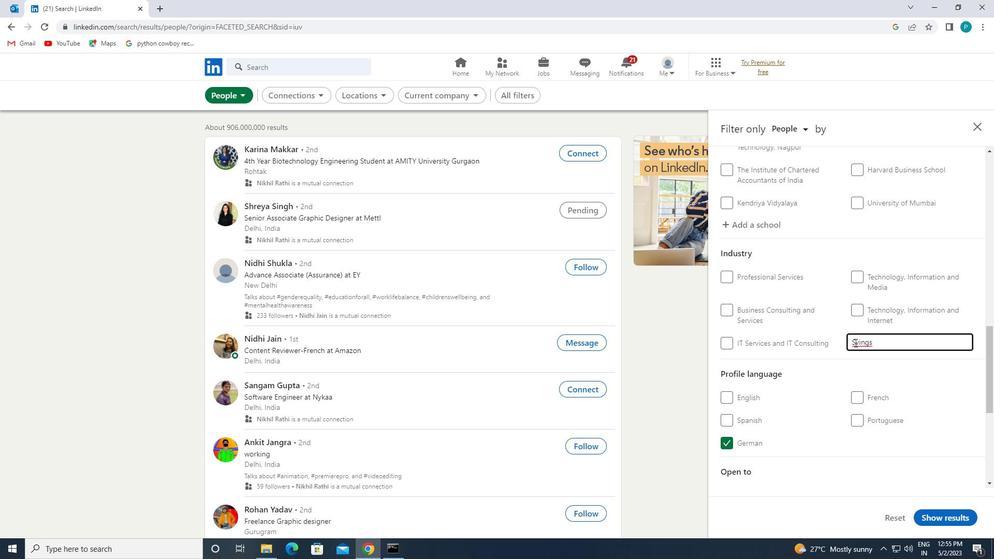 
Action: Mouse moved to (881, 352)
Screenshot: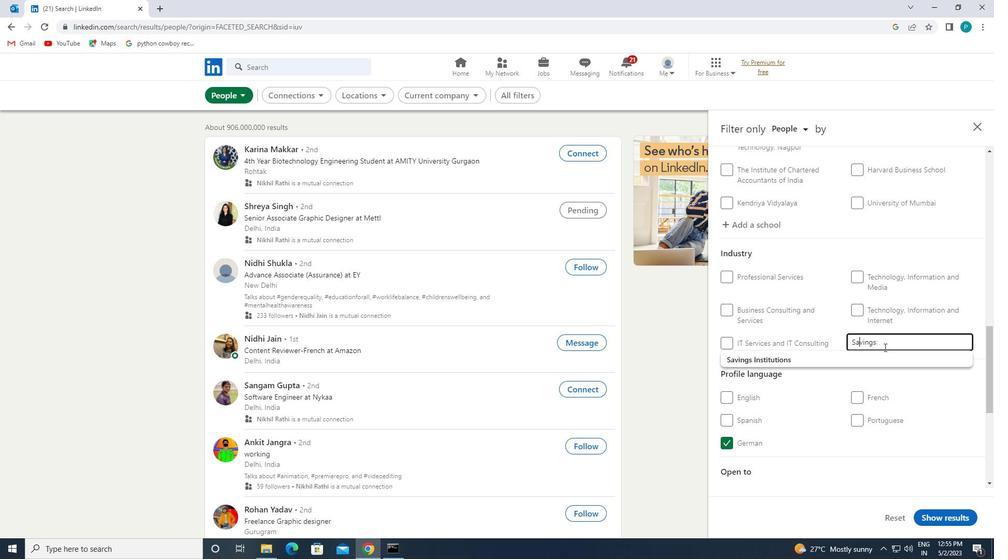 
Action: Mouse pressed left at (881, 352)
Screenshot: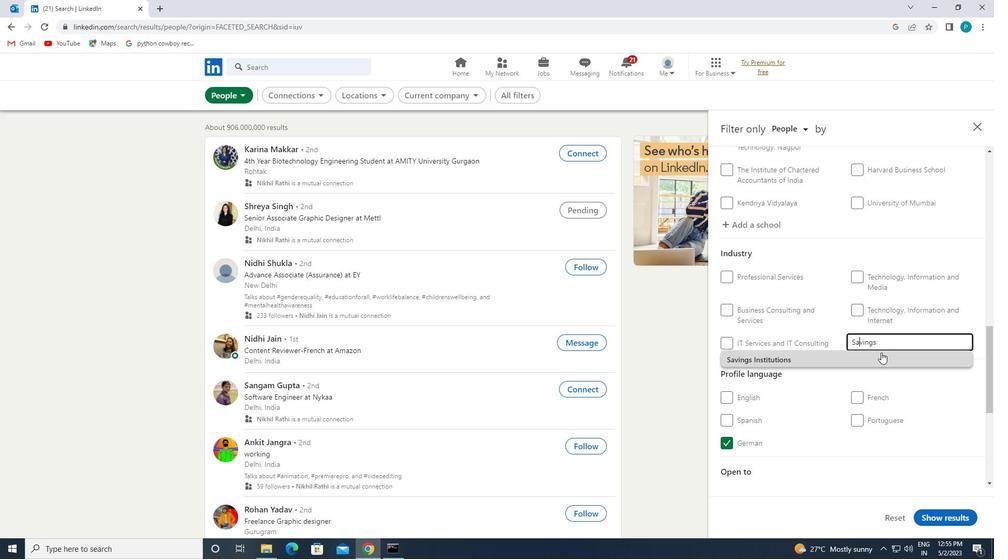 
Action: Mouse scrolled (881, 352) with delta (0, 0)
Screenshot: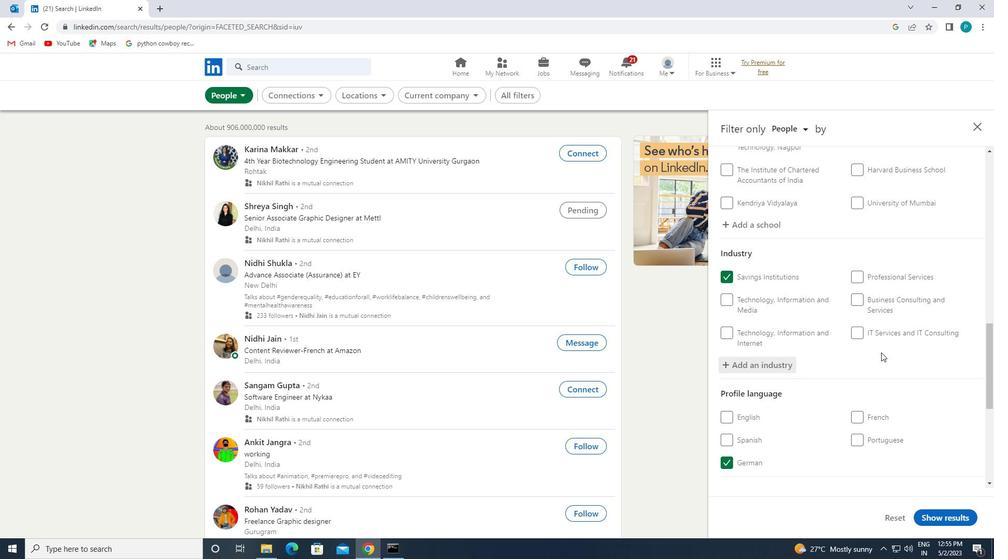 
Action: Mouse scrolled (881, 352) with delta (0, 0)
Screenshot: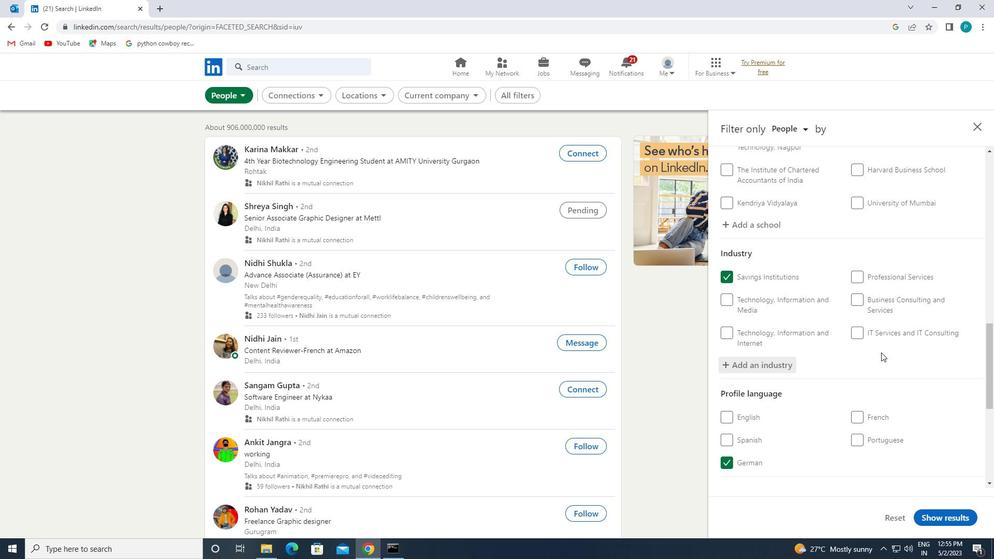 
Action: Mouse scrolled (881, 352) with delta (0, 0)
Screenshot: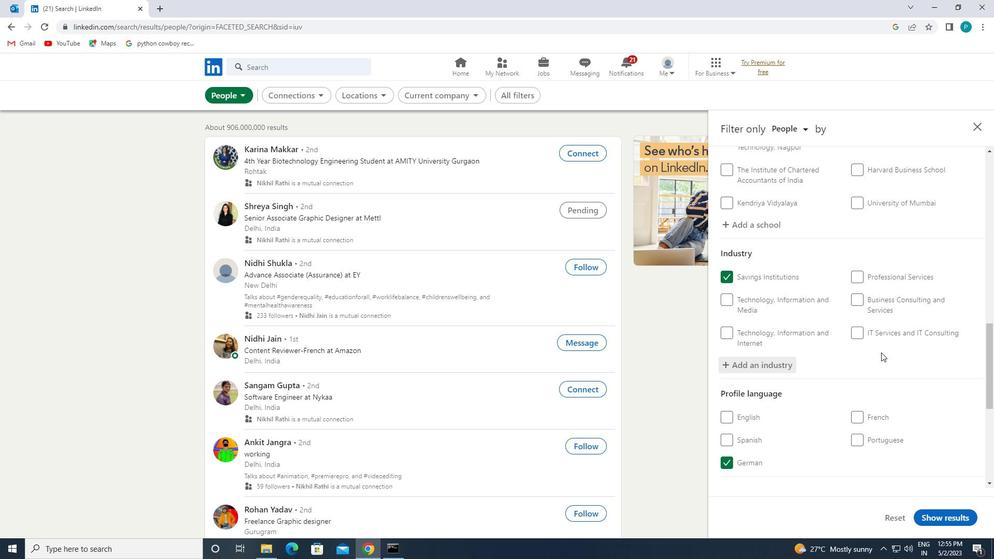
Action: Mouse moved to (871, 384)
Screenshot: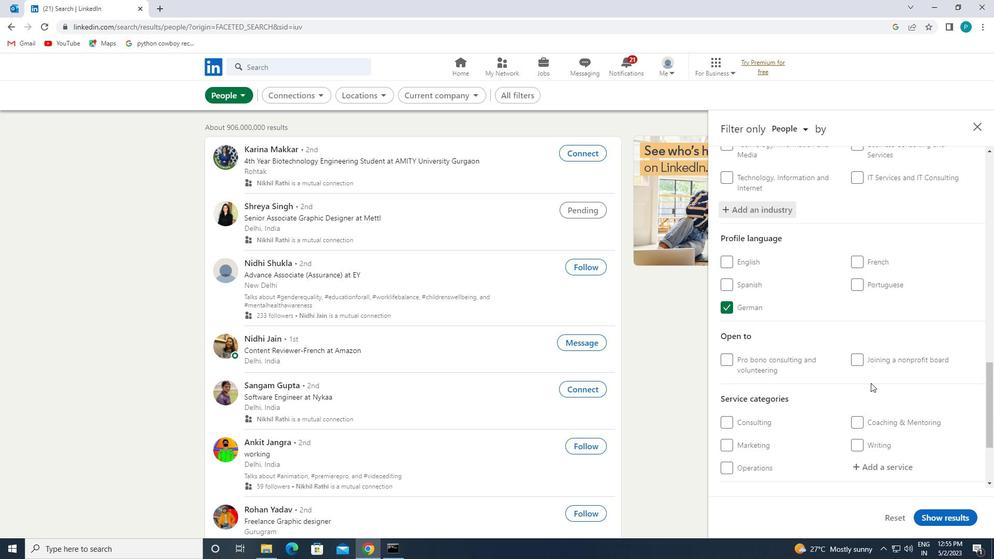 
Action: Mouse scrolled (871, 384) with delta (0, 0)
Screenshot: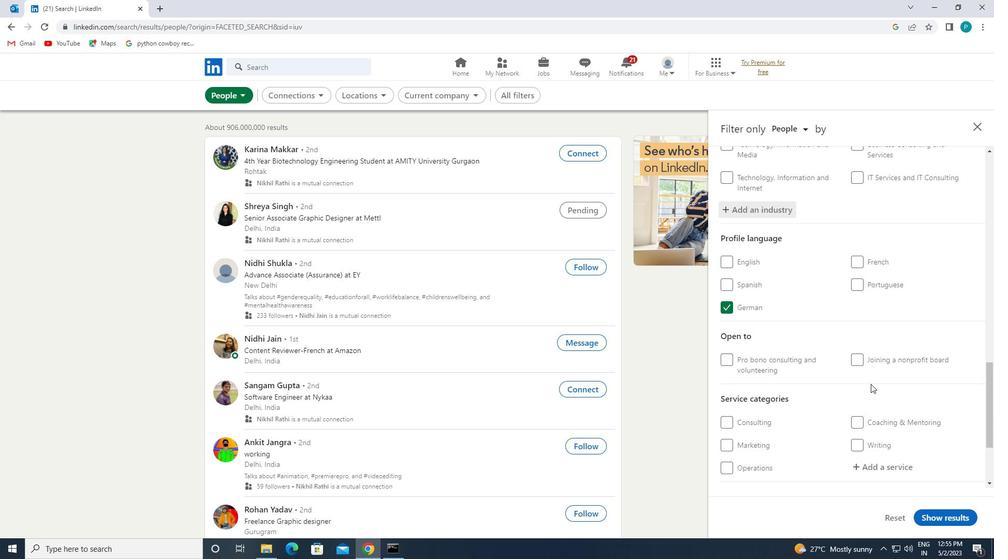 
Action: Mouse moved to (875, 408)
Screenshot: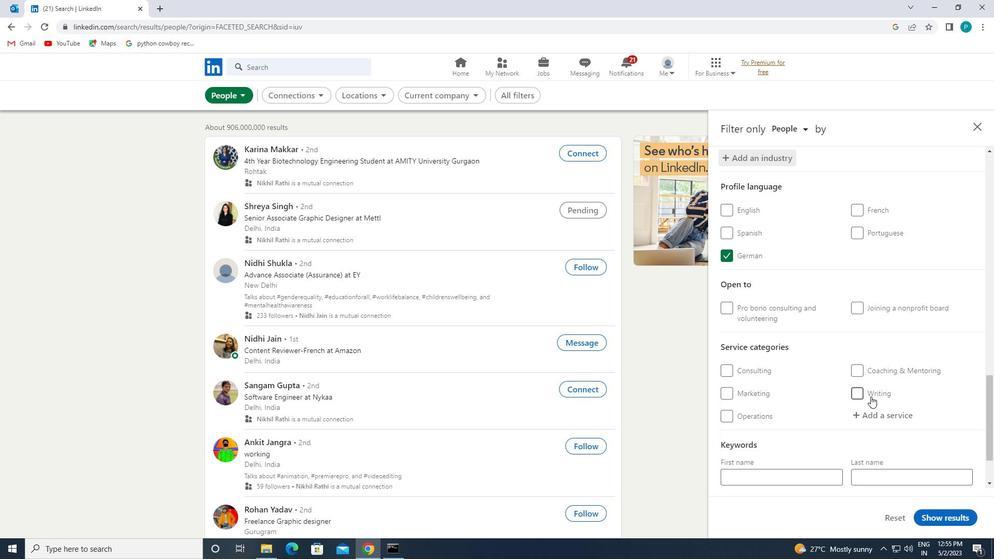 
Action: Mouse pressed left at (875, 408)
Screenshot: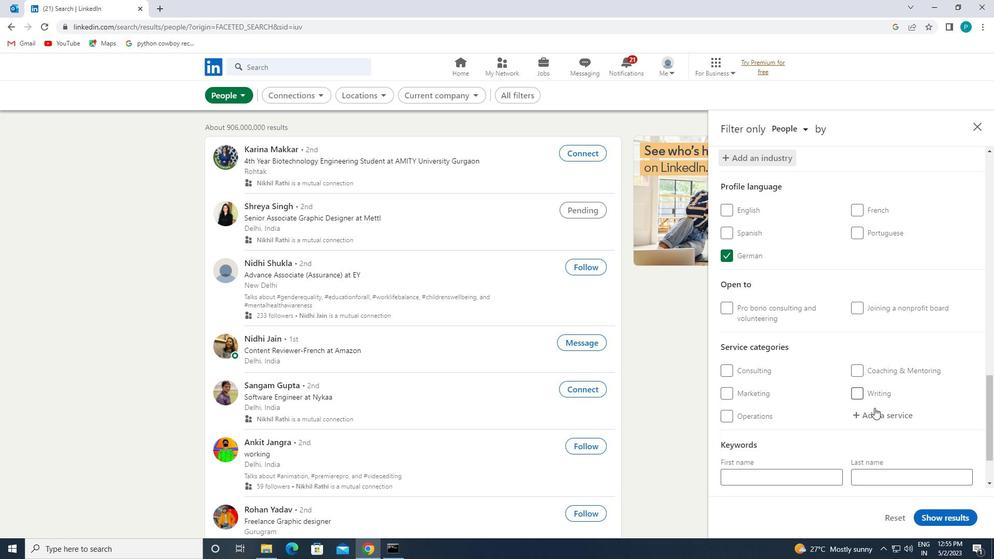 
Action: Key pressed <Key.caps_lock>C<Key.caps_lock>OMUTER
Screenshot: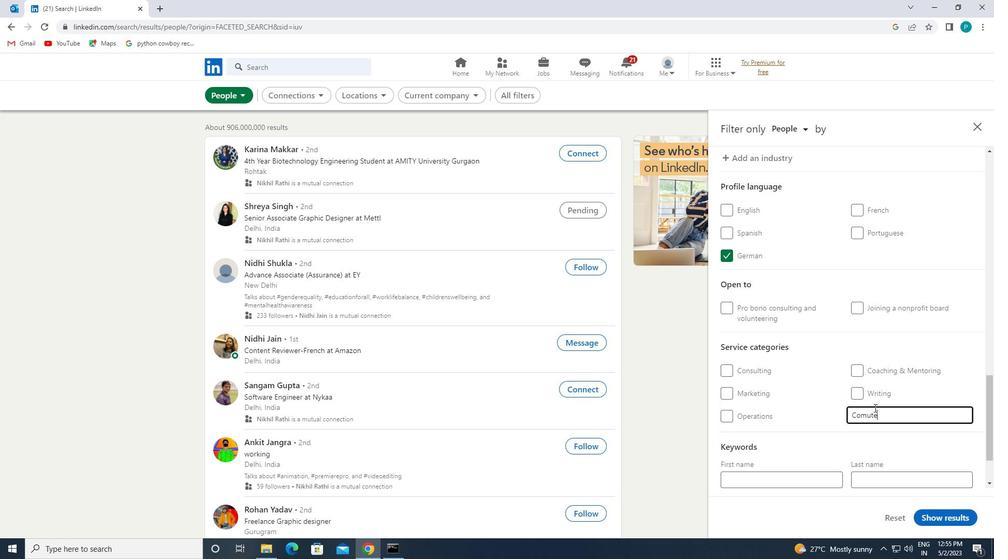 
Action: Mouse moved to (861, 416)
Screenshot: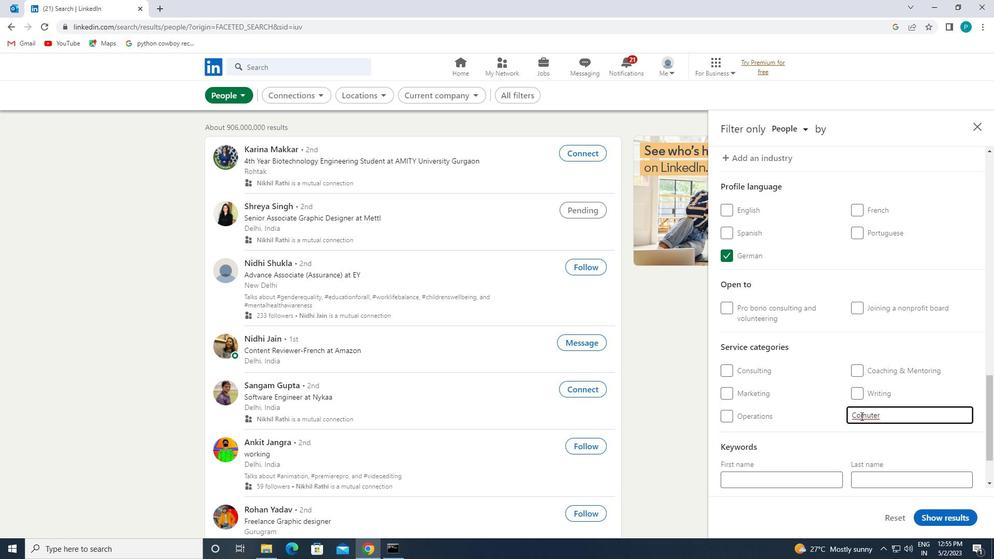 
Action: Mouse pressed left at (861, 416)
Screenshot: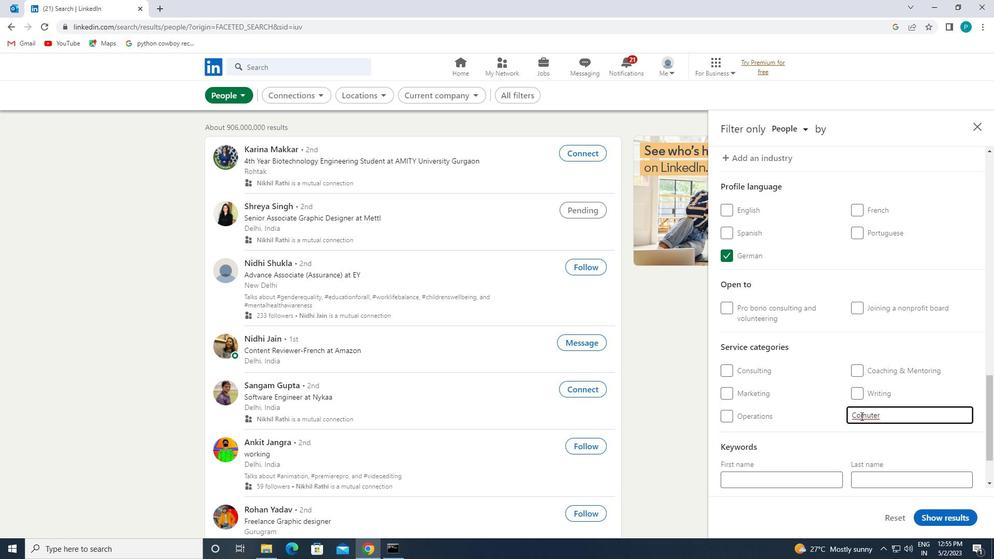
Action: Mouse moved to (865, 416)
Screenshot: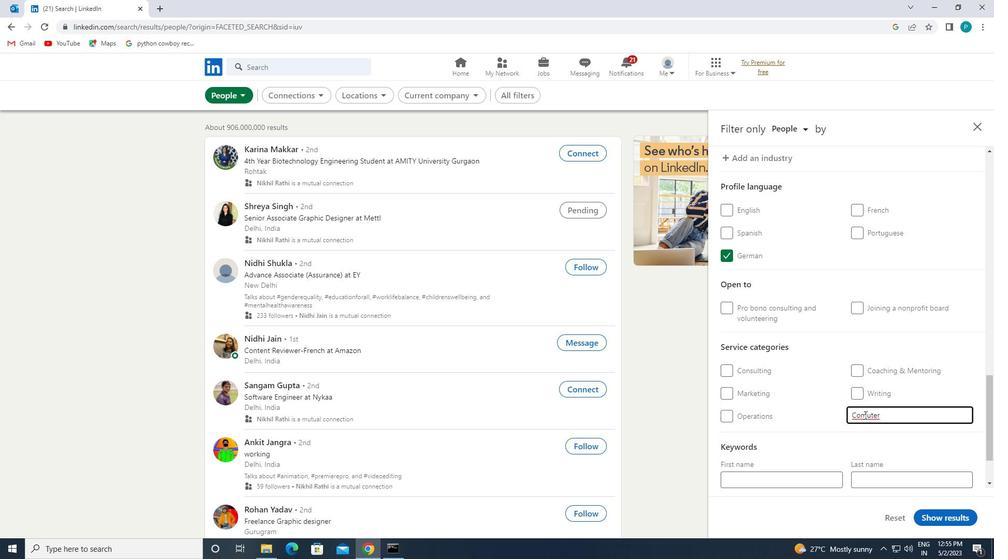 
Action: Mouse pressed left at (865, 416)
Screenshot: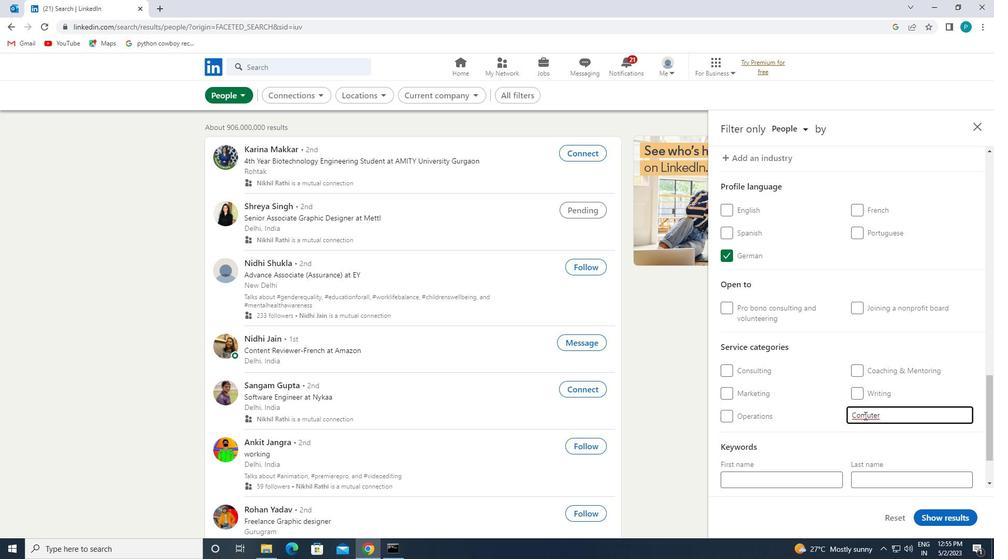 
Action: Mouse moved to (870, 429)
Screenshot: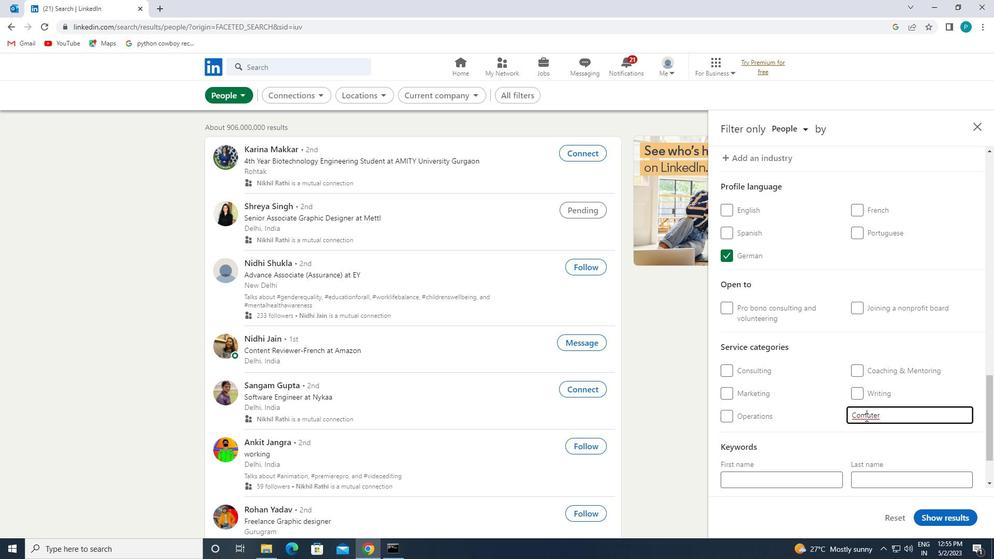 
Action: Key pressed P
Screenshot: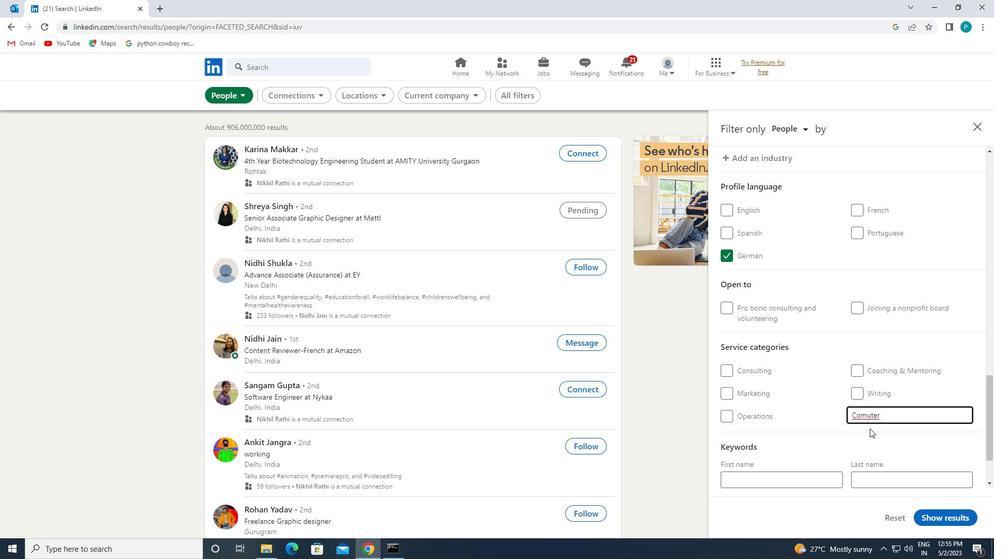 
Action: Mouse moved to (846, 425)
Screenshot: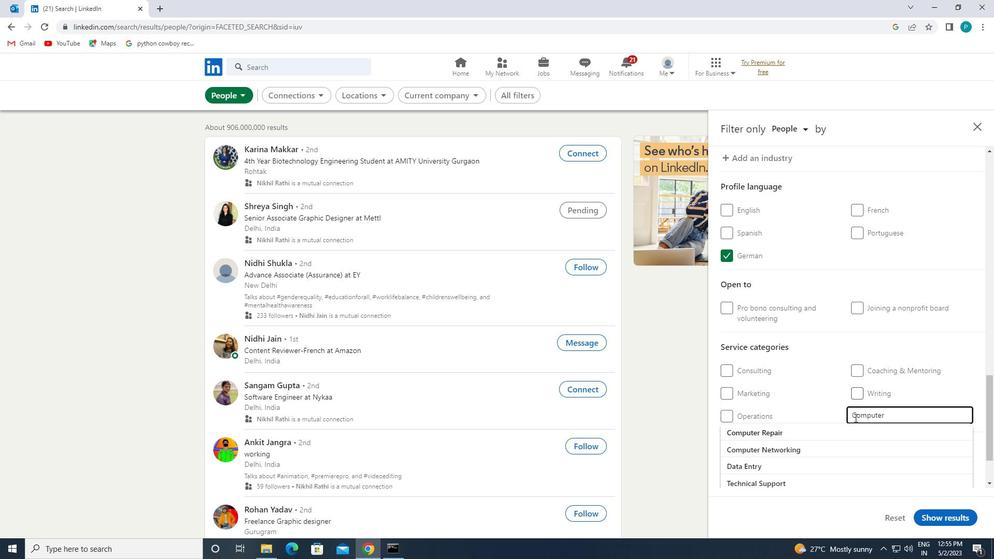 
Action: Mouse scrolled (846, 425) with delta (0, 0)
Screenshot: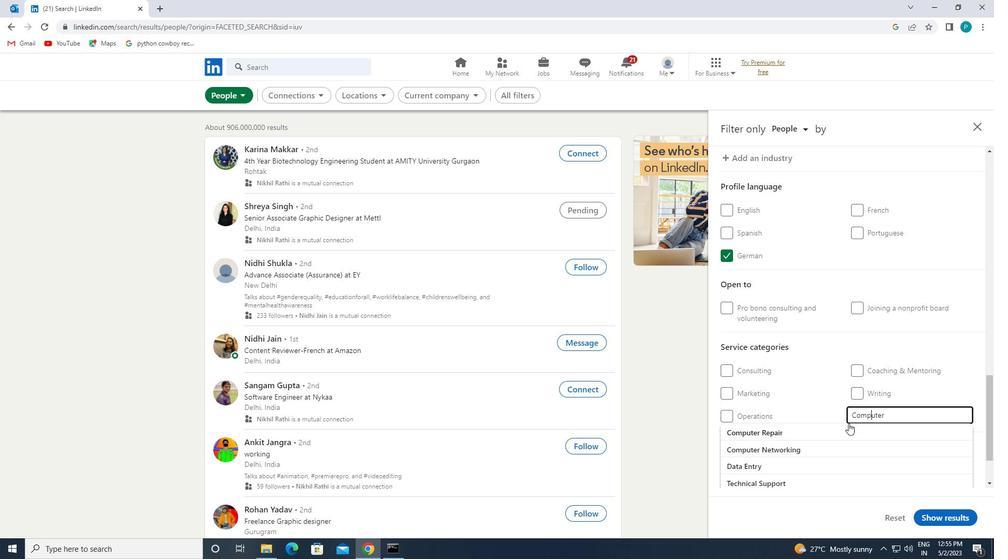 
Action: Mouse moved to (796, 385)
Screenshot: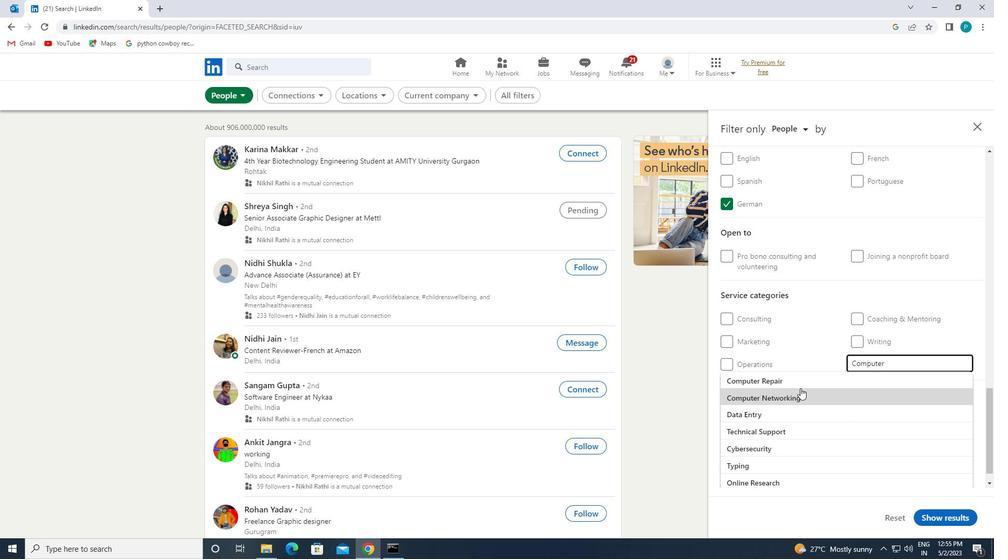 
Action: Mouse pressed left at (796, 385)
Screenshot: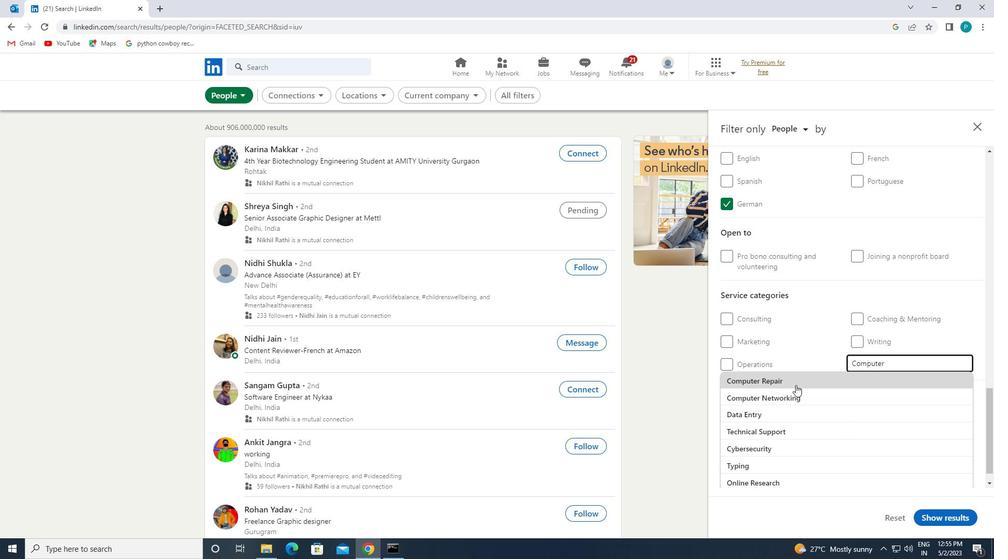 
Action: Mouse scrolled (796, 384) with delta (0, 0)
Screenshot: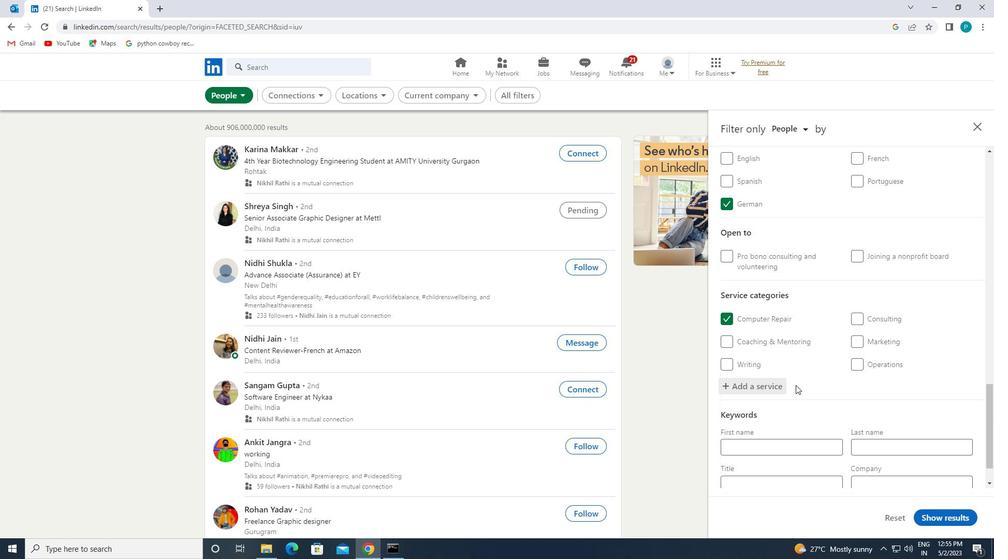 
Action: Mouse scrolled (796, 384) with delta (0, 0)
Screenshot: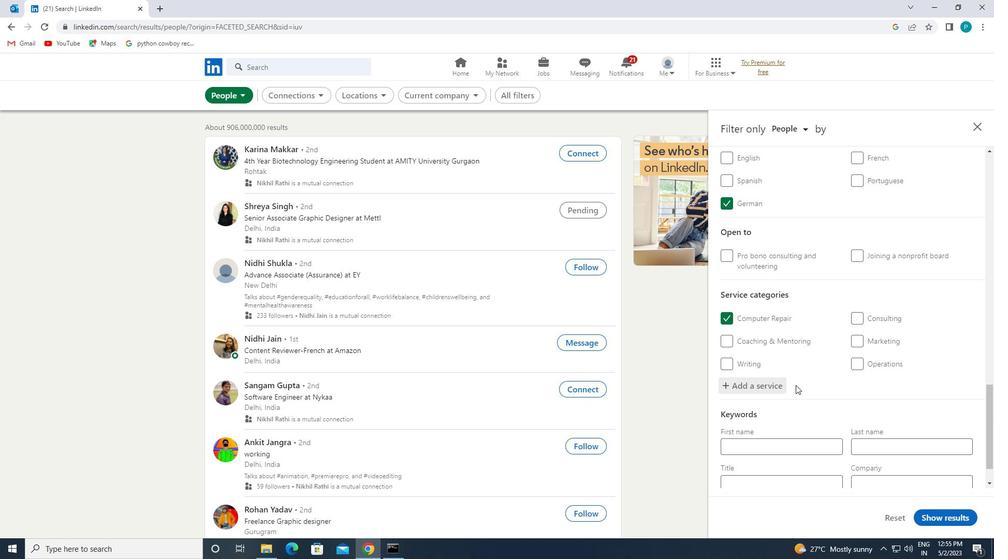 
Action: Mouse moved to (782, 446)
Screenshot: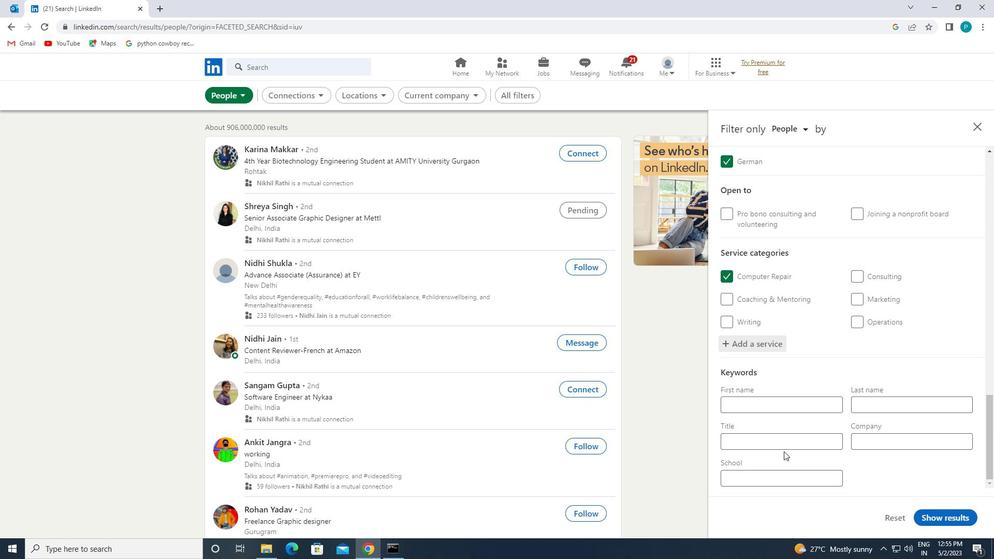 
Action: Mouse pressed left at (782, 446)
Screenshot: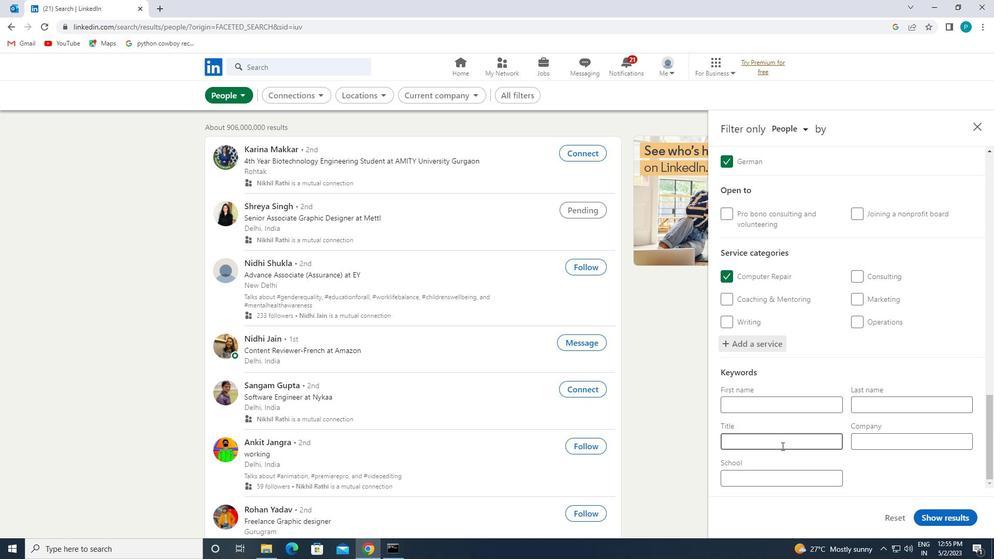 
Action: Key pressed <Key.caps_lock>M<Key.caps_lock>AKEUP<Key.space><Key.caps_lock>A<Key.caps_lock>RTIST
Screenshot: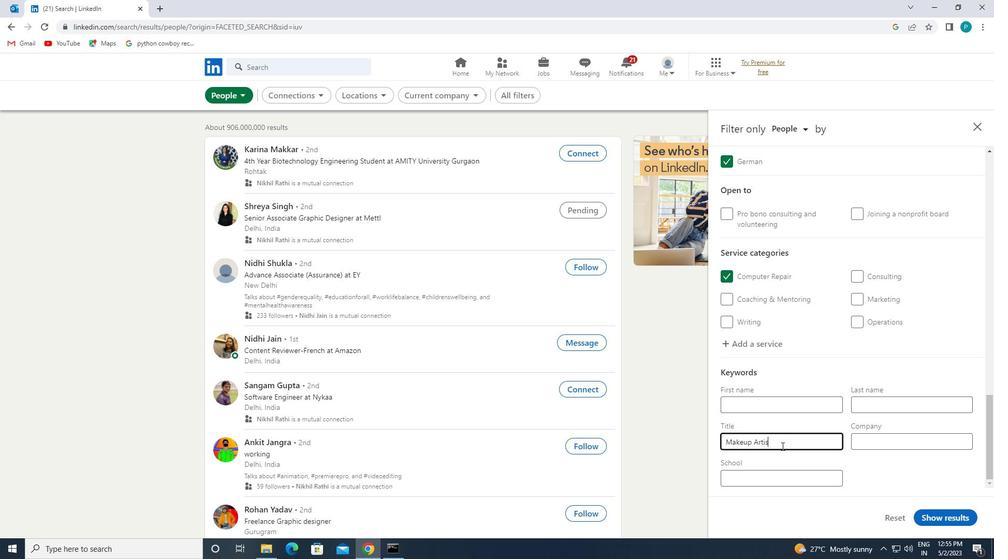 
Action: Mouse moved to (953, 520)
Screenshot: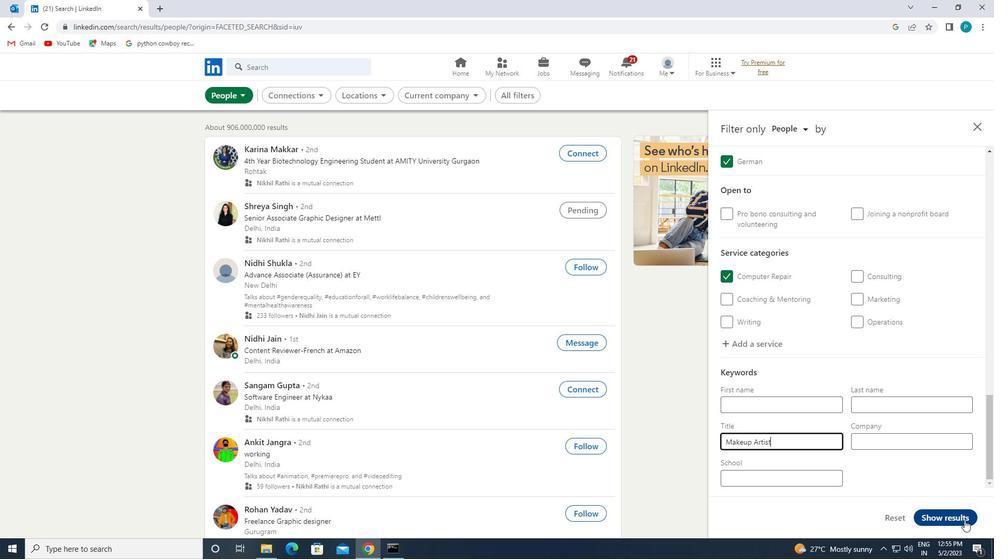 
Action: Mouse pressed left at (953, 520)
Screenshot: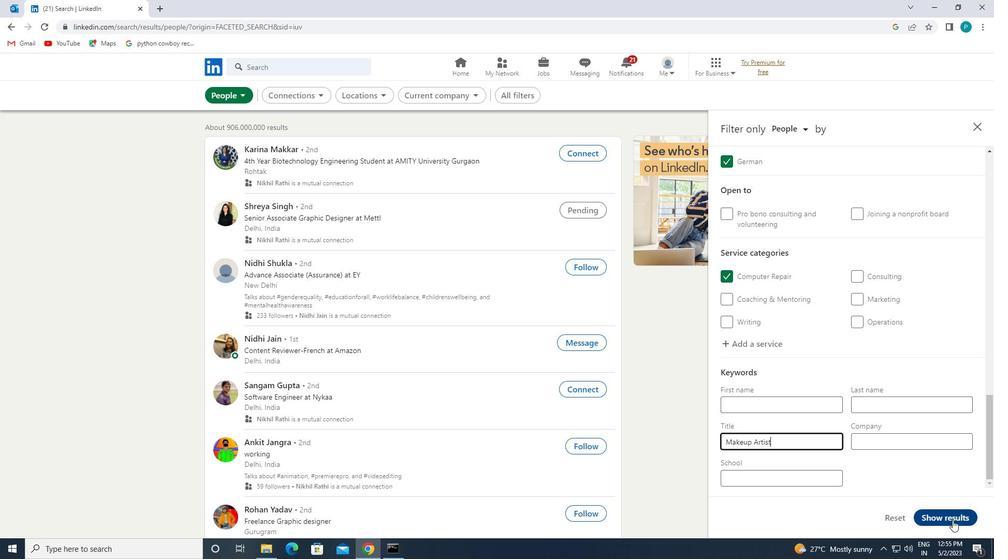 
